 Task: Find connections with filter location Schwedt (Oder) with filter topic #Successwith filter profile language French with filter current company Shapoorji Pallonji - Engineering & Construction (SP E&C)  with filter school Sri Chaitanya Degree College with filter industry Animal Feed Manufacturing with filter service category User Experience Design with filter keywords title Manufacturing Assembler
Action: Mouse moved to (183, 241)
Screenshot: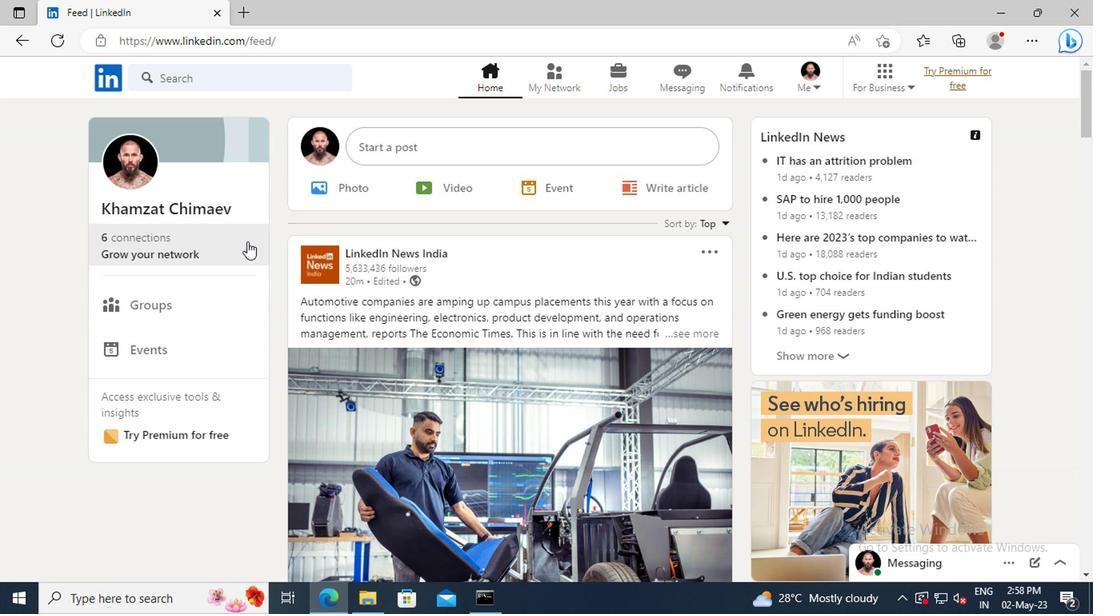 
Action: Mouse pressed left at (183, 241)
Screenshot: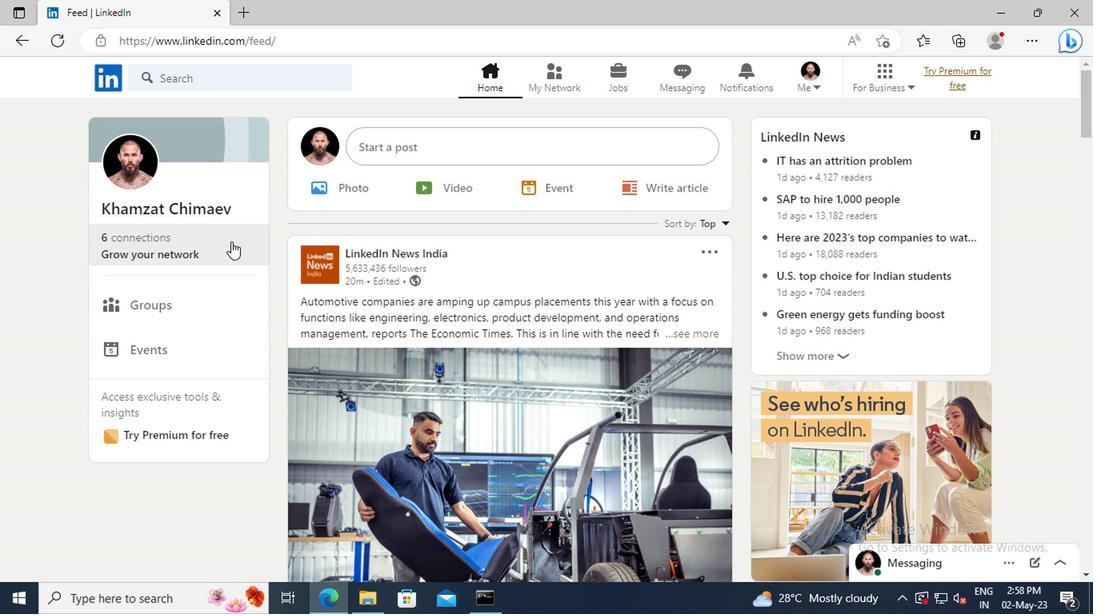 
Action: Mouse moved to (173, 170)
Screenshot: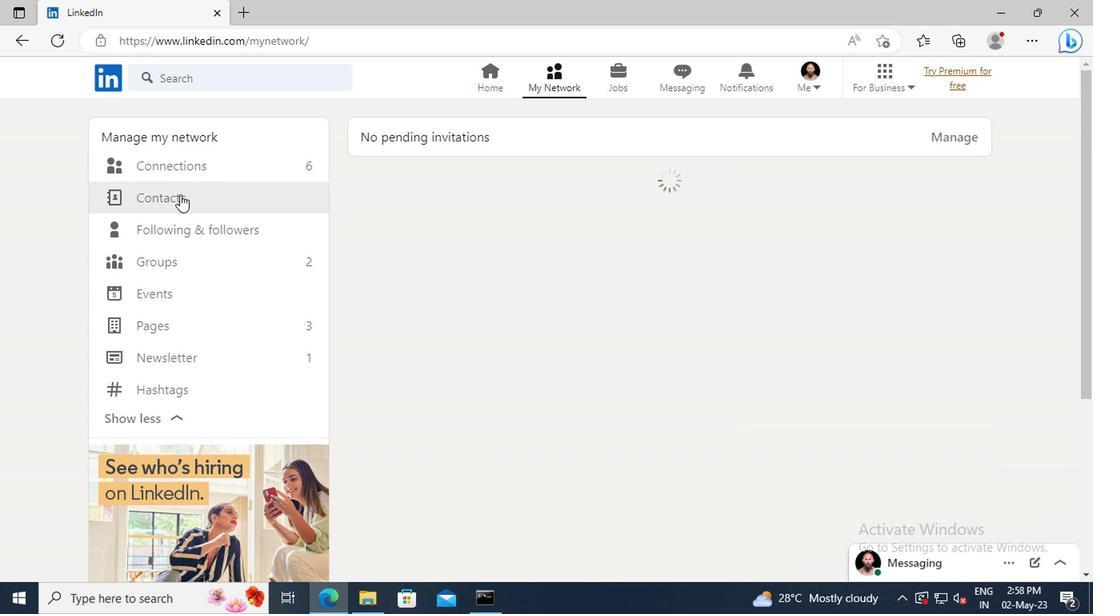 
Action: Mouse pressed left at (173, 170)
Screenshot: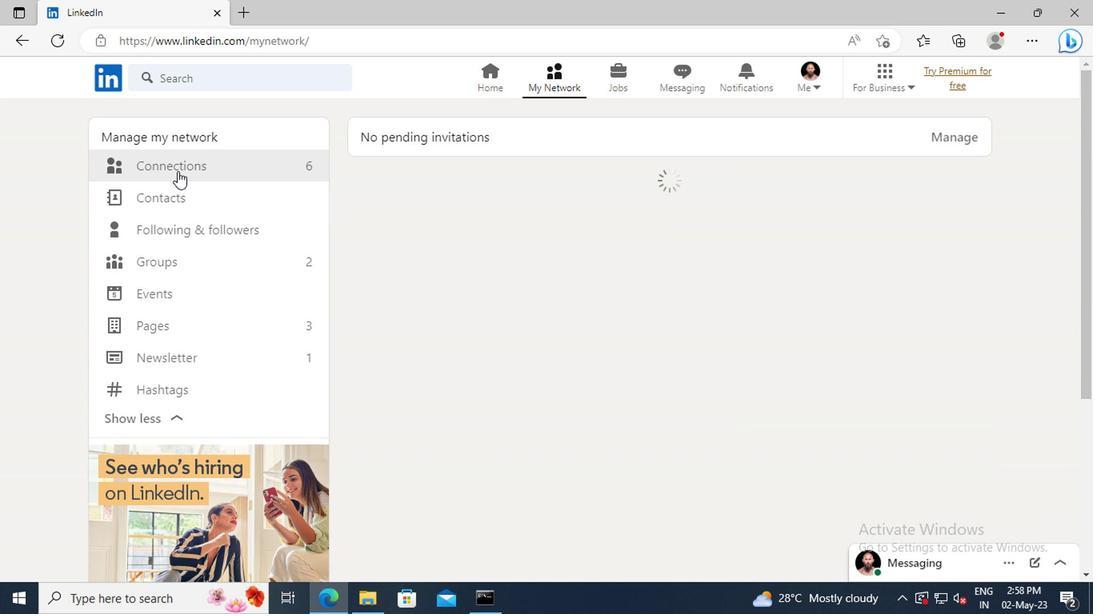 
Action: Mouse moved to (668, 173)
Screenshot: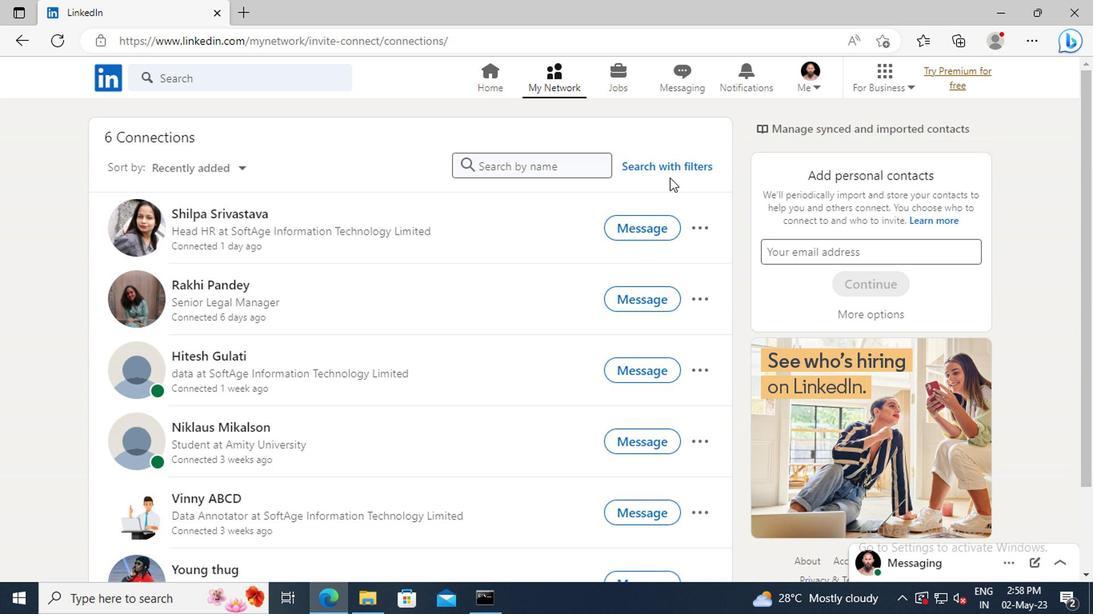 
Action: Mouse pressed left at (668, 173)
Screenshot: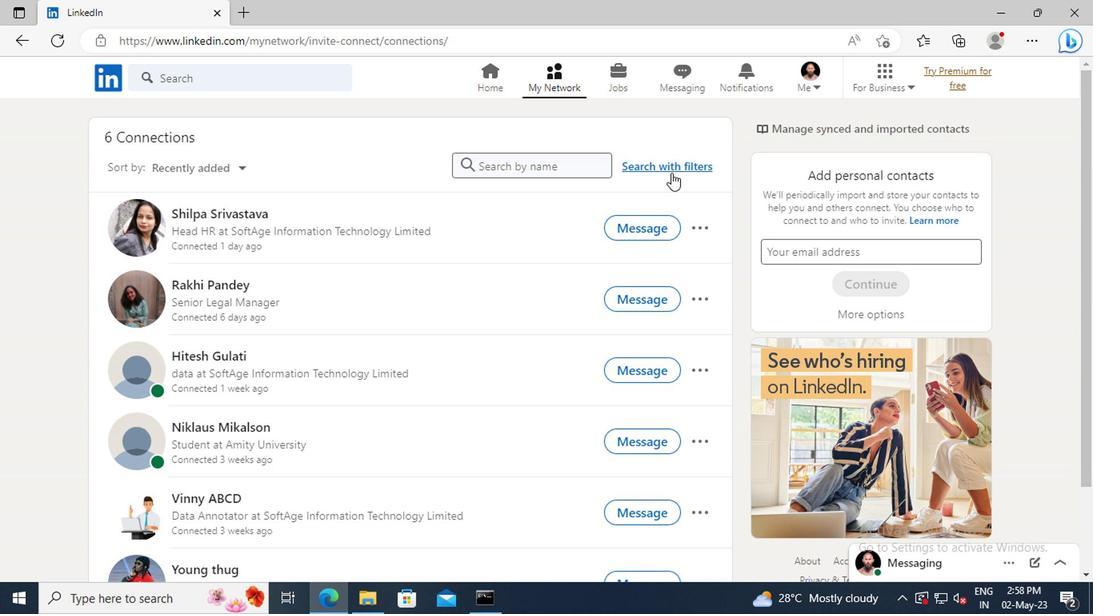 
Action: Mouse moved to (602, 129)
Screenshot: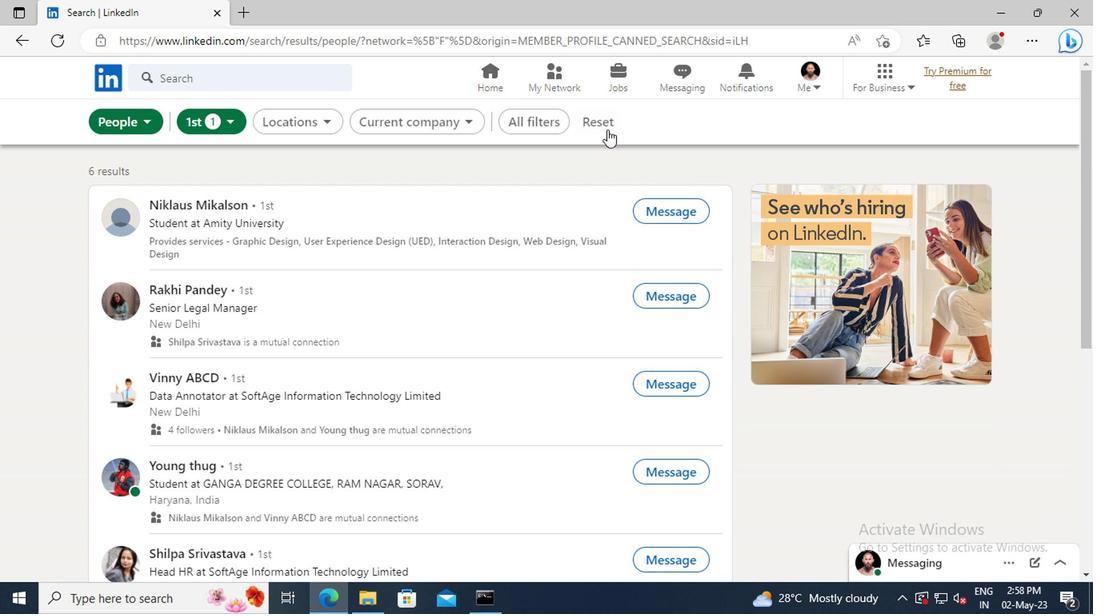 
Action: Mouse pressed left at (602, 129)
Screenshot: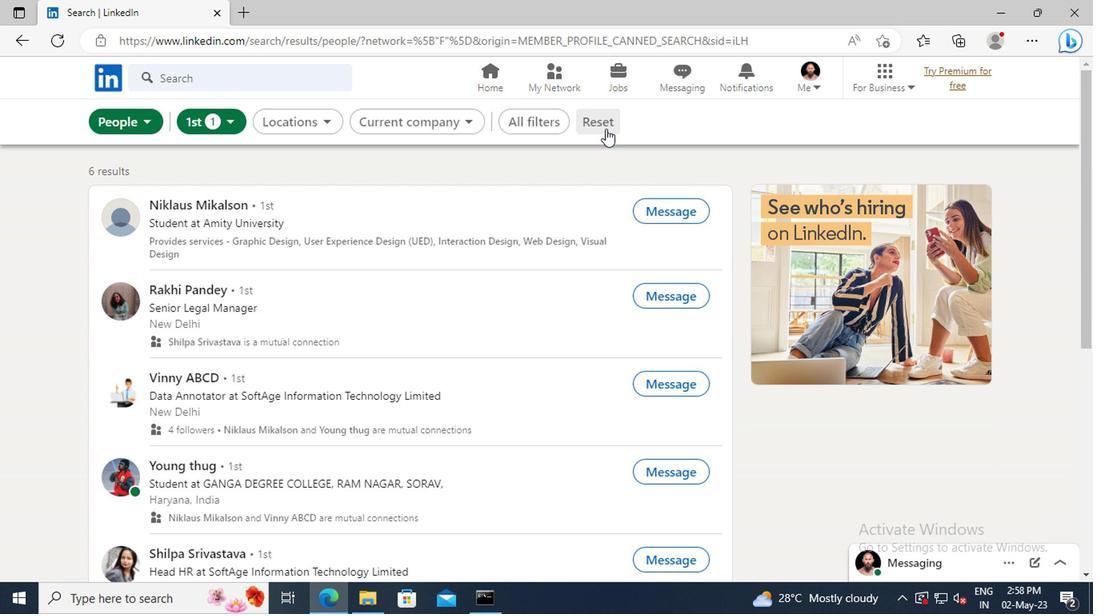 
Action: Mouse moved to (582, 126)
Screenshot: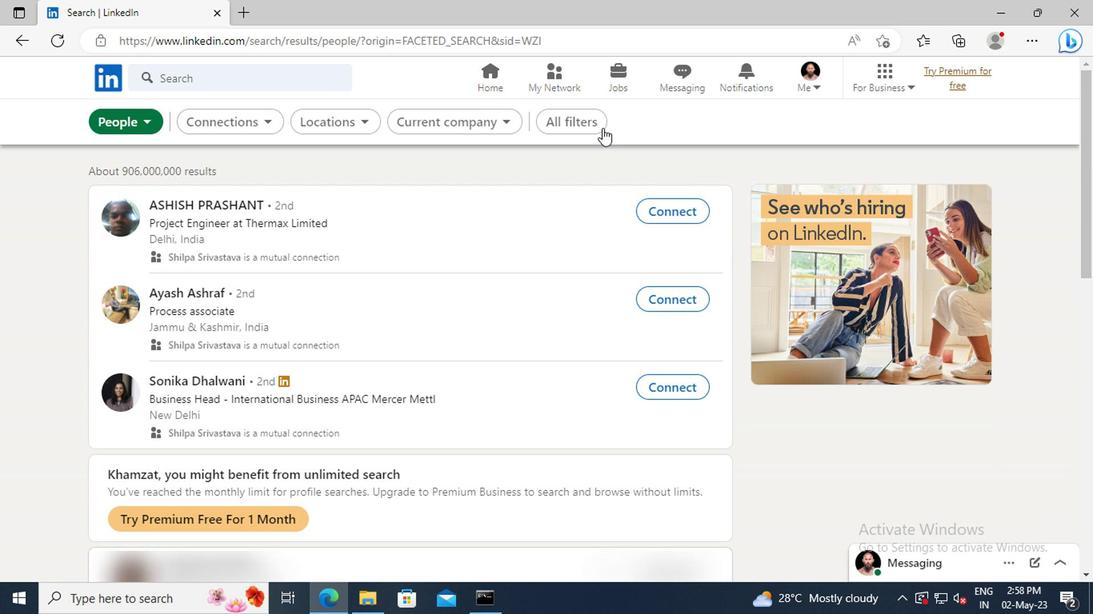 
Action: Mouse pressed left at (582, 126)
Screenshot: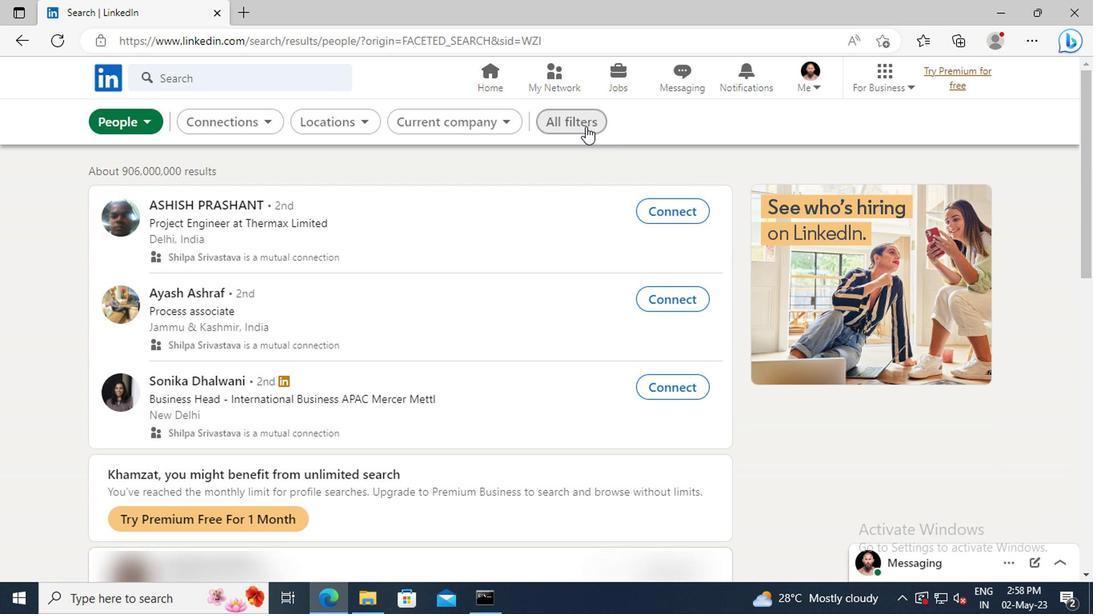 
Action: Mouse moved to (877, 251)
Screenshot: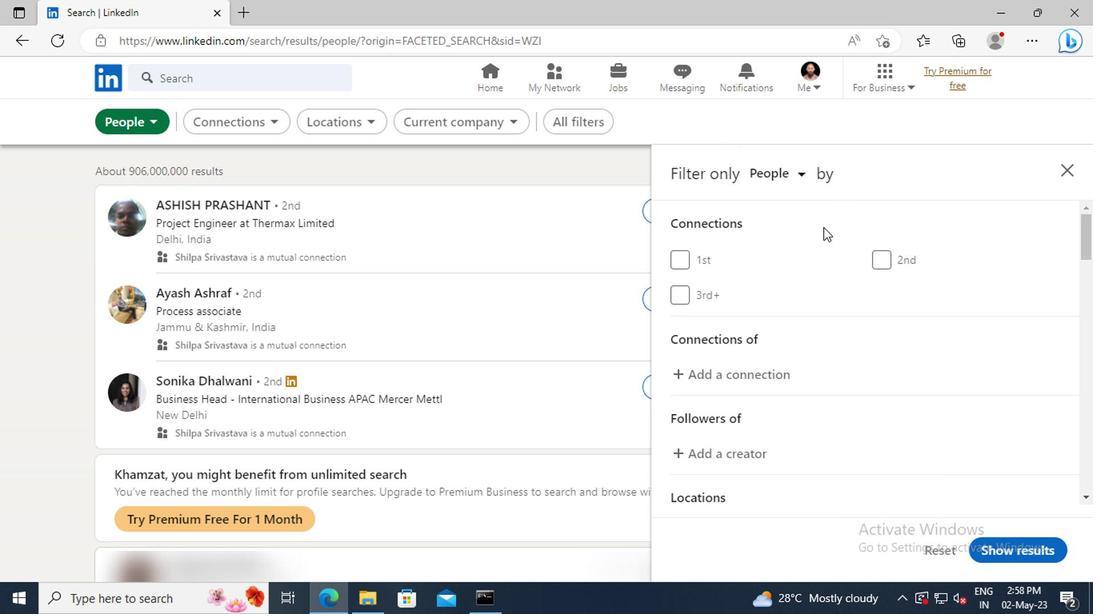 
Action: Mouse scrolled (877, 251) with delta (0, 0)
Screenshot: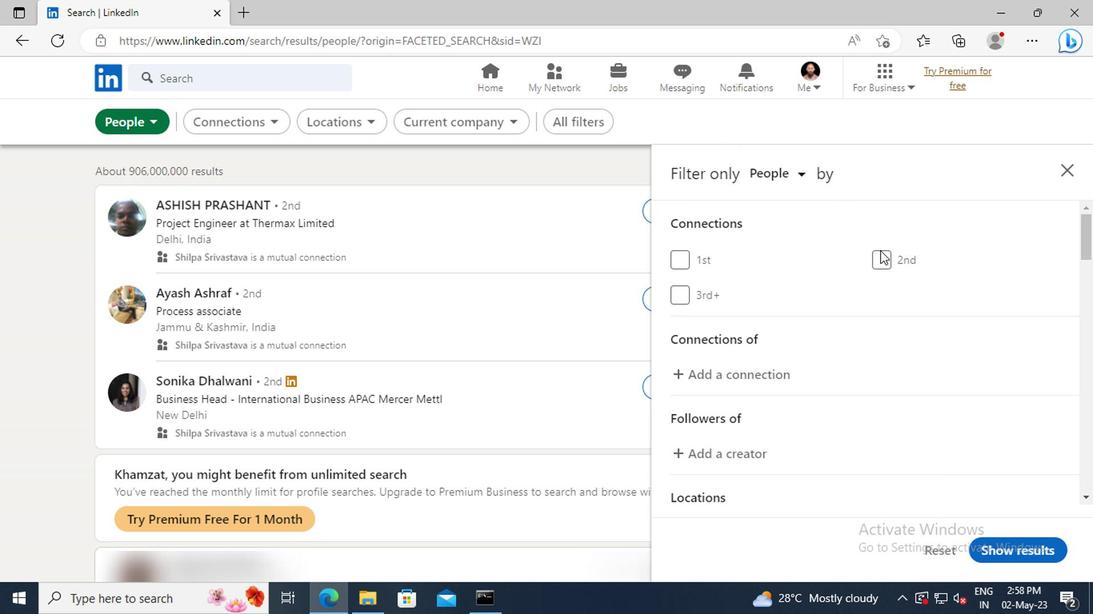 
Action: Mouse scrolled (877, 251) with delta (0, 0)
Screenshot: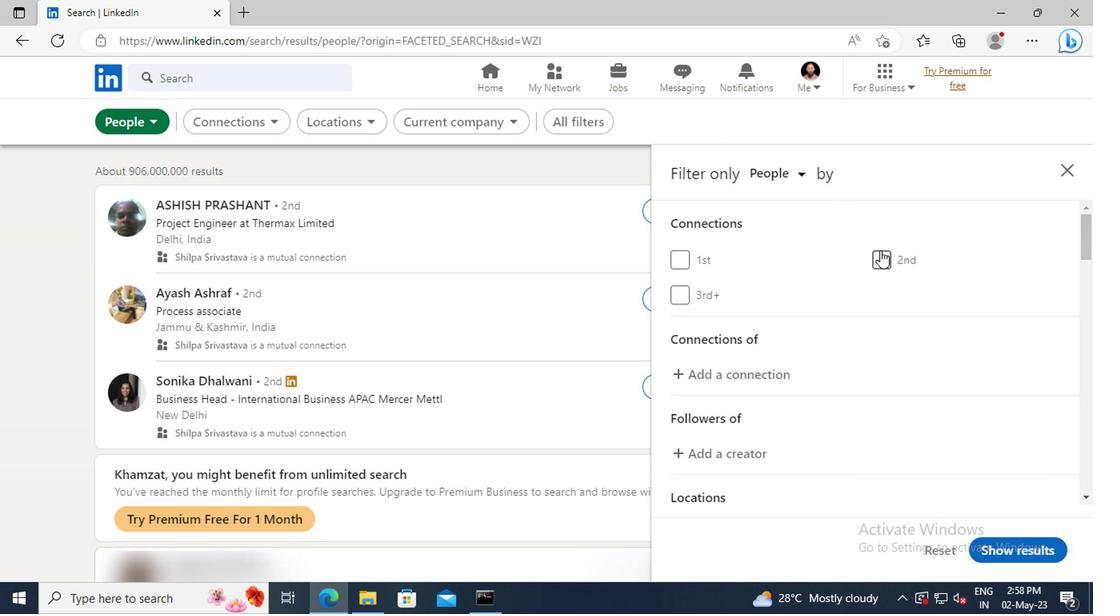 
Action: Mouse scrolled (877, 251) with delta (0, 0)
Screenshot: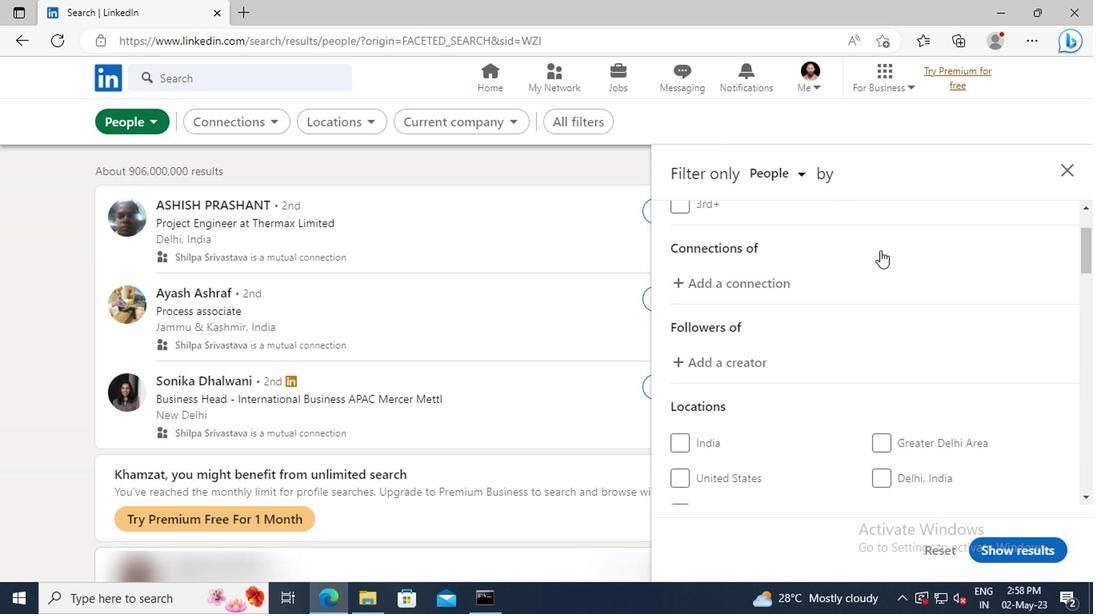 
Action: Mouse scrolled (877, 251) with delta (0, 0)
Screenshot: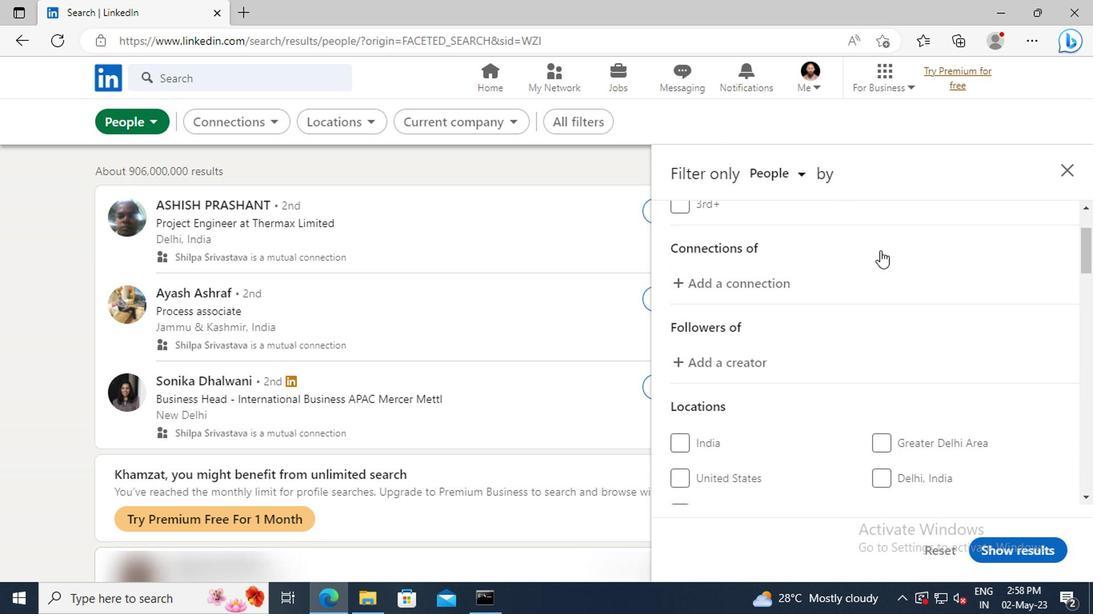
Action: Mouse scrolled (877, 251) with delta (0, 0)
Screenshot: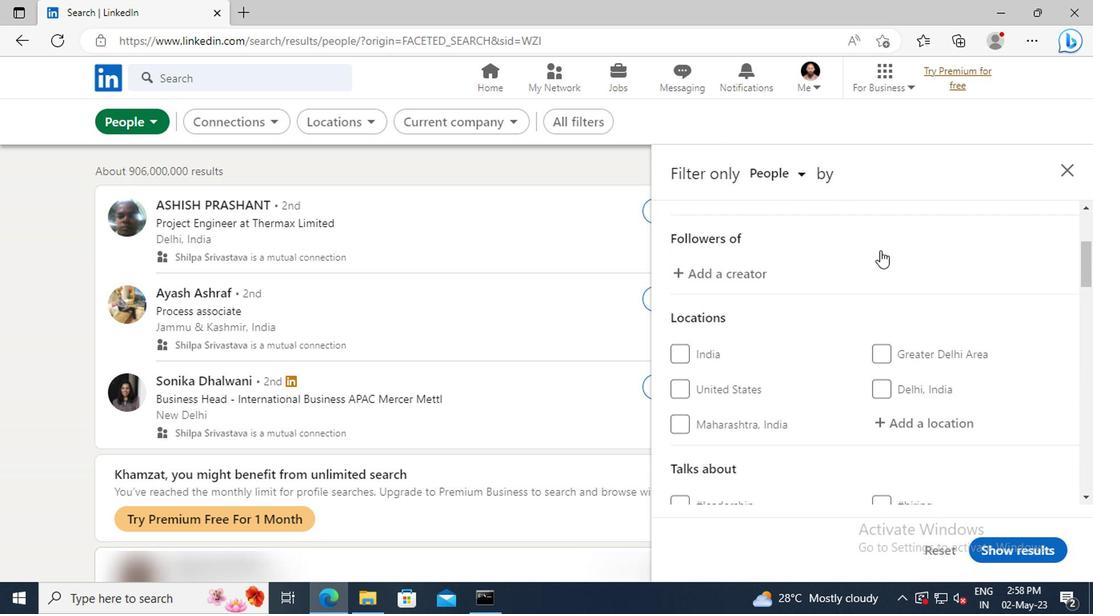 
Action: Mouse scrolled (877, 251) with delta (0, 0)
Screenshot: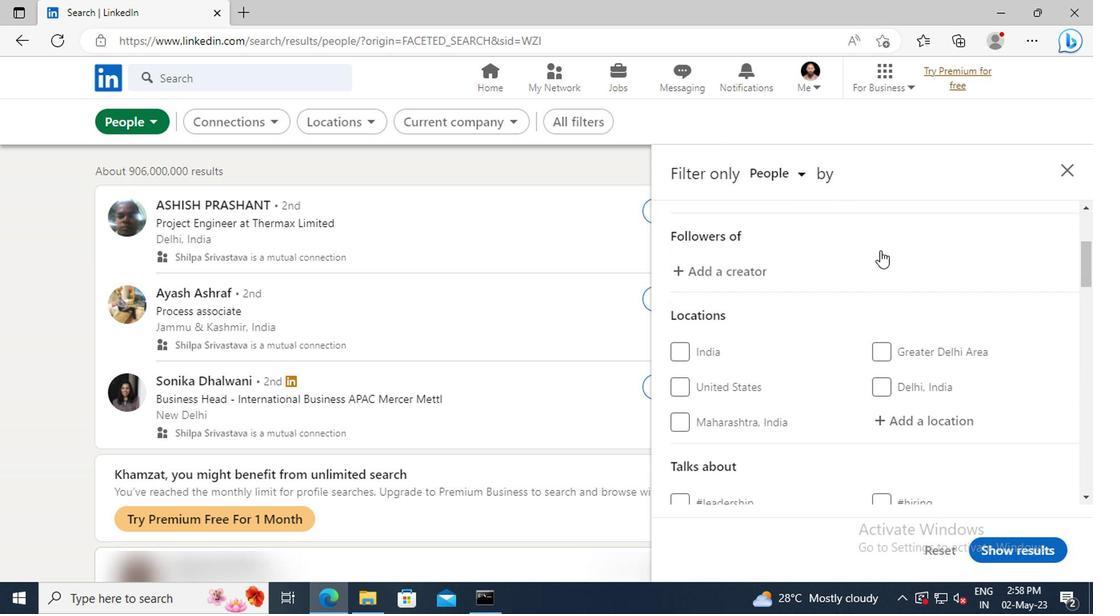 
Action: Mouse moved to (888, 326)
Screenshot: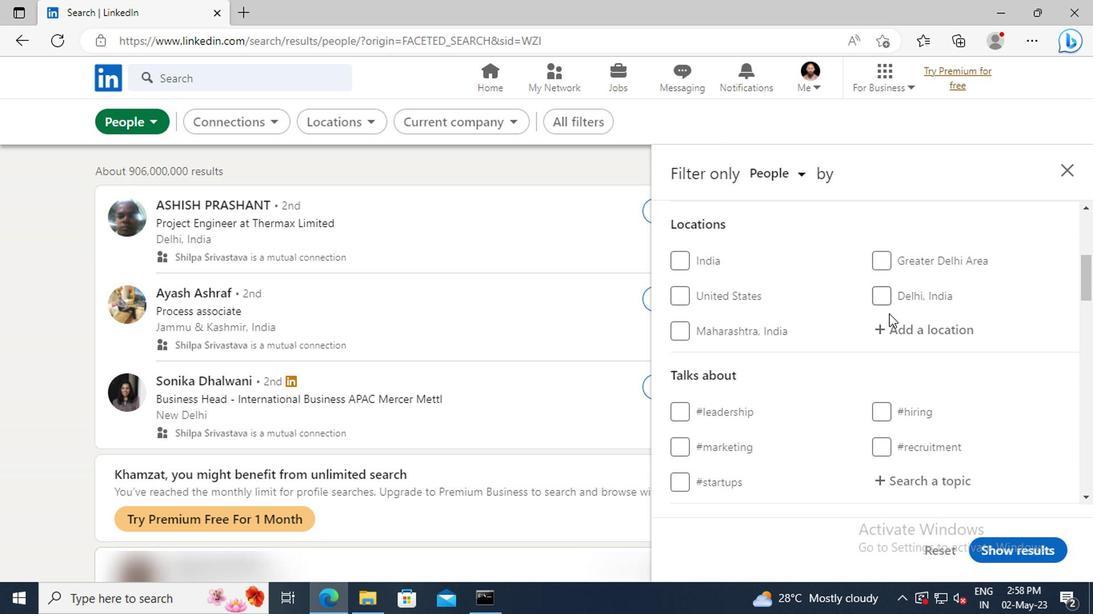 
Action: Mouse pressed left at (888, 326)
Screenshot: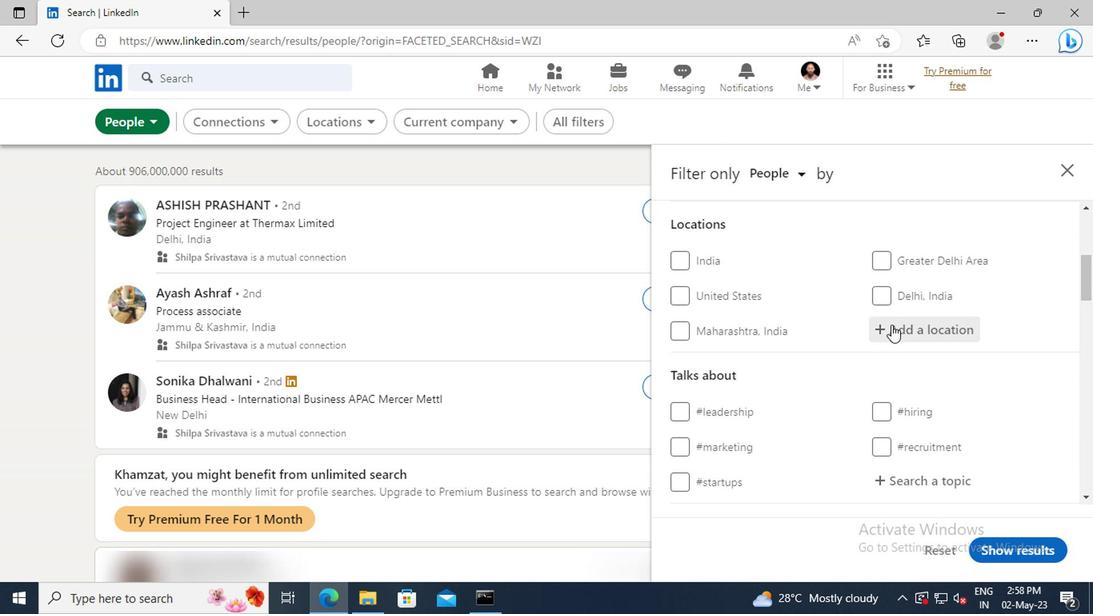 
Action: Key pressed <Key.shift>SCHWEDT<Key.space><Key.shift>(<Key.shift>ODER<Key.shift>)
Screenshot: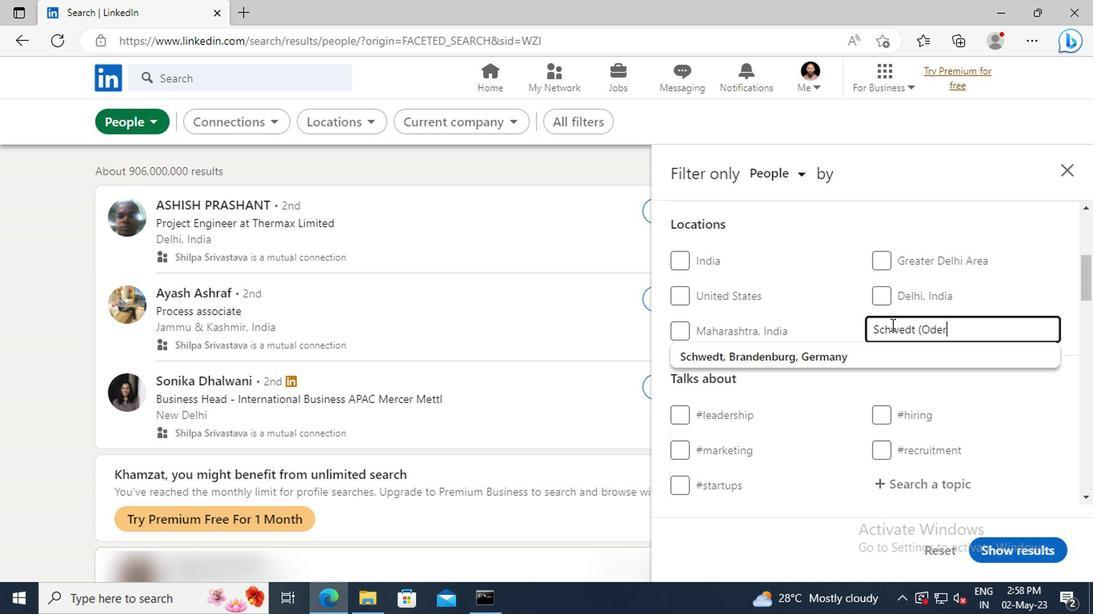 
Action: Mouse moved to (894, 357)
Screenshot: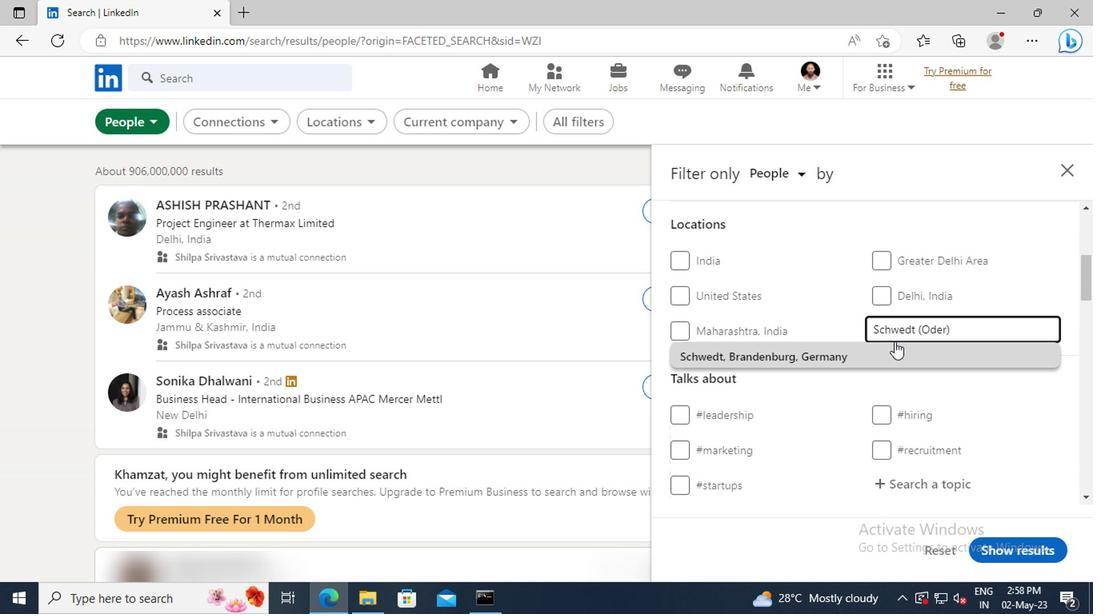 
Action: Mouse pressed left at (894, 357)
Screenshot: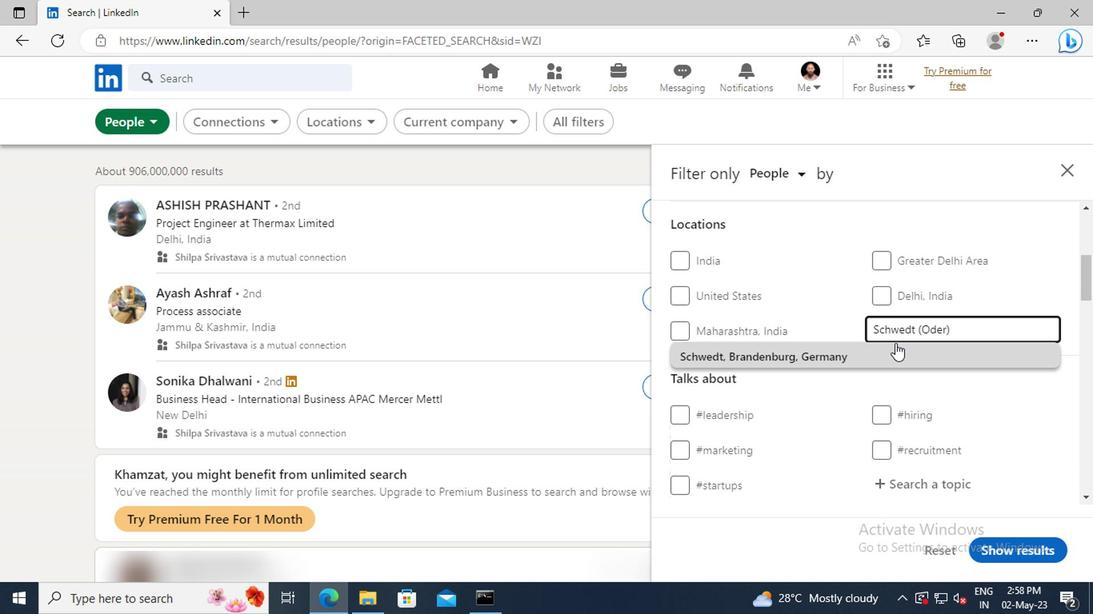 
Action: Mouse moved to (894, 359)
Screenshot: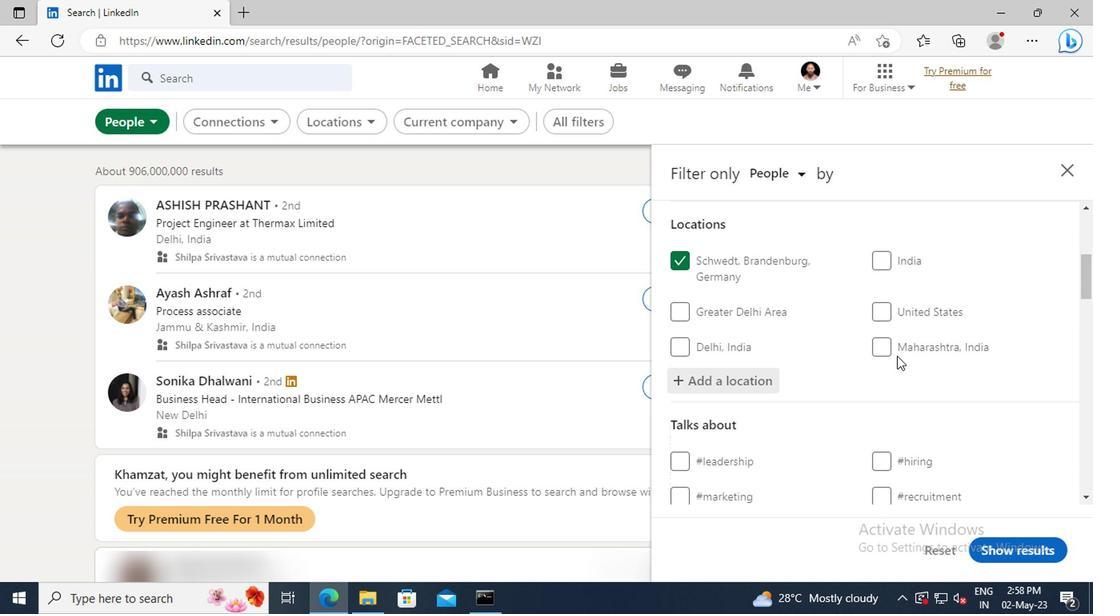 
Action: Mouse scrolled (894, 358) with delta (0, 0)
Screenshot: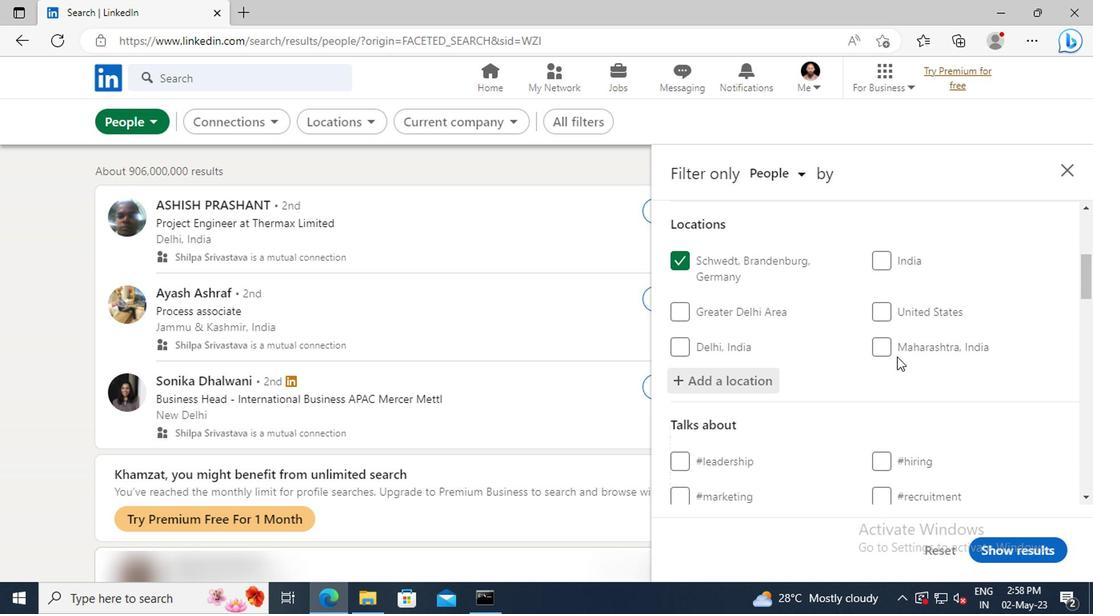 
Action: Mouse scrolled (894, 358) with delta (0, 0)
Screenshot: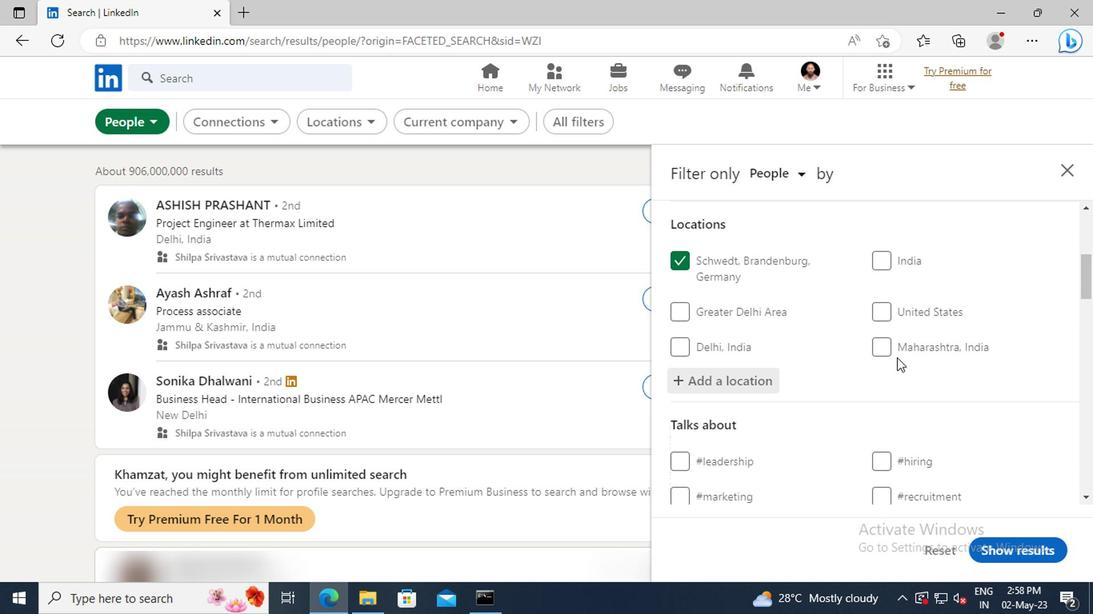 
Action: Mouse moved to (894, 358)
Screenshot: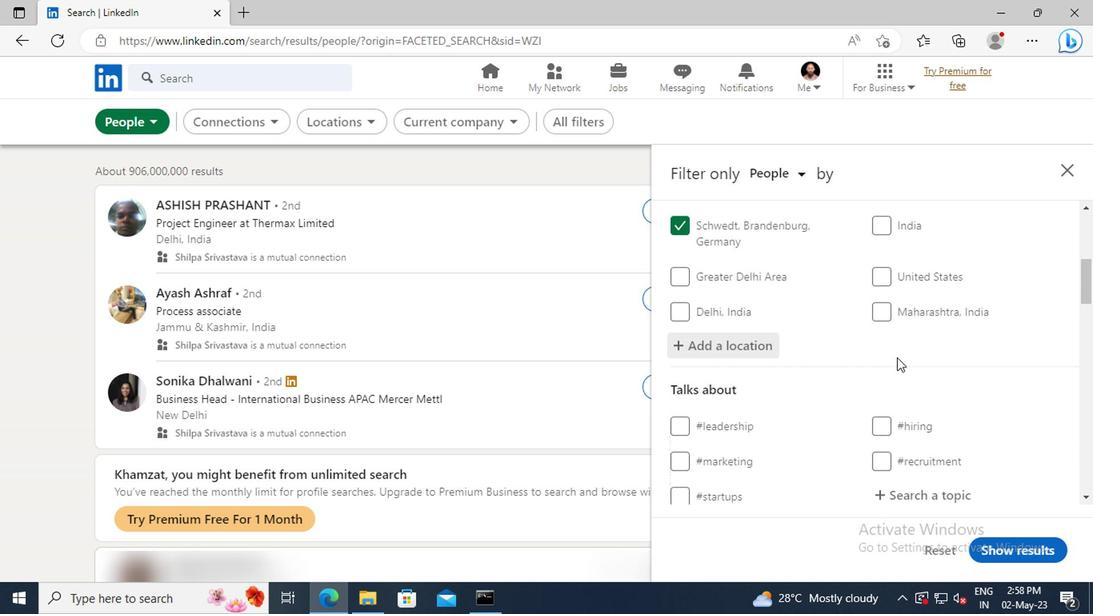 
Action: Mouse scrolled (894, 357) with delta (0, -1)
Screenshot: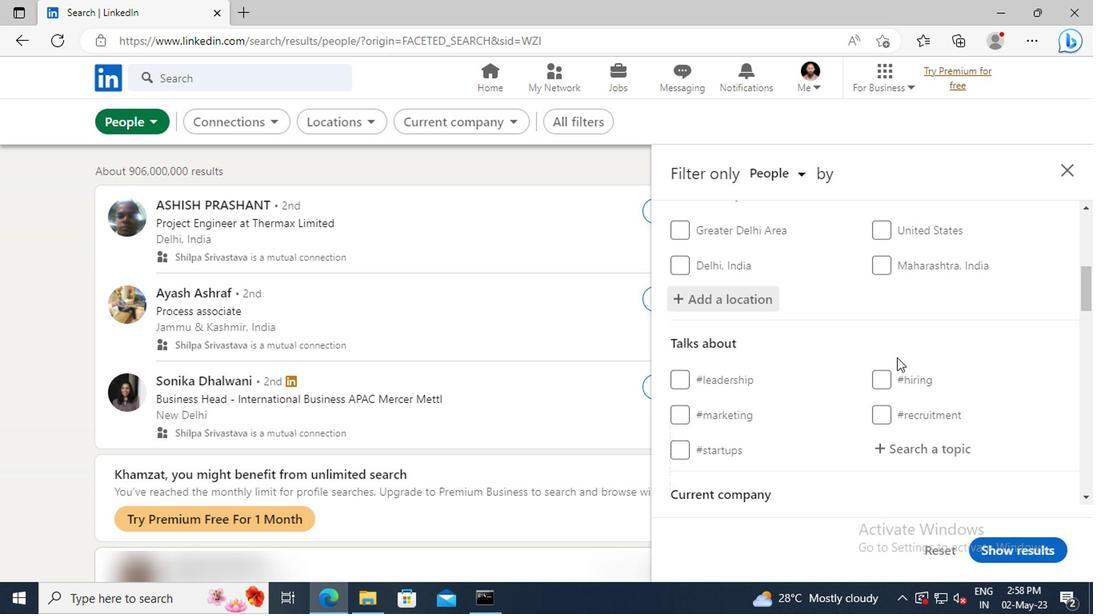 
Action: Mouse scrolled (894, 357) with delta (0, -1)
Screenshot: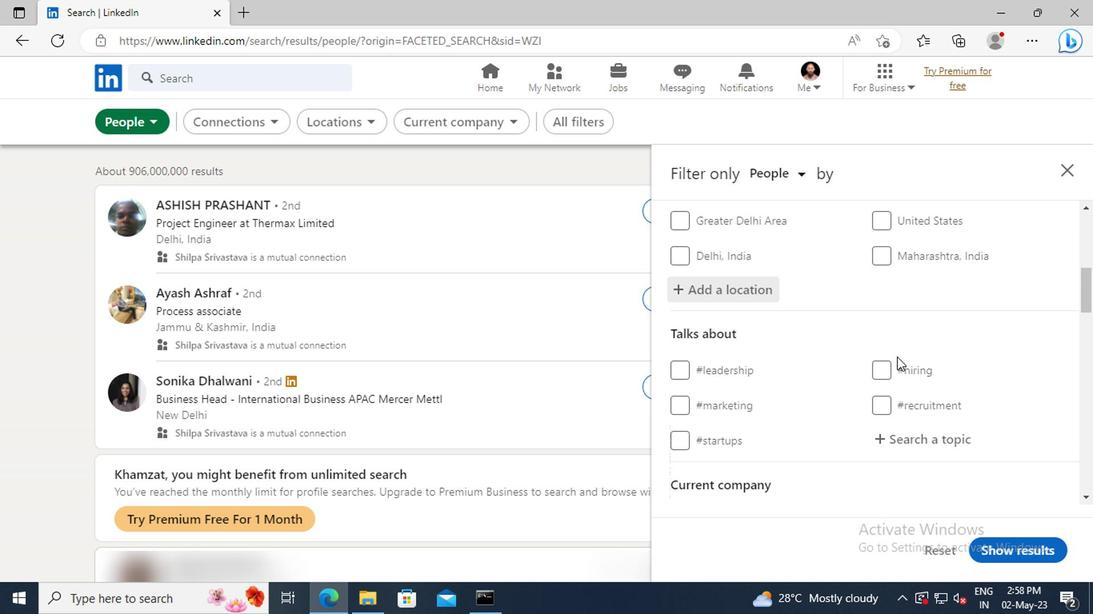 
Action: Mouse moved to (893, 356)
Screenshot: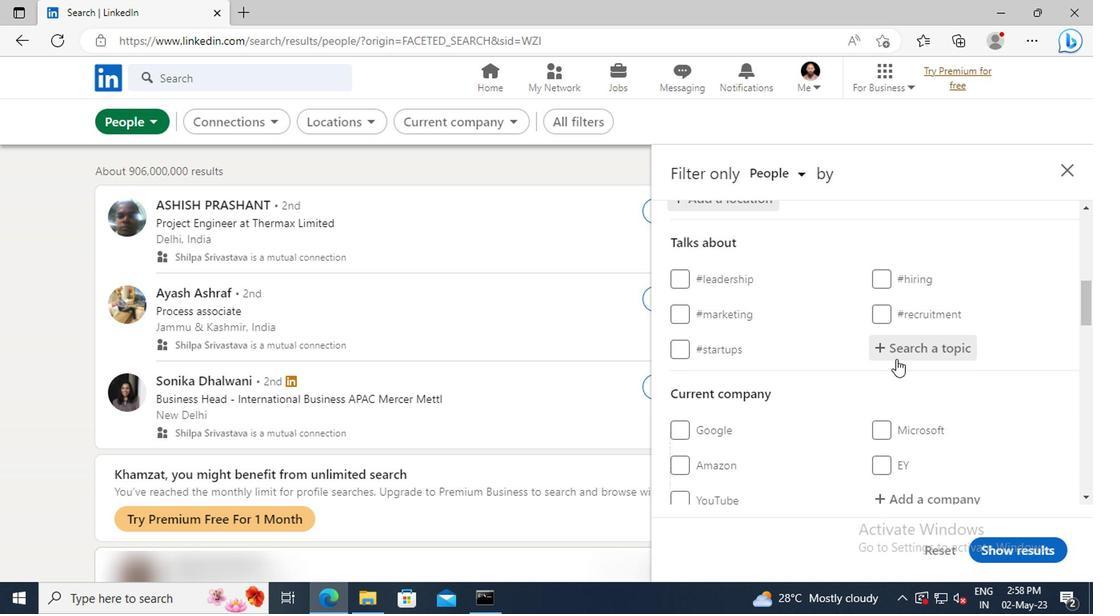 
Action: Mouse pressed left at (893, 356)
Screenshot: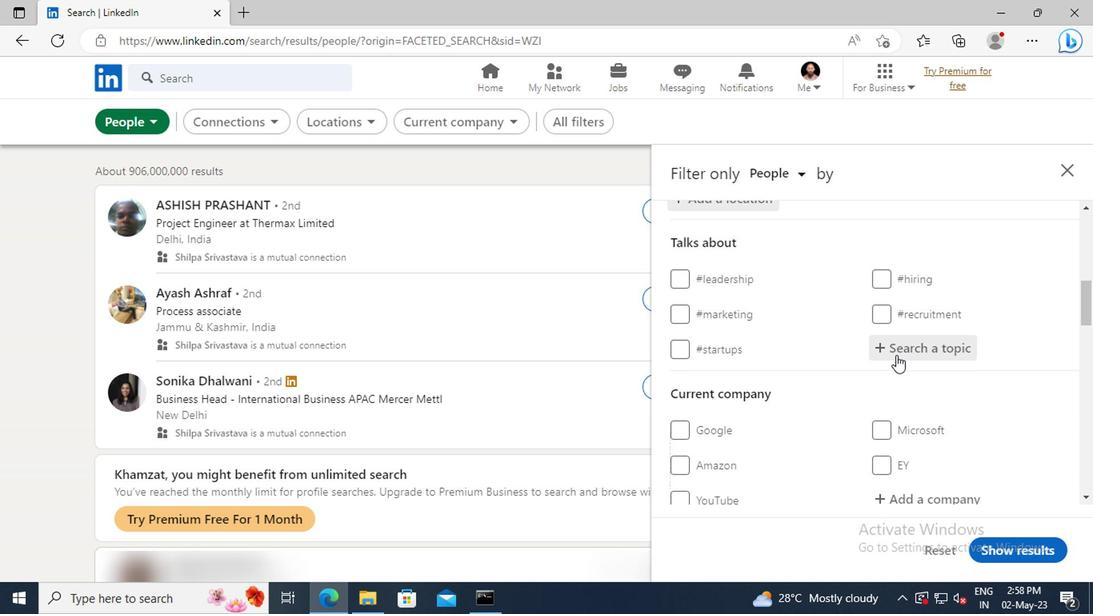 
Action: Key pressed <Key.shift>SUCCESS
Screenshot: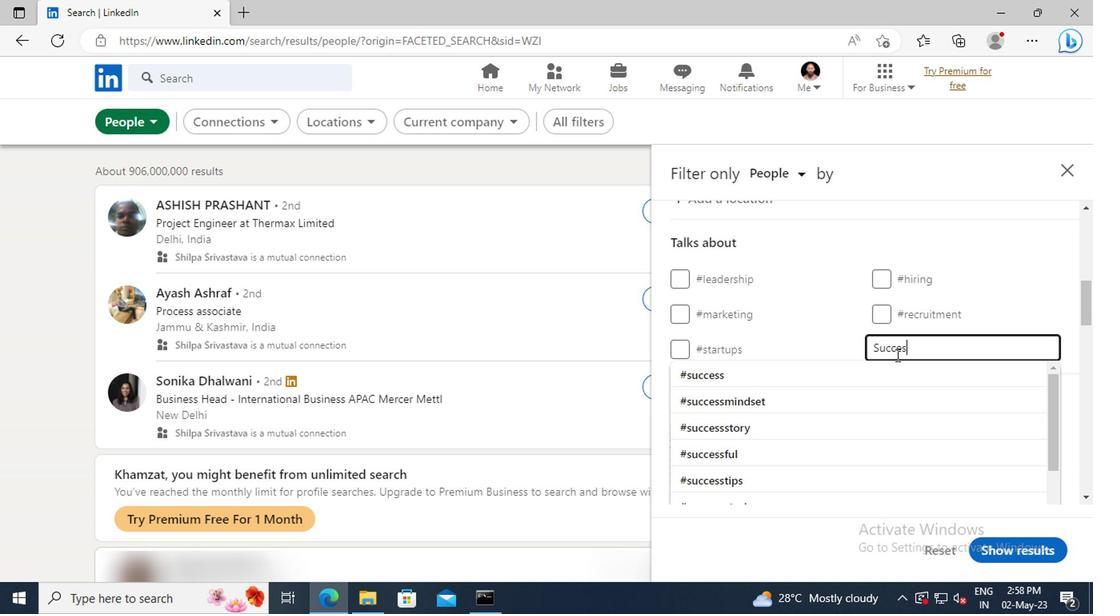 
Action: Mouse moved to (894, 371)
Screenshot: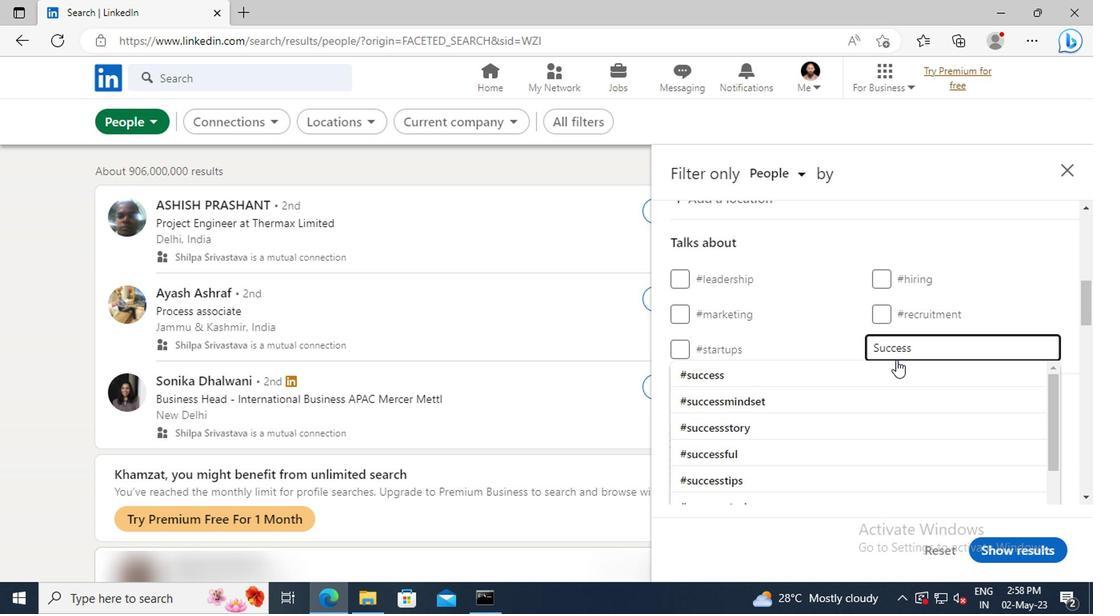 
Action: Mouse pressed left at (894, 371)
Screenshot: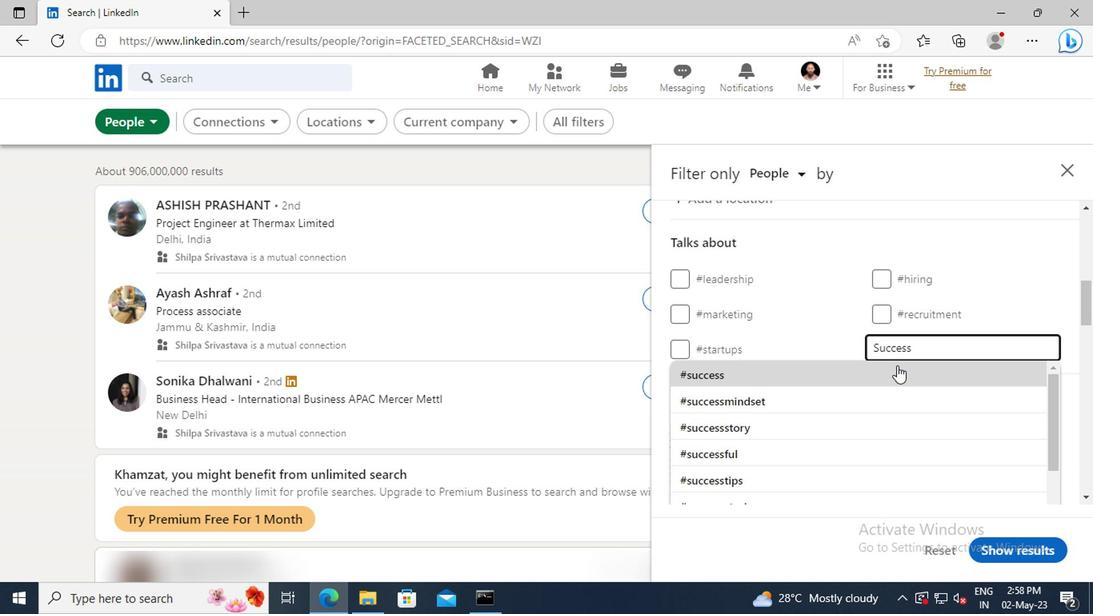 
Action: Mouse moved to (895, 372)
Screenshot: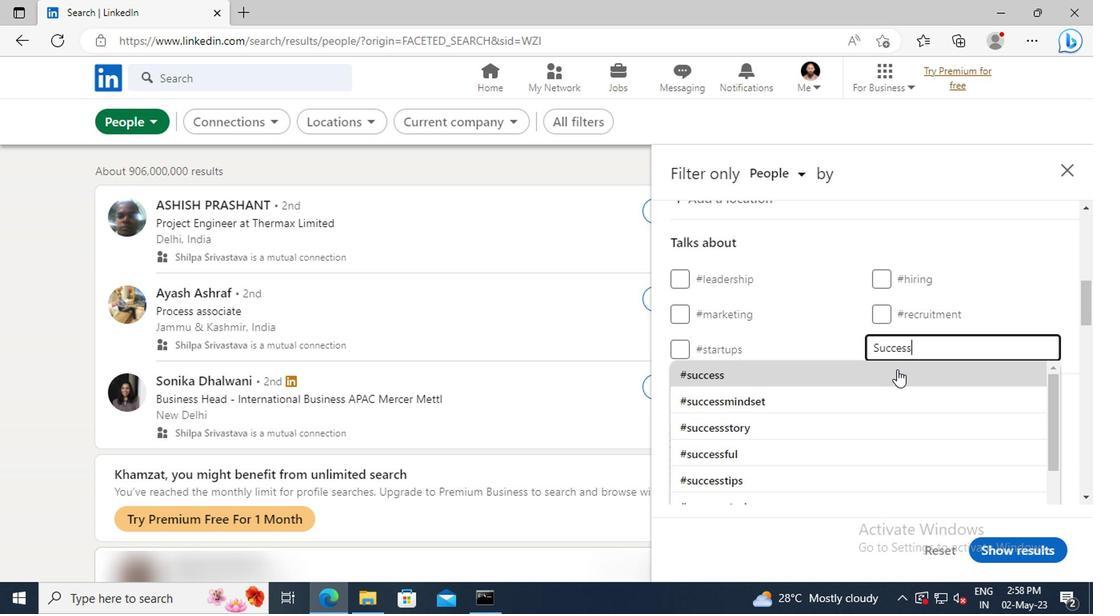 
Action: Mouse scrolled (895, 371) with delta (0, -1)
Screenshot: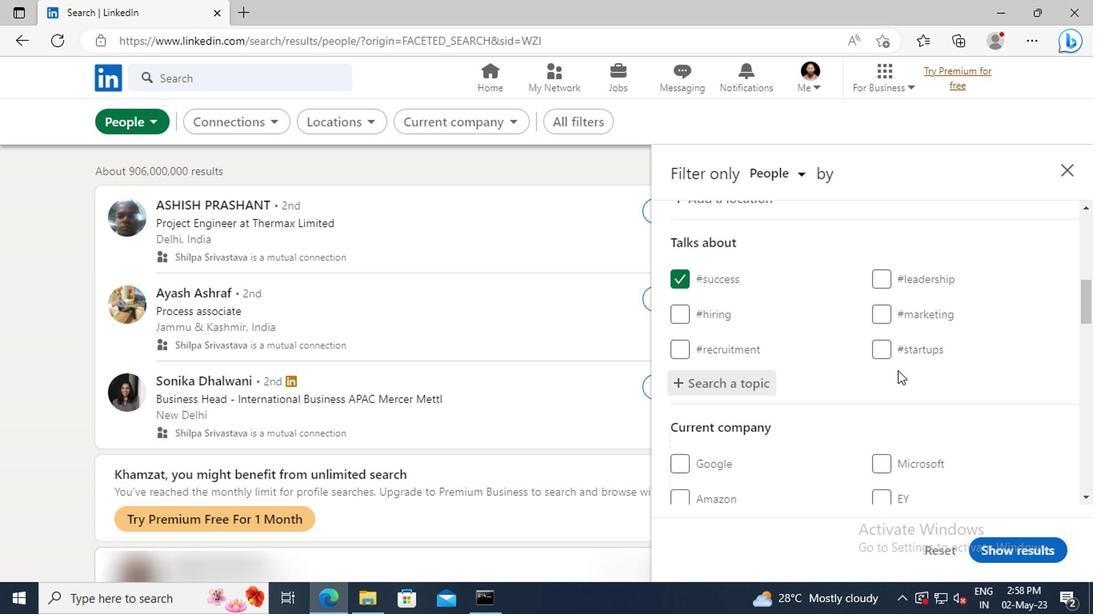 
Action: Mouse scrolled (895, 371) with delta (0, -1)
Screenshot: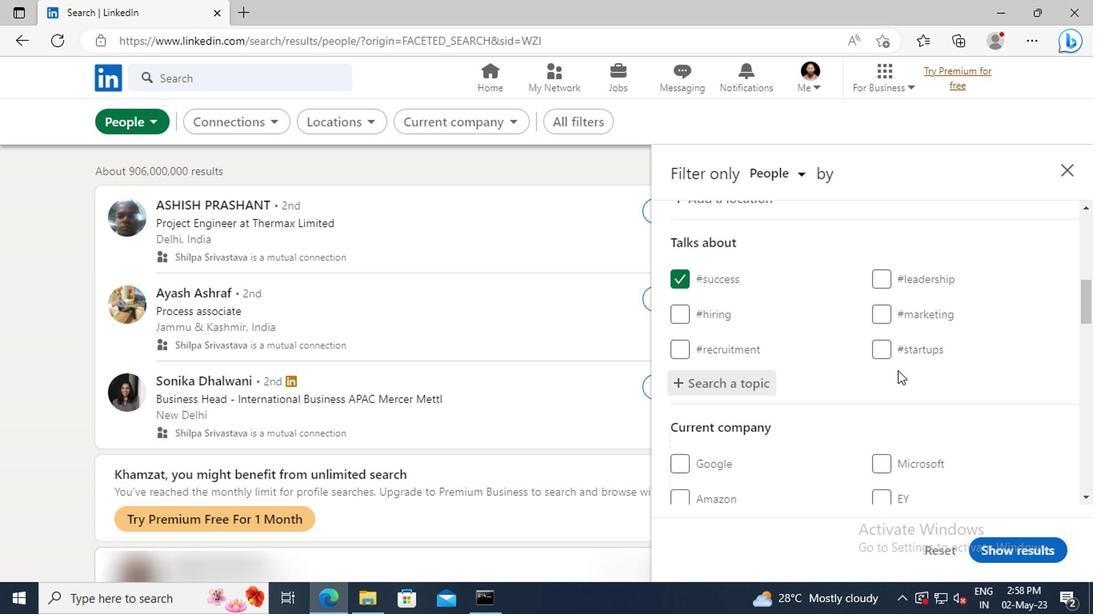 
Action: Mouse scrolled (895, 371) with delta (0, -1)
Screenshot: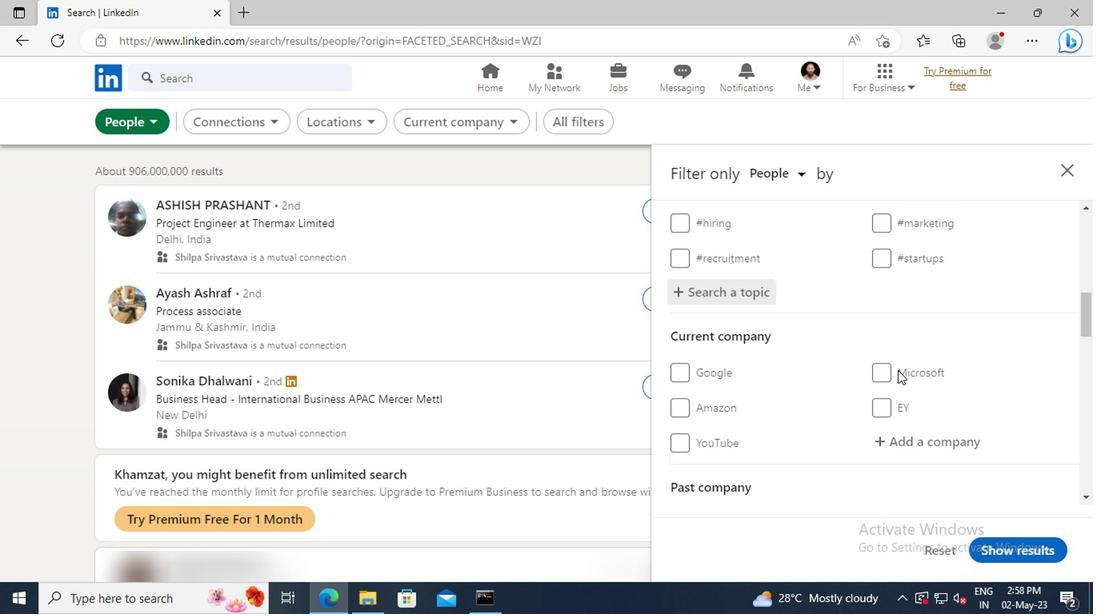 
Action: Mouse scrolled (895, 371) with delta (0, -1)
Screenshot: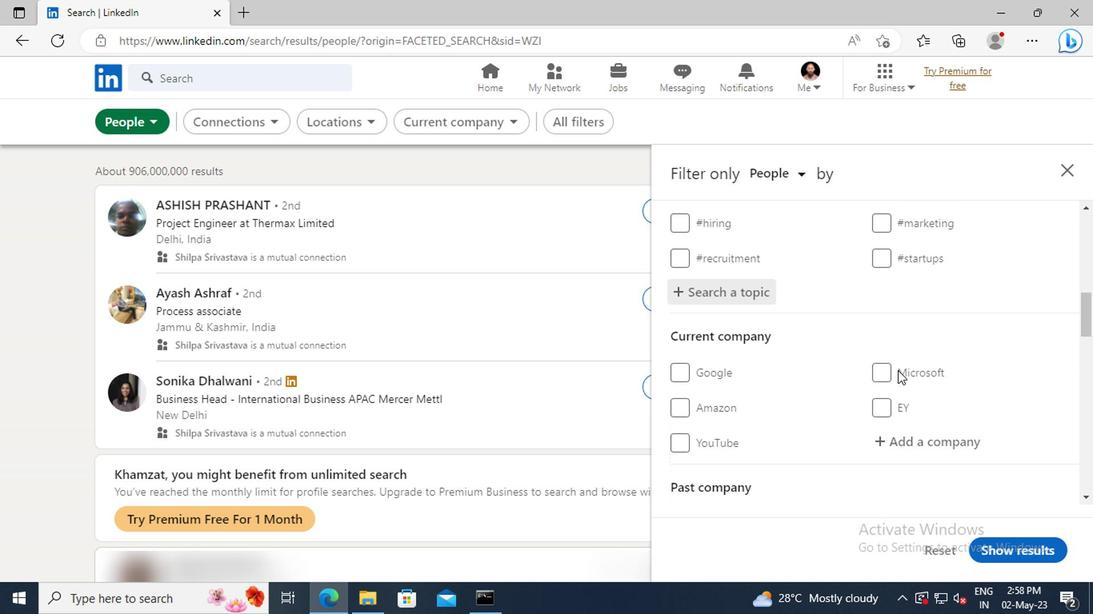 
Action: Mouse scrolled (895, 371) with delta (0, -1)
Screenshot: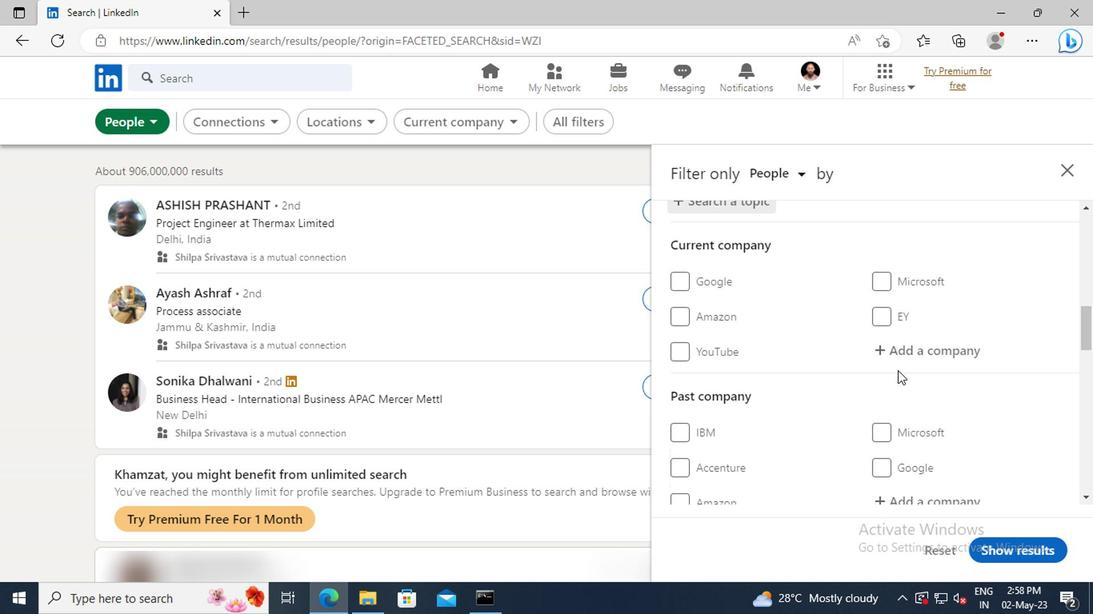 
Action: Mouse scrolled (895, 371) with delta (0, -1)
Screenshot: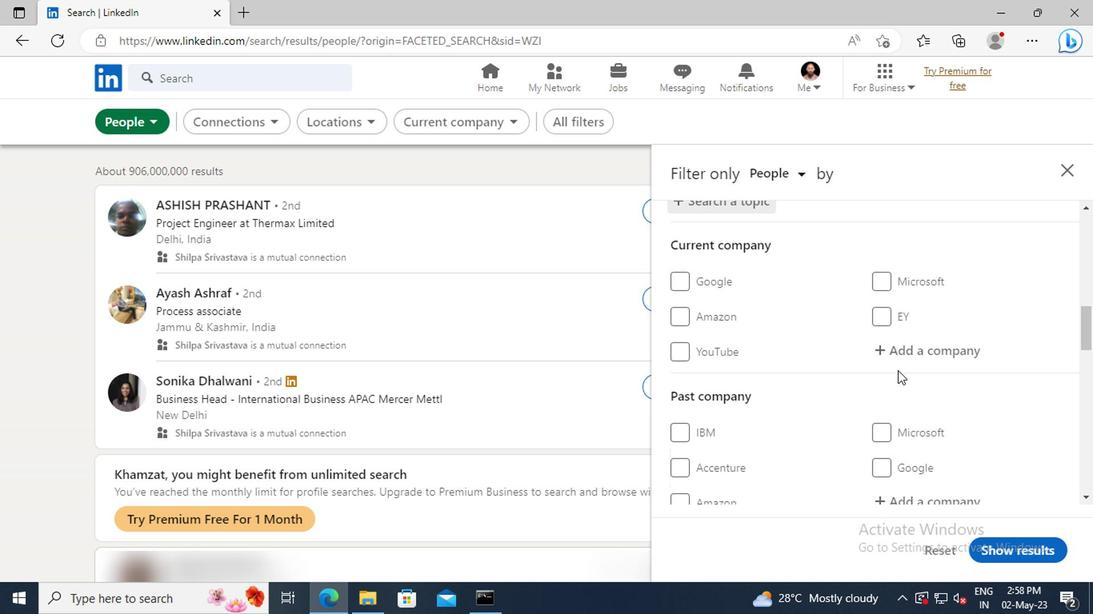 
Action: Mouse scrolled (895, 371) with delta (0, -1)
Screenshot: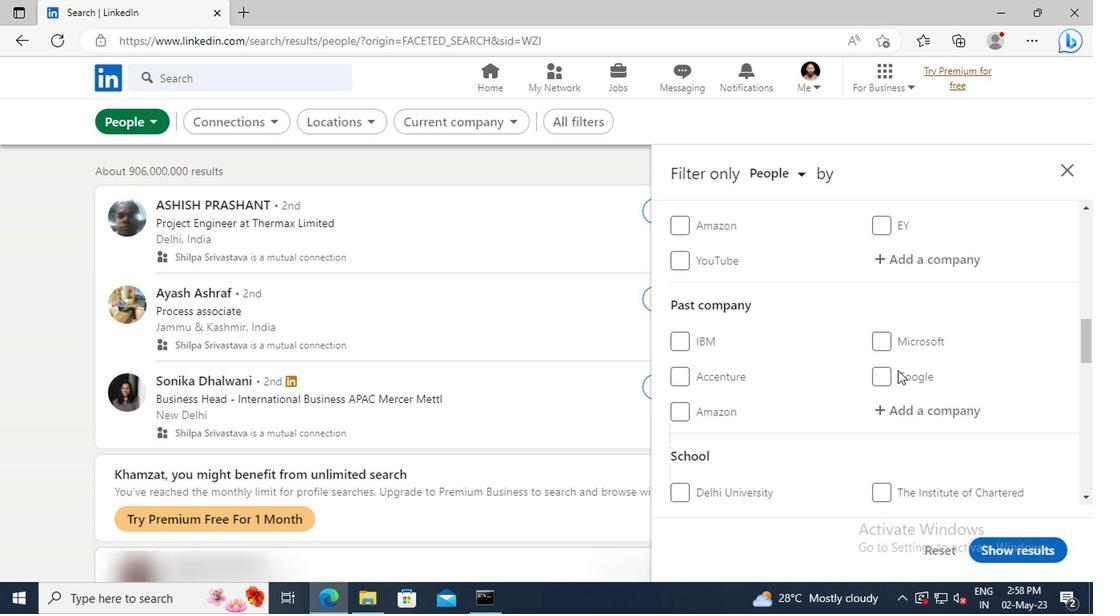 
Action: Mouse scrolled (895, 371) with delta (0, -1)
Screenshot: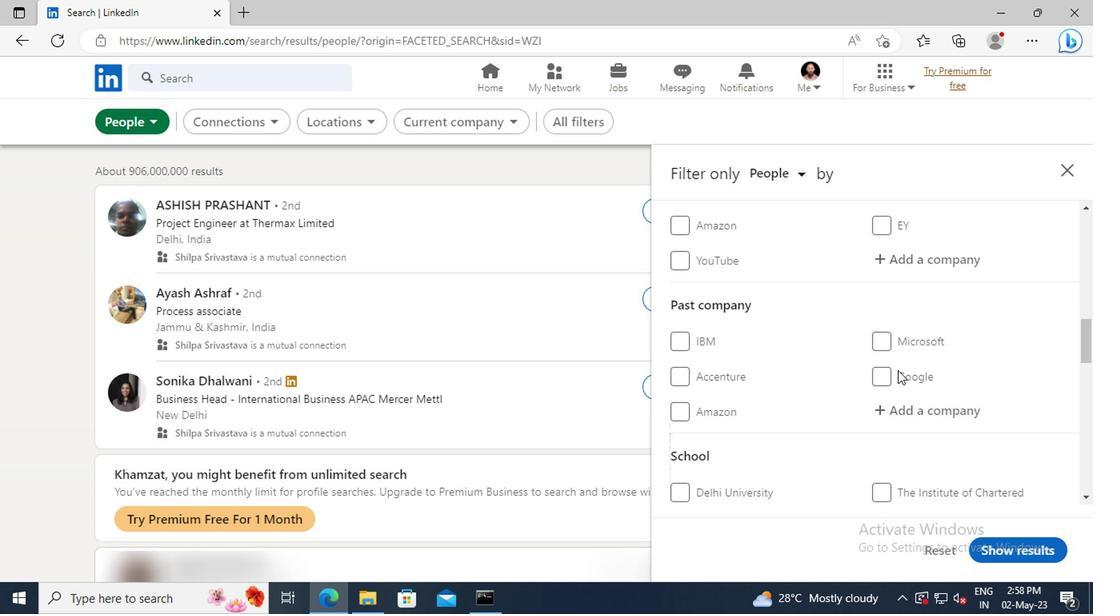 
Action: Mouse scrolled (895, 371) with delta (0, -1)
Screenshot: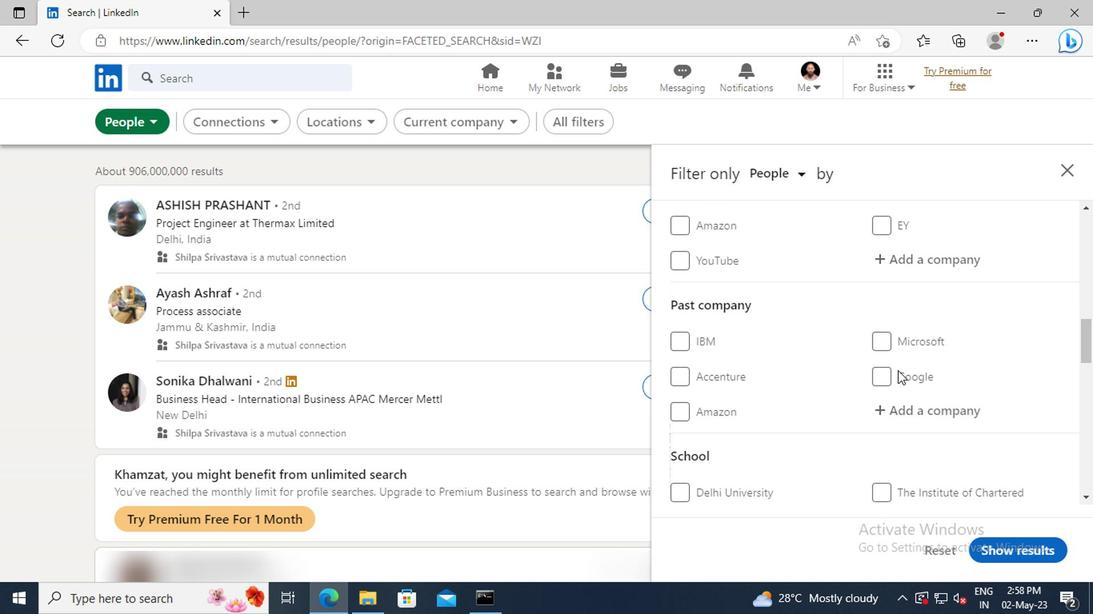 
Action: Mouse scrolled (895, 371) with delta (0, -1)
Screenshot: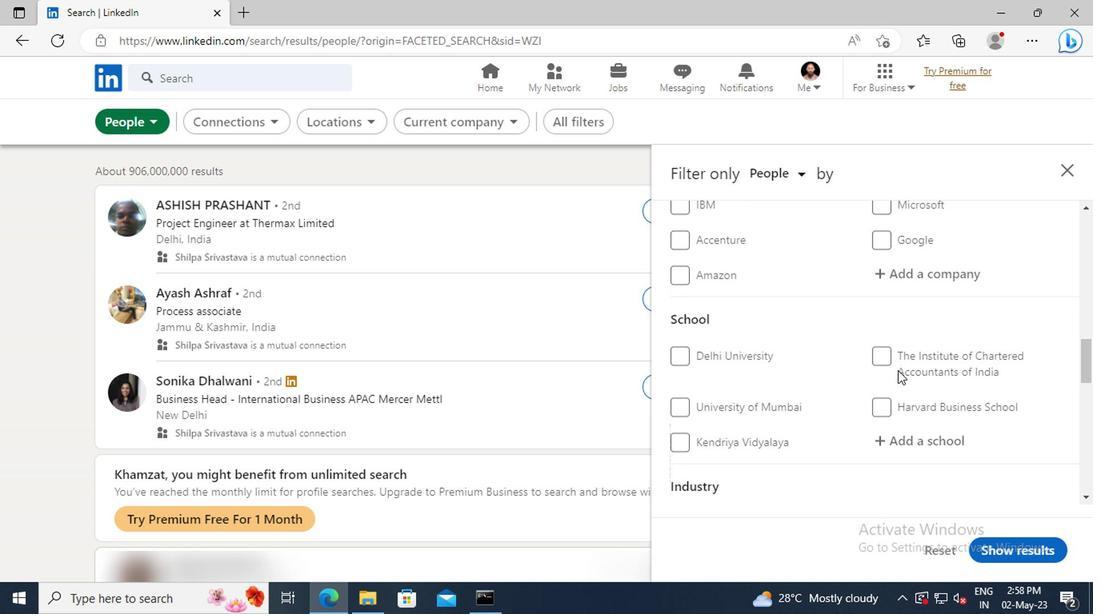 
Action: Mouse scrolled (895, 371) with delta (0, -1)
Screenshot: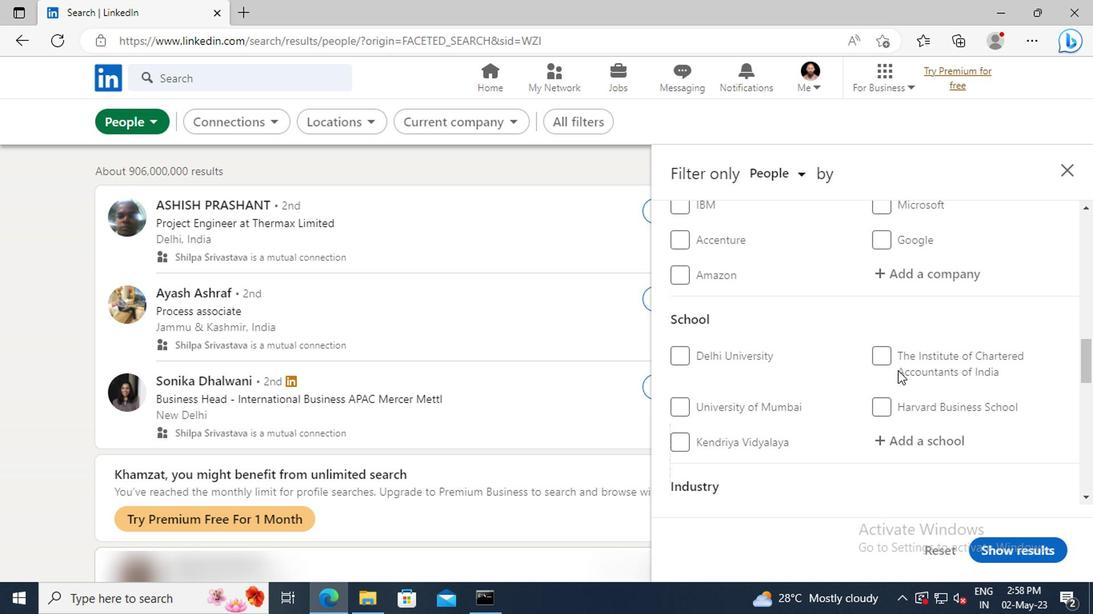 
Action: Mouse scrolled (895, 371) with delta (0, -1)
Screenshot: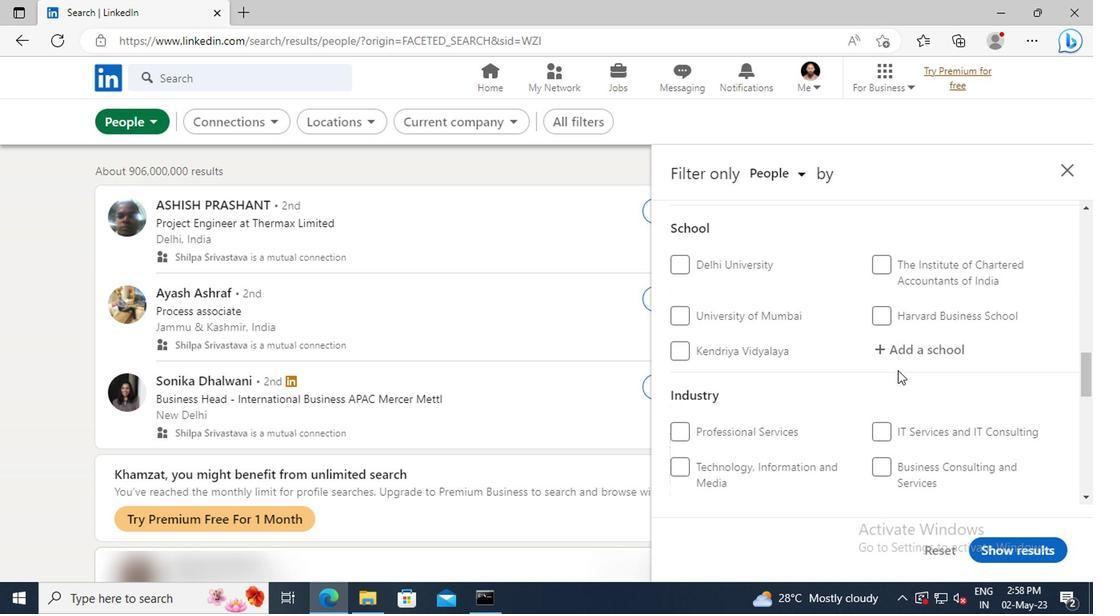 
Action: Mouse scrolled (895, 371) with delta (0, -1)
Screenshot: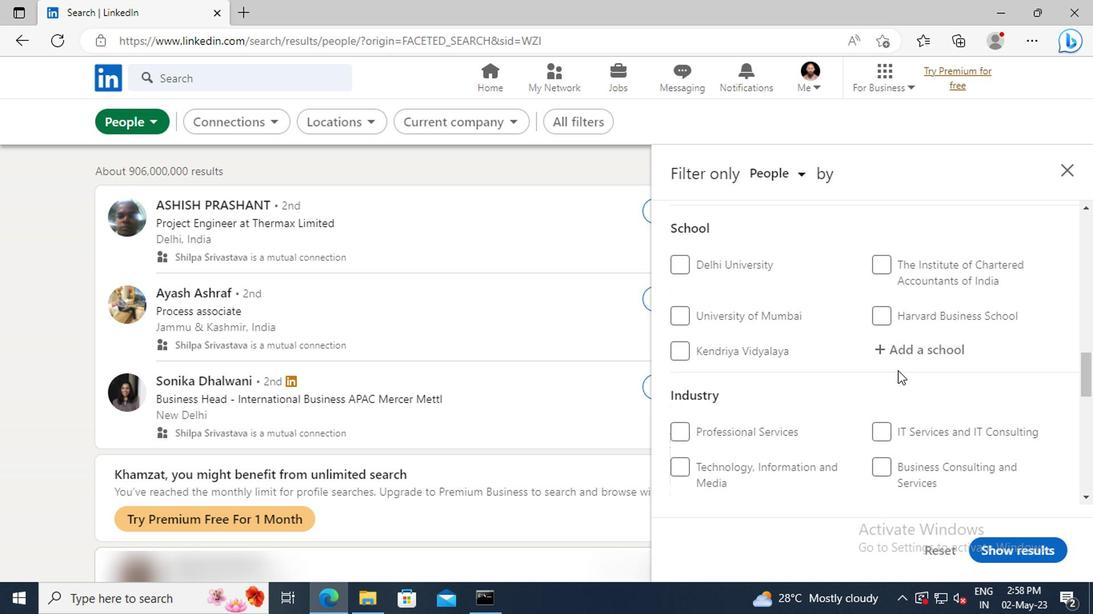 
Action: Mouse scrolled (895, 371) with delta (0, -1)
Screenshot: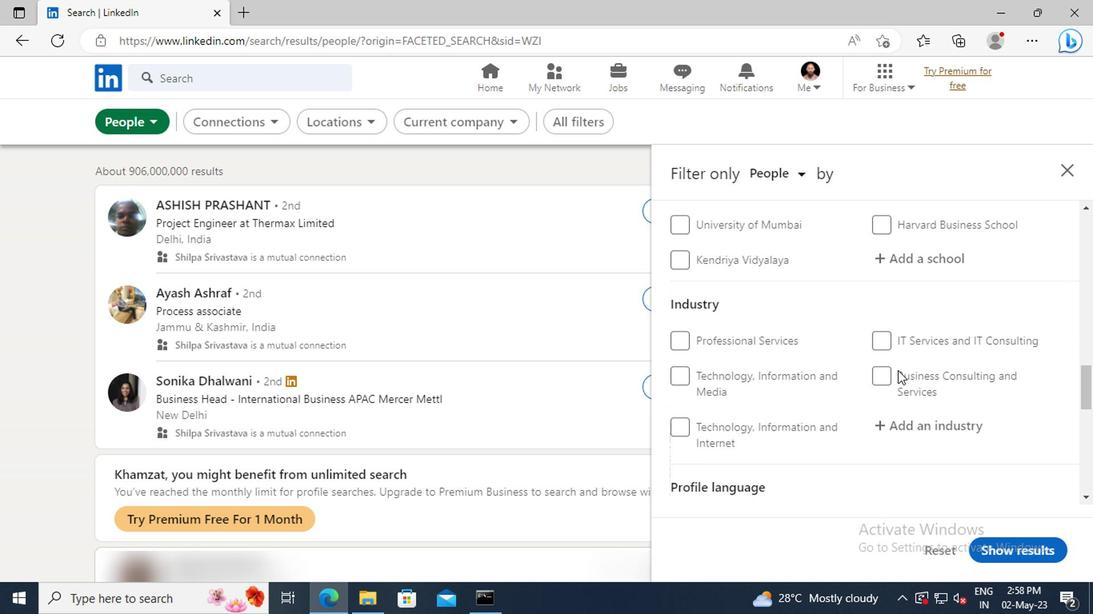 
Action: Mouse scrolled (895, 371) with delta (0, -1)
Screenshot: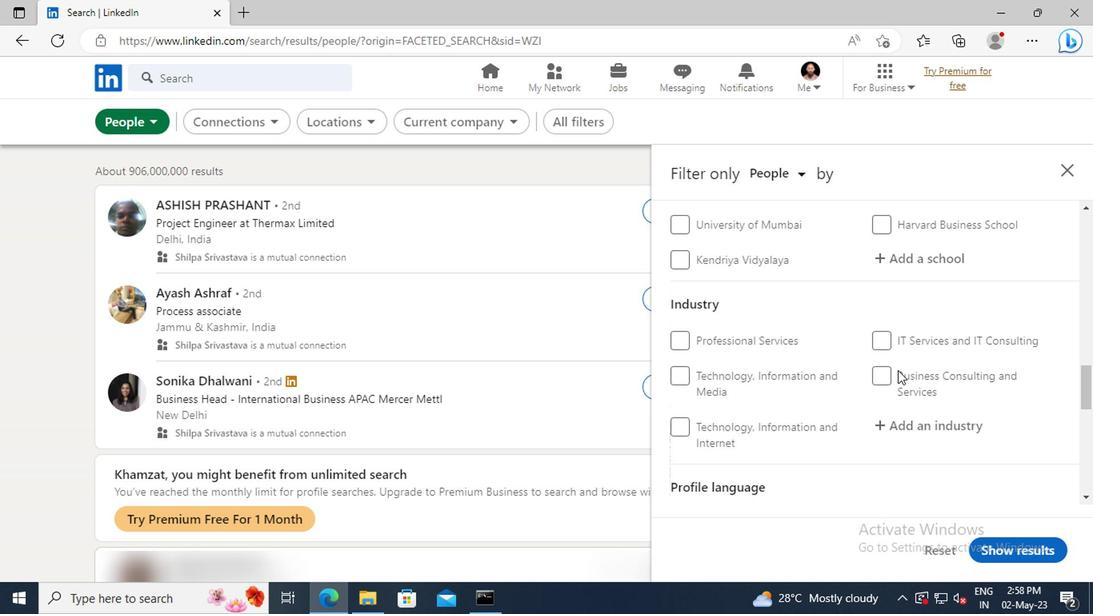 
Action: Mouse moved to (880, 436)
Screenshot: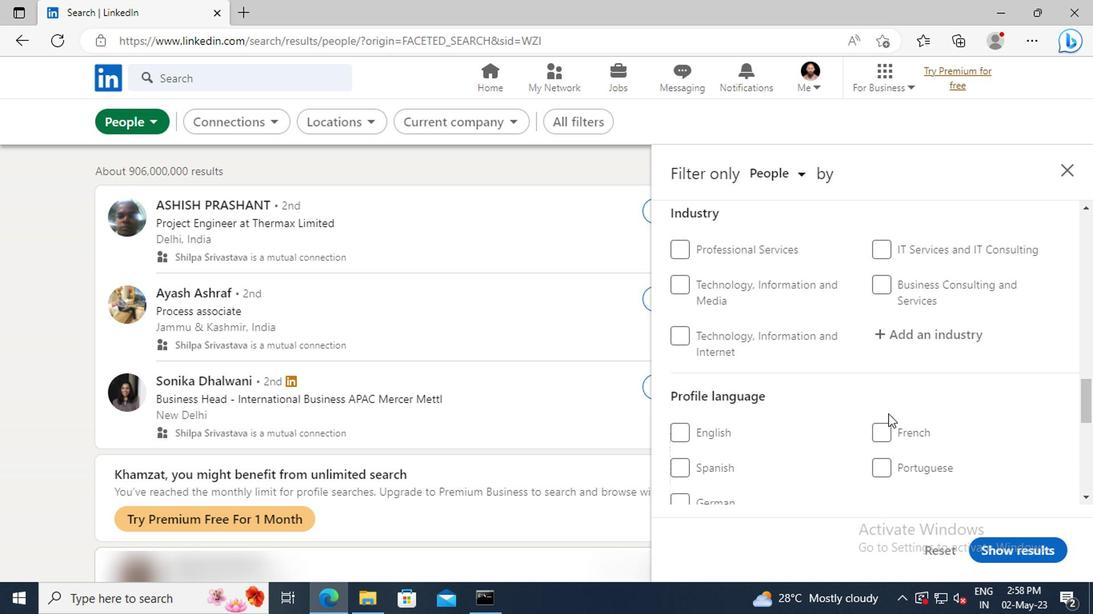 
Action: Mouse pressed left at (880, 436)
Screenshot: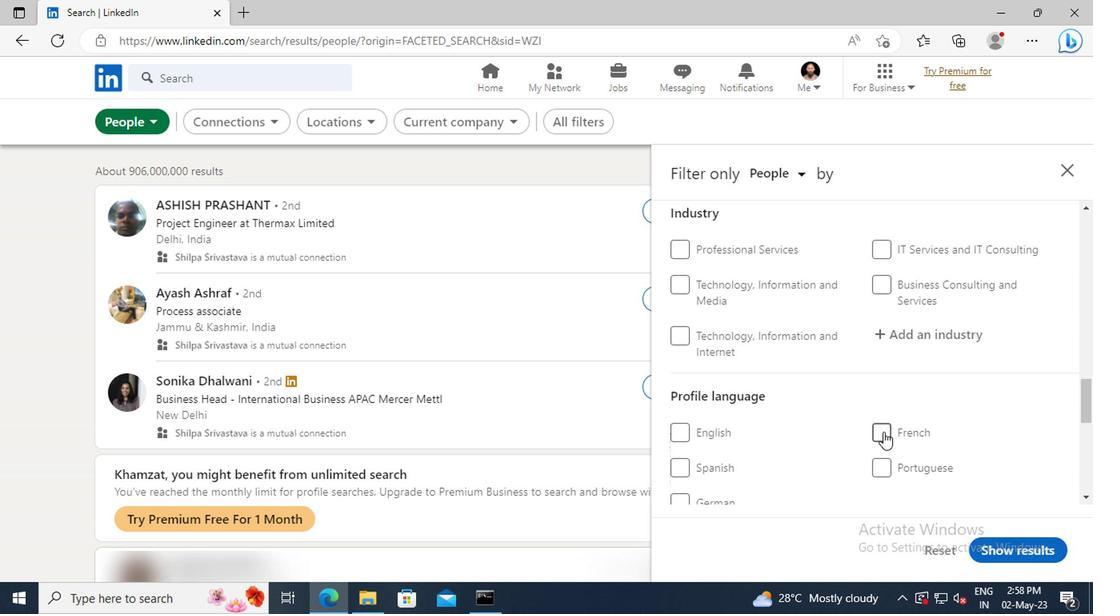 
Action: Mouse moved to (924, 360)
Screenshot: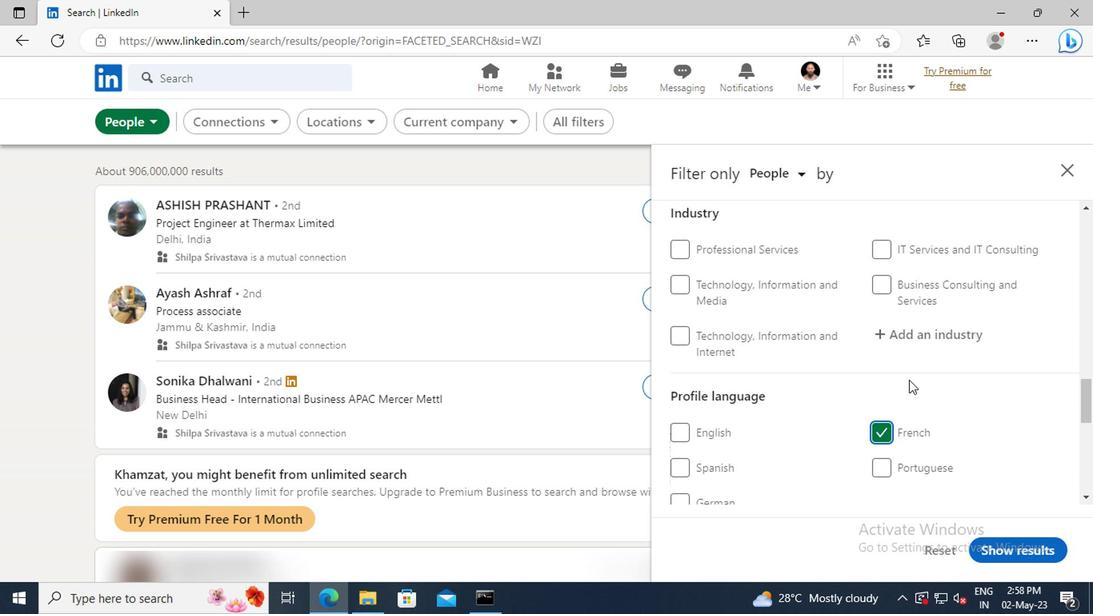 
Action: Mouse scrolled (924, 360) with delta (0, 0)
Screenshot: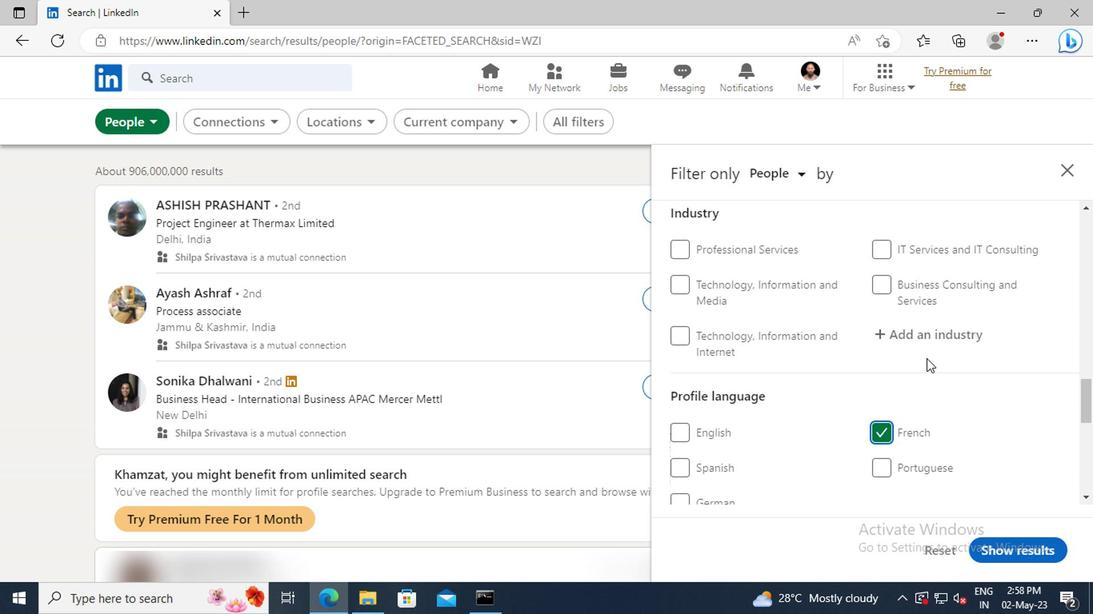
Action: Mouse scrolled (924, 360) with delta (0, 0)
Screenshot: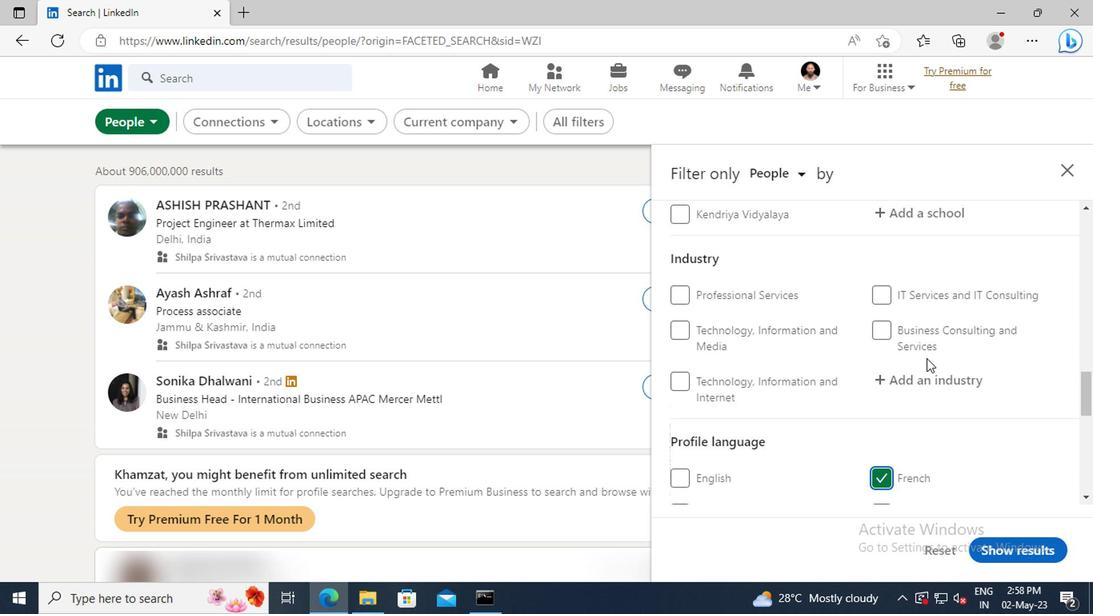 
Action: Mouse scrolled (924, 360) with delta (0, 0)
Screenshot: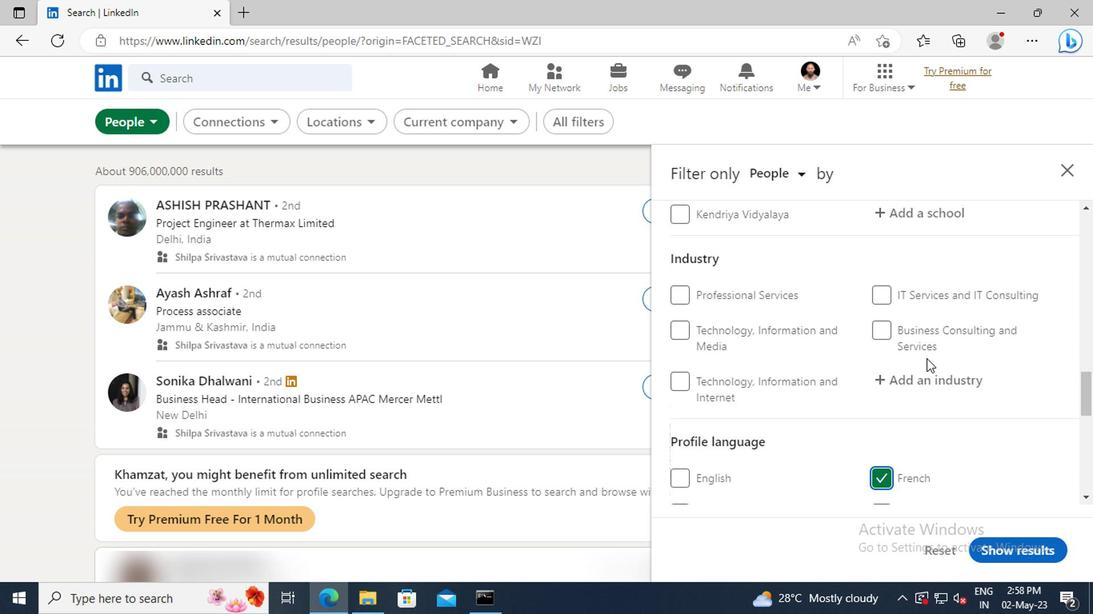 
Action: Mouse moved to (924, 355)
Screenshot: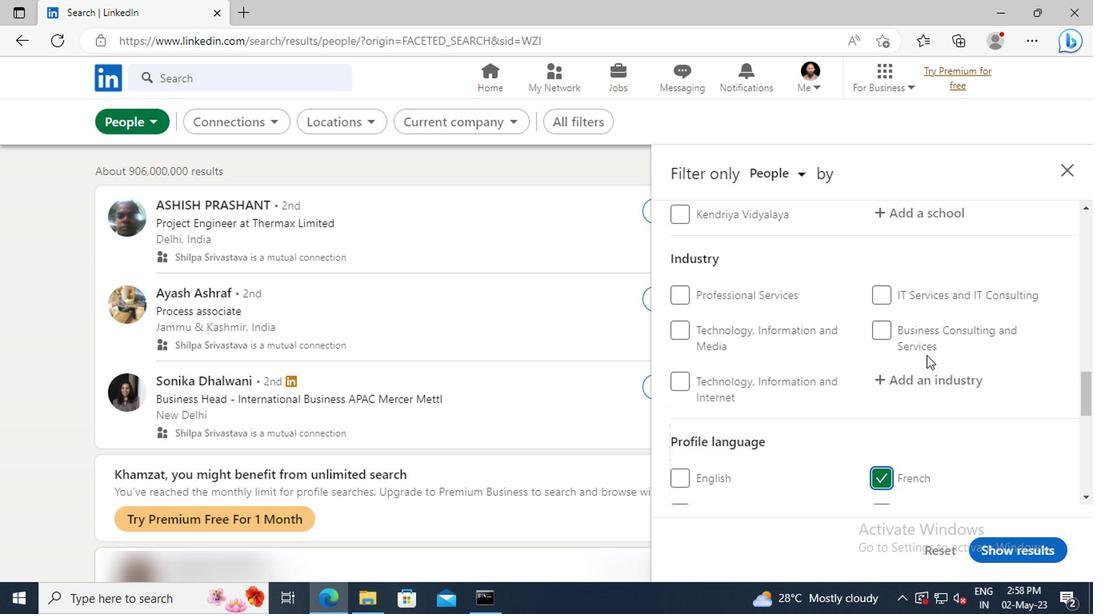 
Action: Mouse scrolled (924, 356) with delta (0, 1)
Screenshot: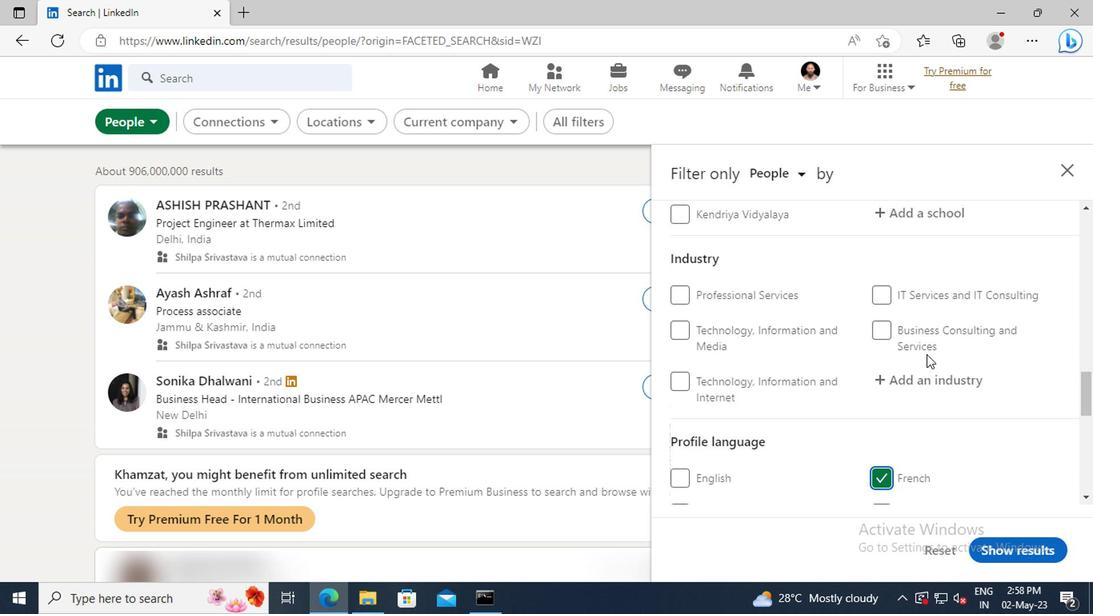 
Action: Mouse moved to (925, 347)
Screenshot: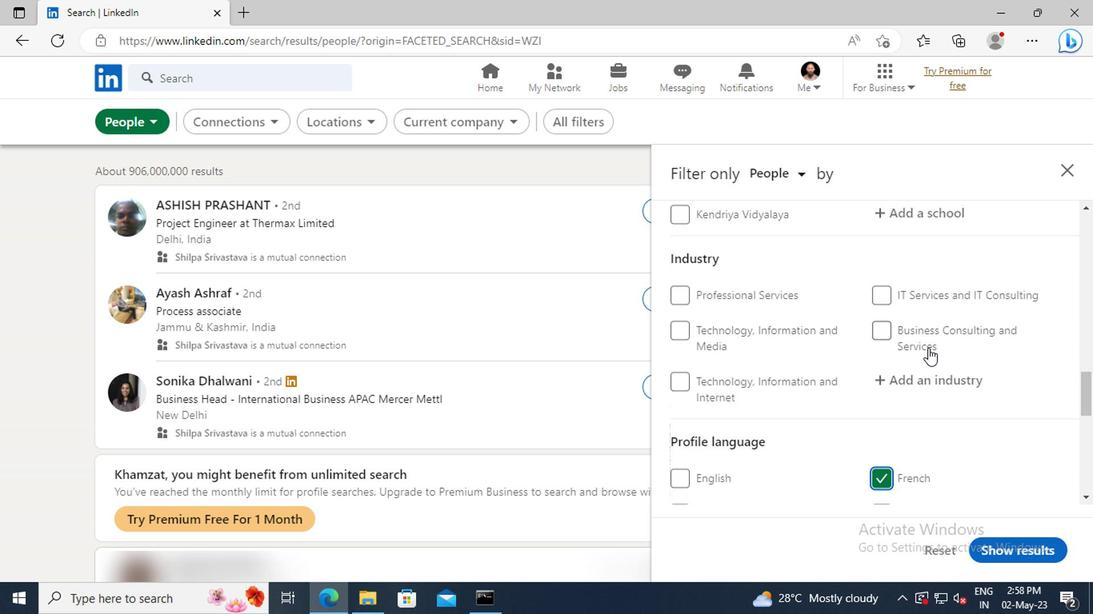
Action: Mouse scrolled (925, 347) with delta (0, 0)
Screenshot: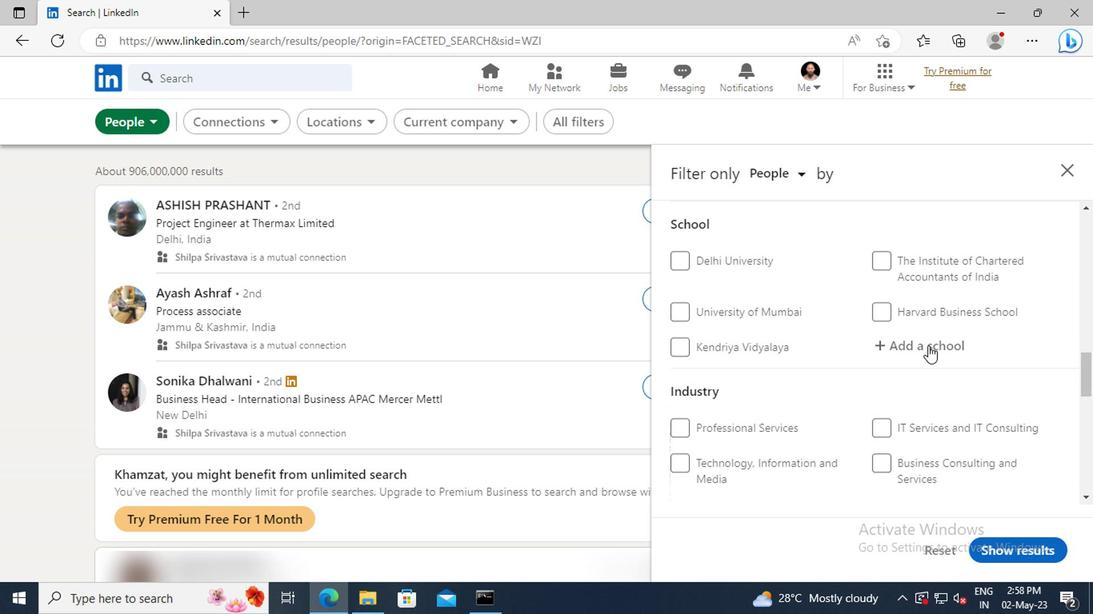 
Action: Mouse scrolled (925, 347) with delta (0, 0)
Screenshot: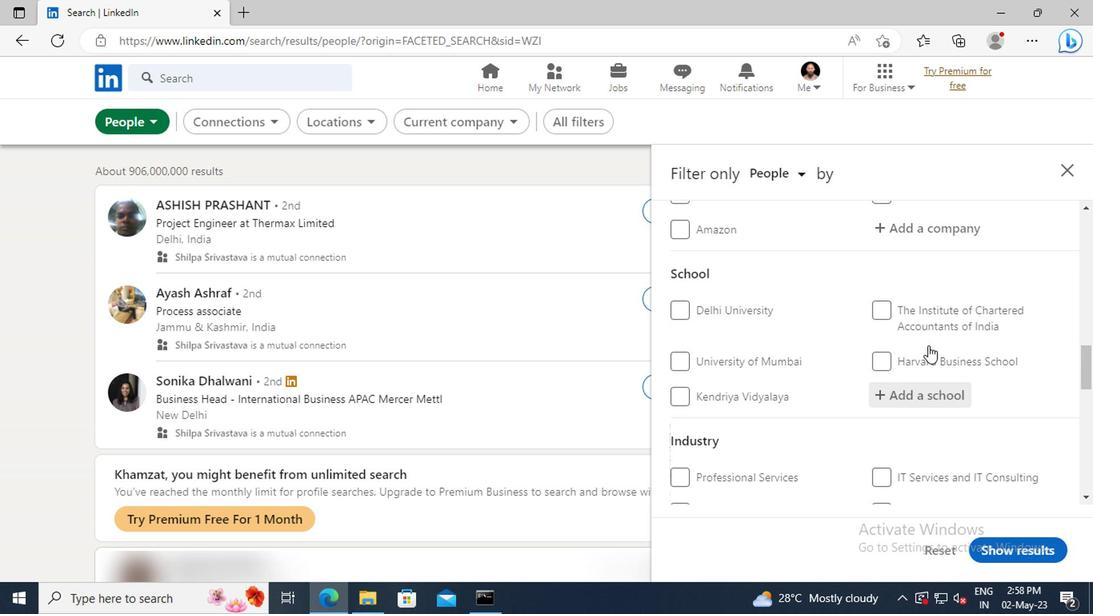 
Action: Mouse scrolled (925, 347) with delta (0, 0)
Screenshot: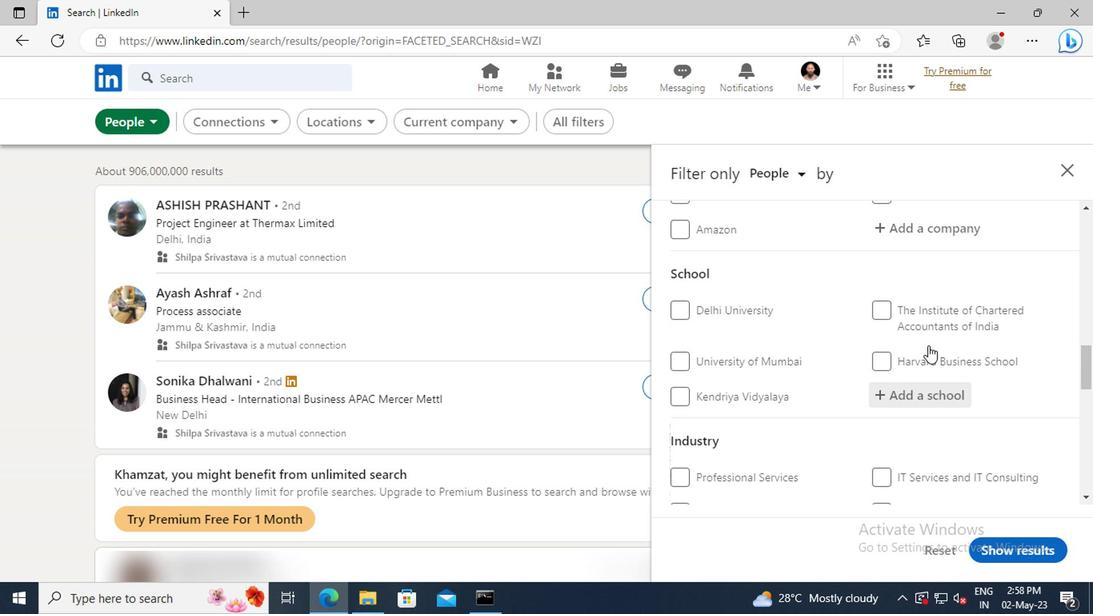 
Action: Mouse scrolled (925, 347) with delta (0, 0)
Screenshot: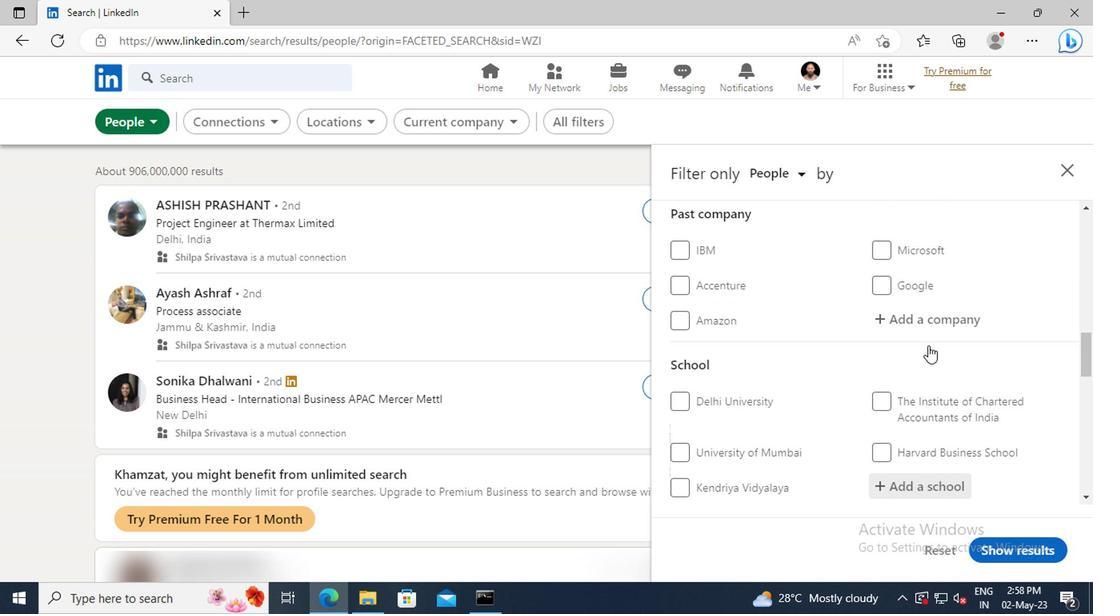 
Action: Mouse moved to (925, 335)
Screenshot: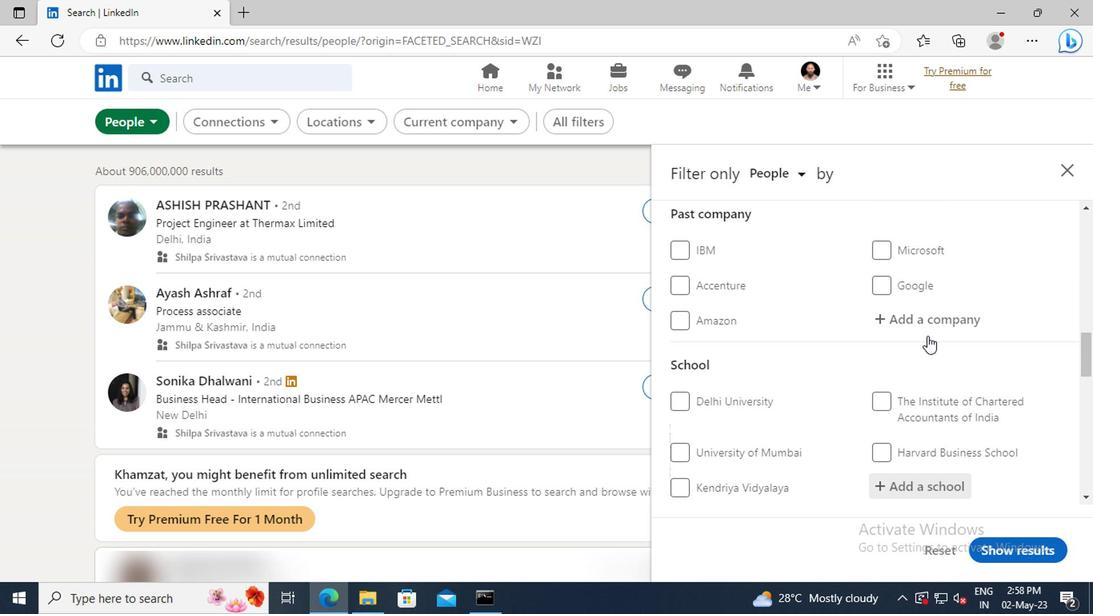 
Action: Mouse scrolled (925, 337) with delta (0, 1)
Screenshot: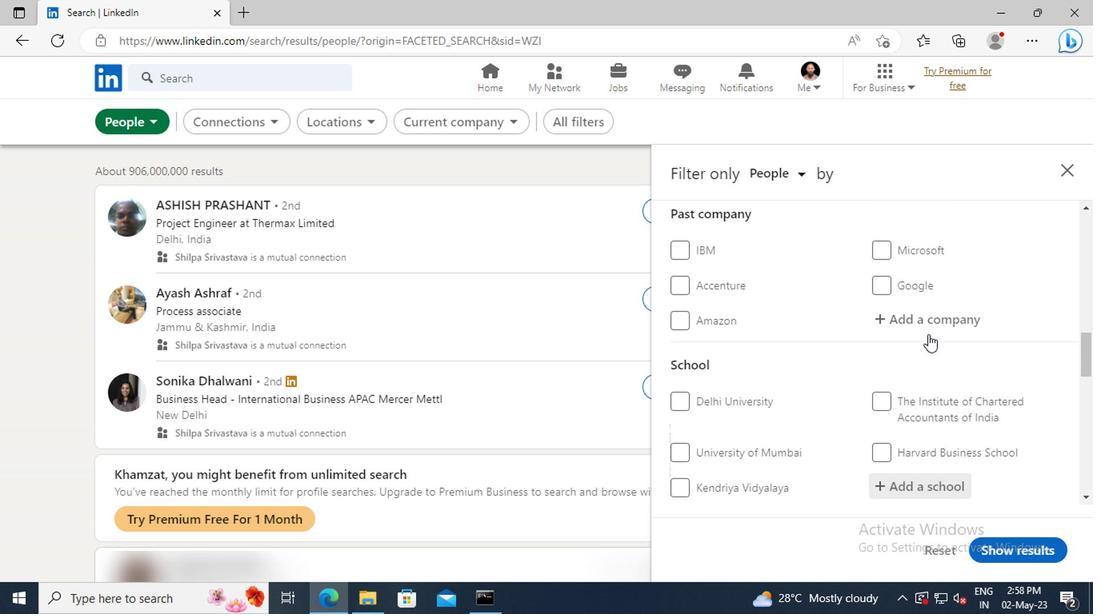 
Action: Mouse moved to (935, 330)
Screenshot: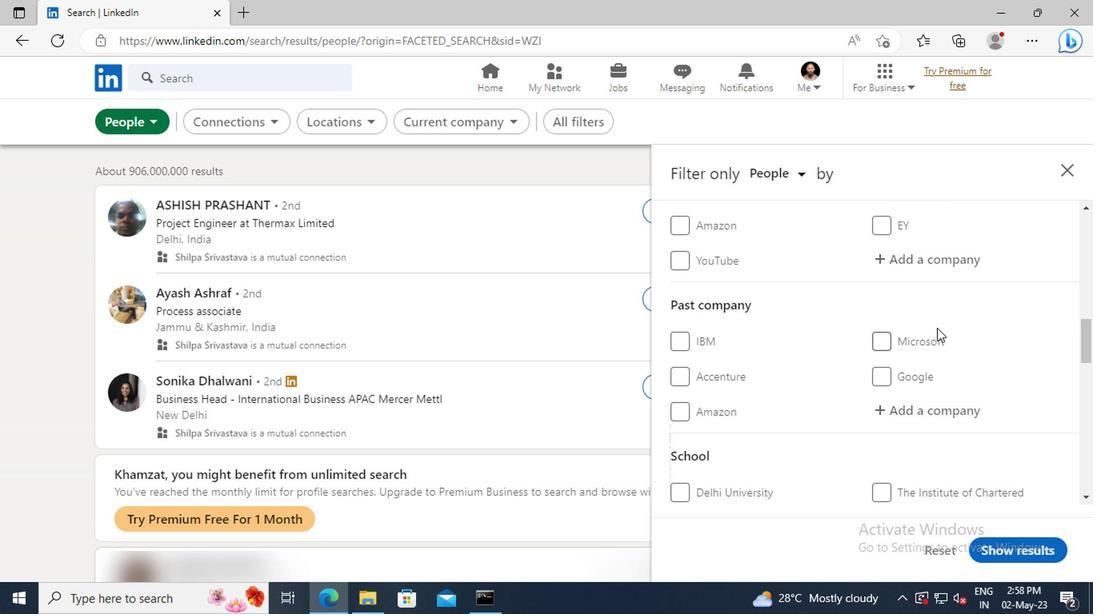 
Action: Mouse scrolled (935, 331) with delta (0, 1)
Screenshot: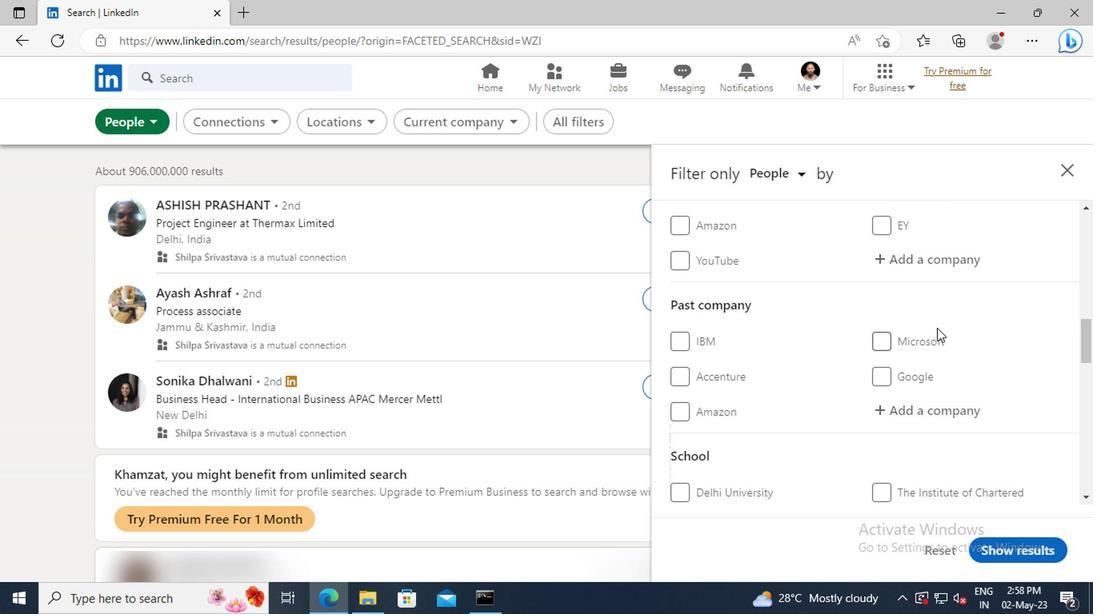 
Action: Mouse scrolled (935, 331) with delta (0, 1)
Screenshot: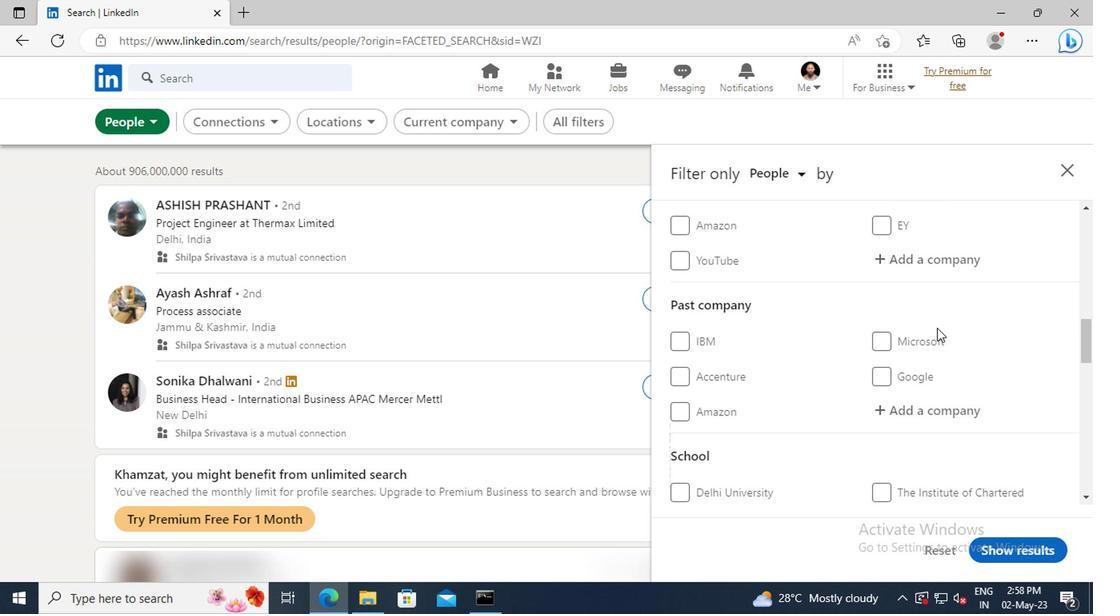
Action: Mouse moved to (904, 354)
Screenshot: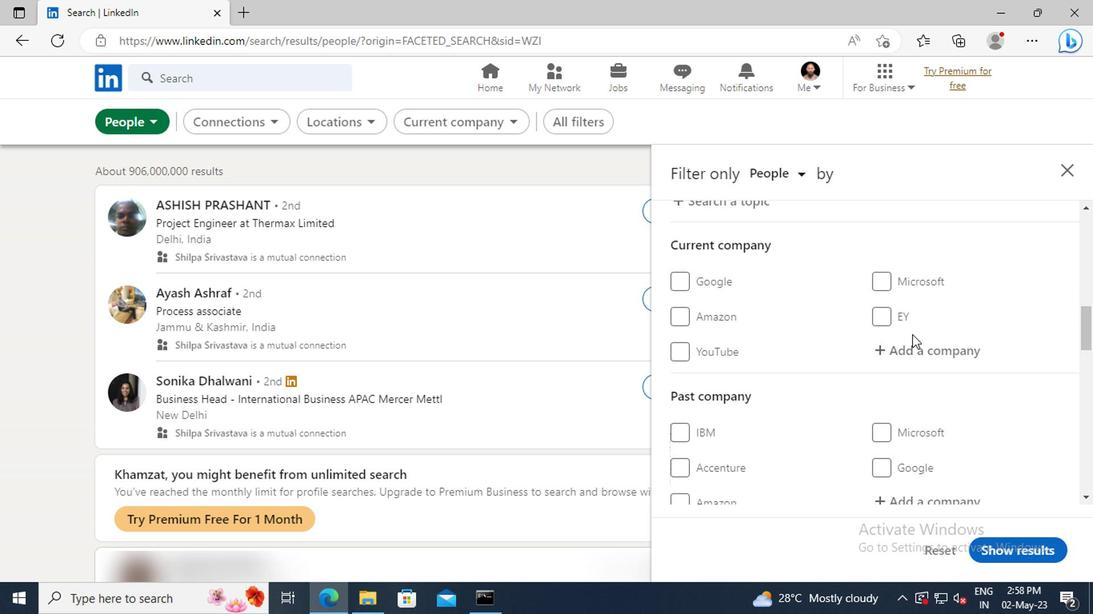 
Action: Mouse pressed left at (904, 354)
Screenshot: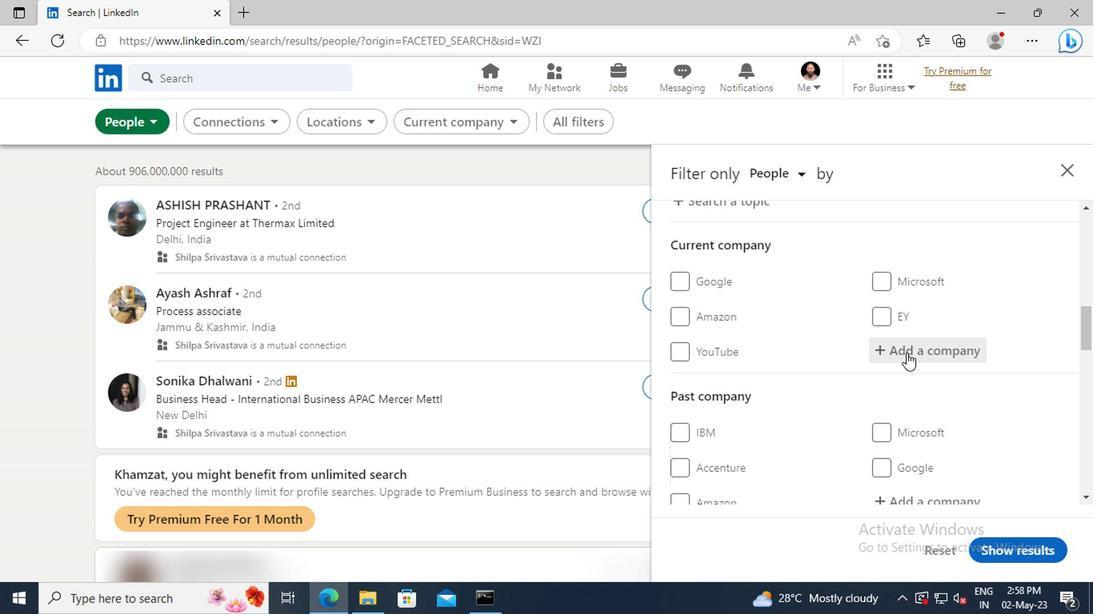 
Action: Mouse moved to (903, 355)
Screenshot: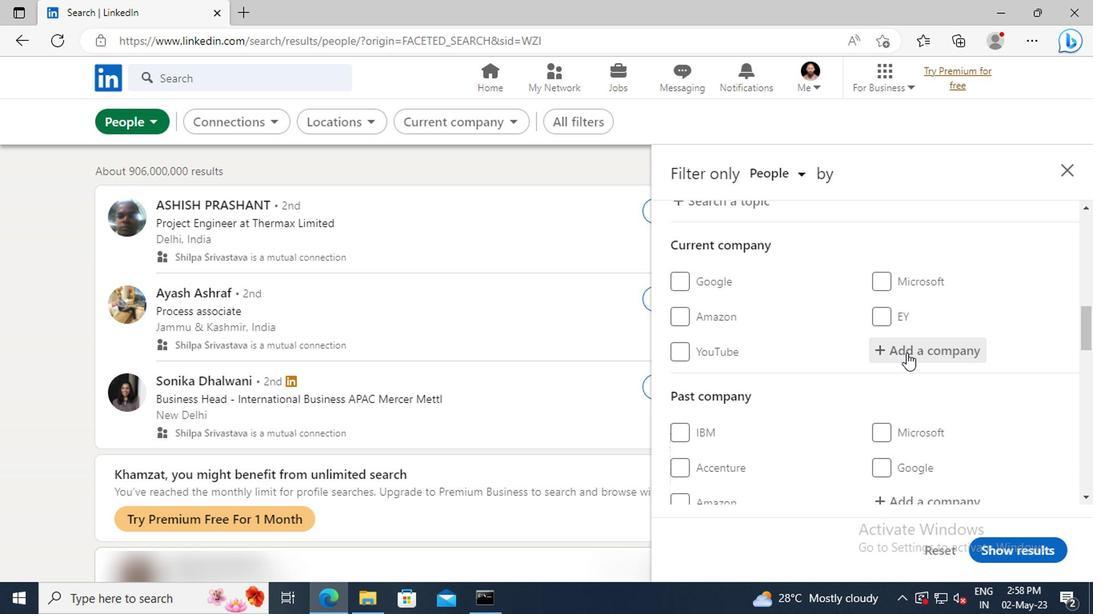 
Action: Key pressed <Key.shift>SHAPOORJI<Key.space><Key.shift>PA
Screenshot: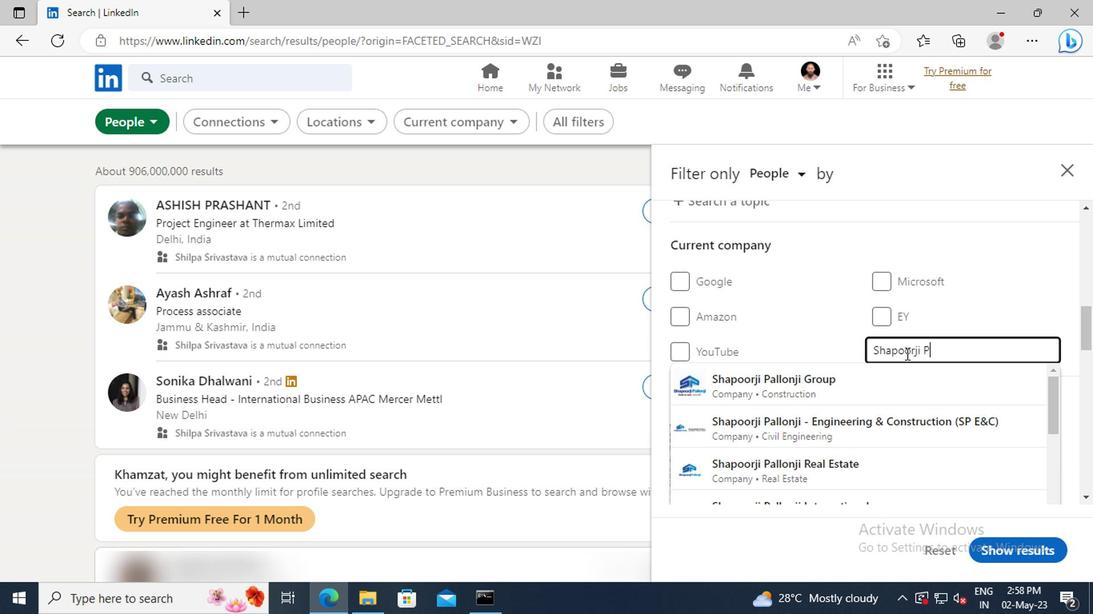 
Action: Mouse moved to (910, 419)
Screenshot: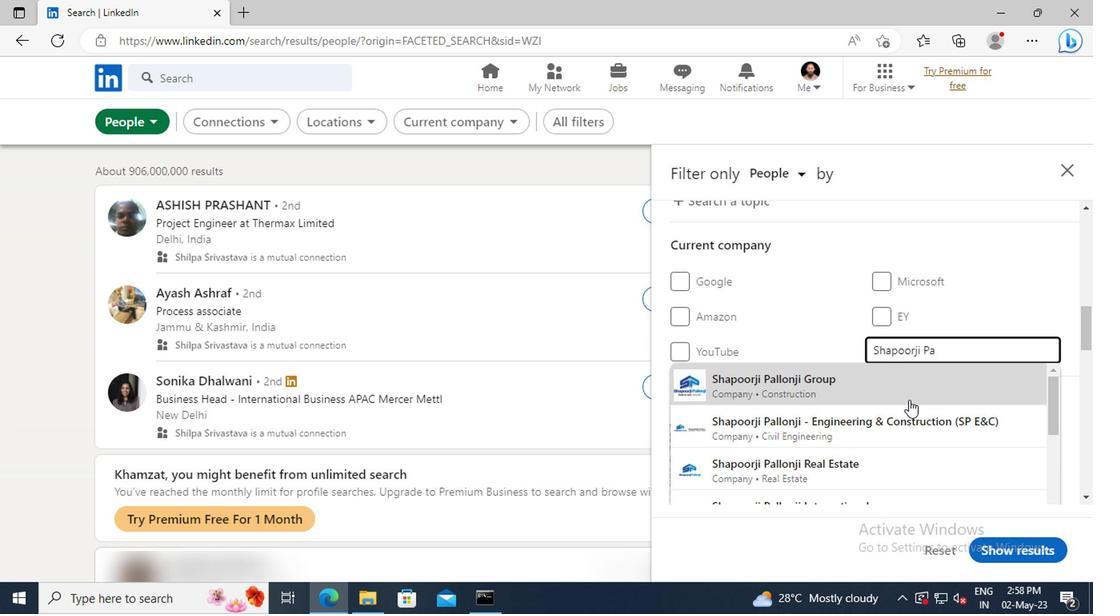 
Action: Mouse pressed left at (910, 419)
Screenshot: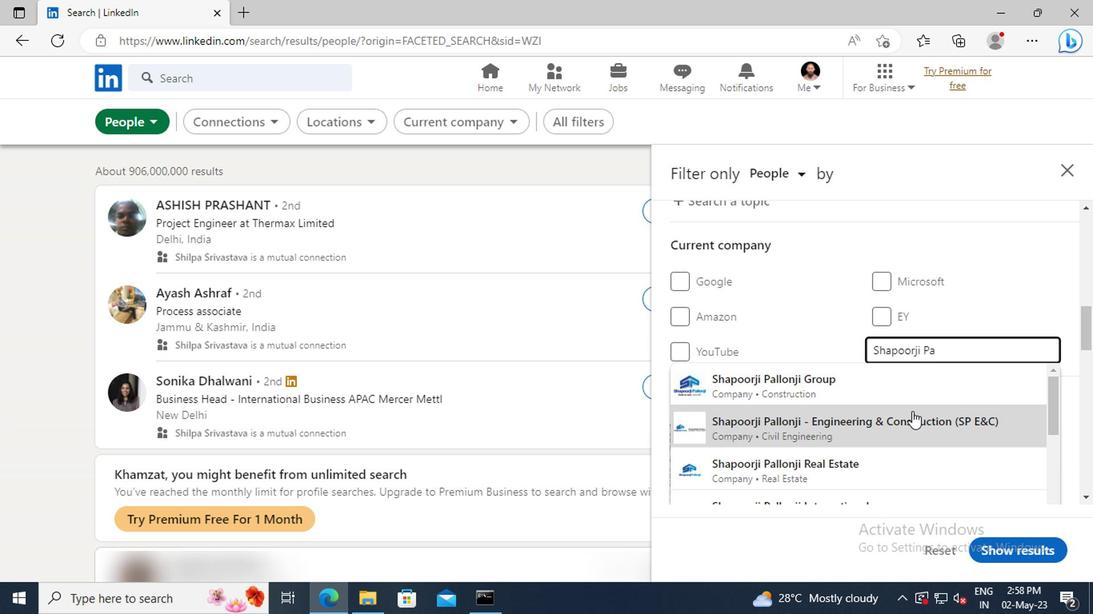 
Action: Mouse moved to (912, 419)
Screenshot: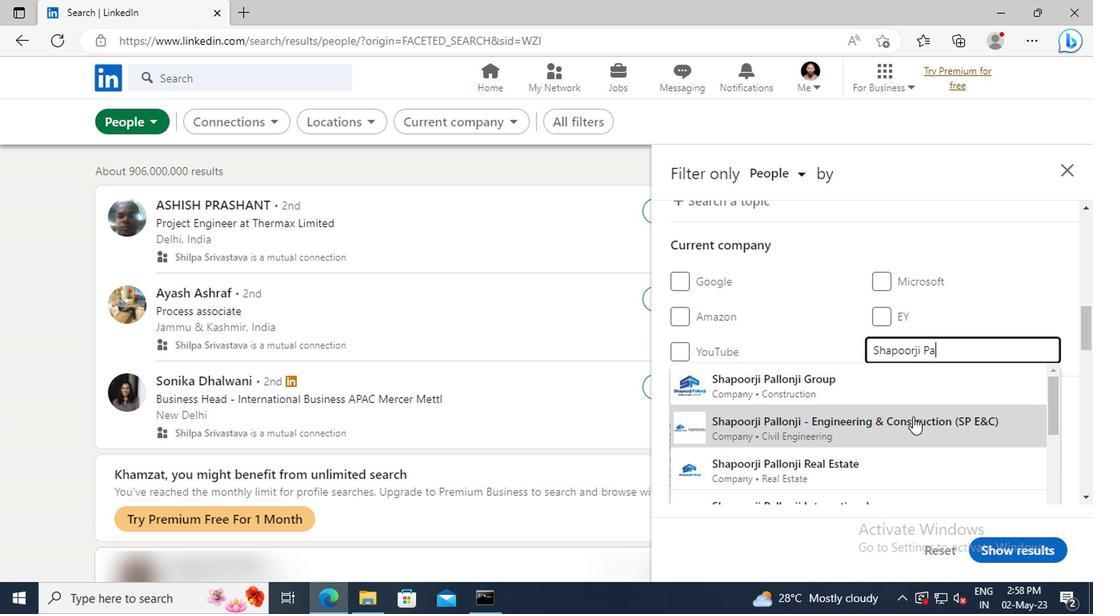 
Action: Mouse scrolled (912, 419) with delta (0, 0)
Screenshot: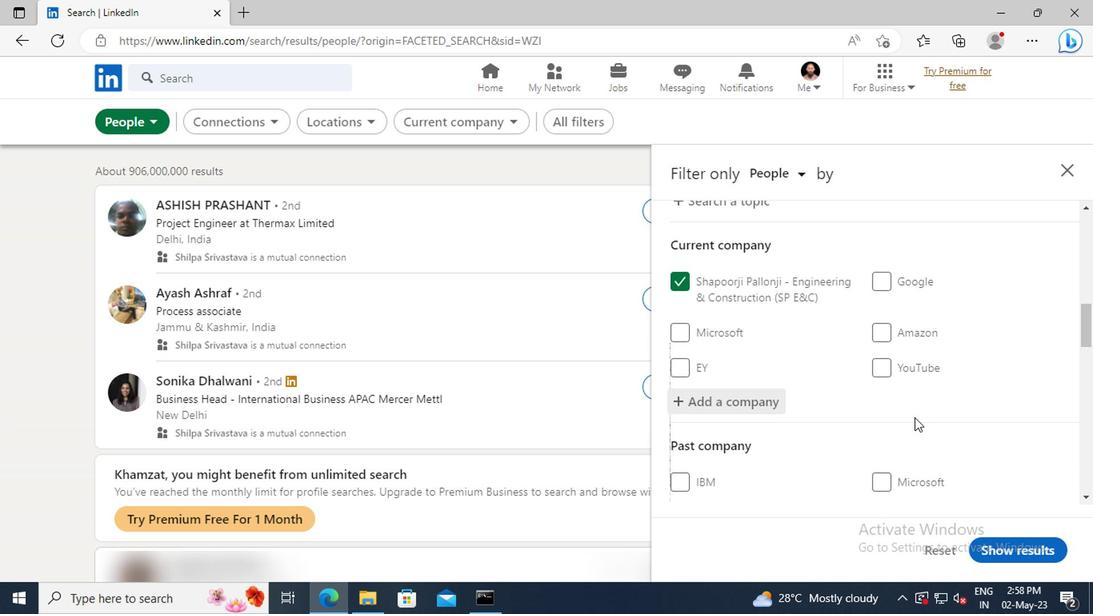
Action: Mouse scrolled (912, 419) with delta (0, 0)
Screenshot: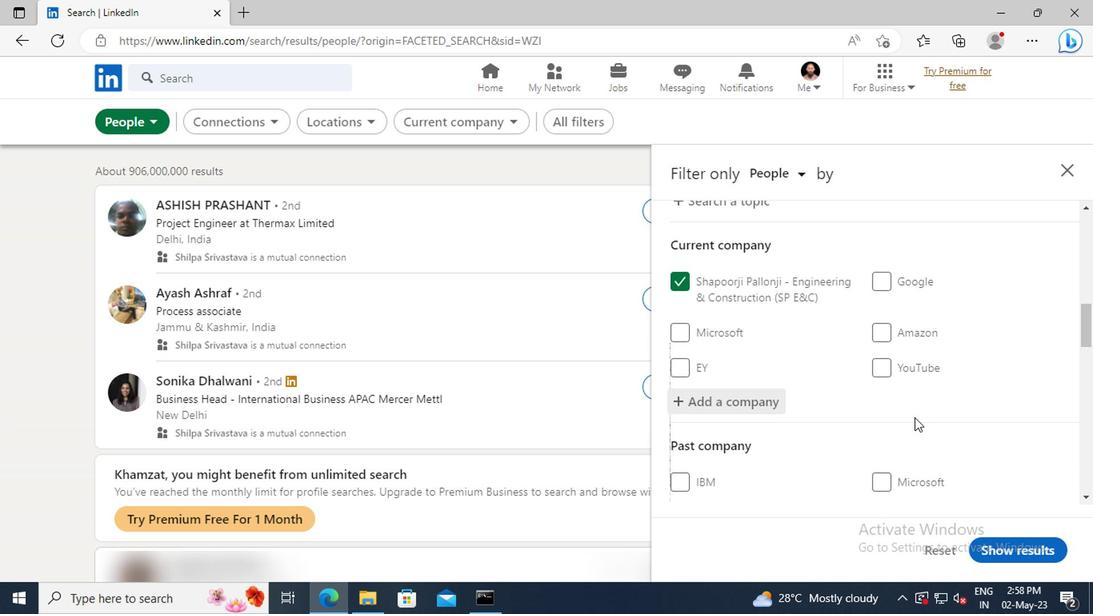 
Action: Mouse moved to (901, 382)
Screenshot: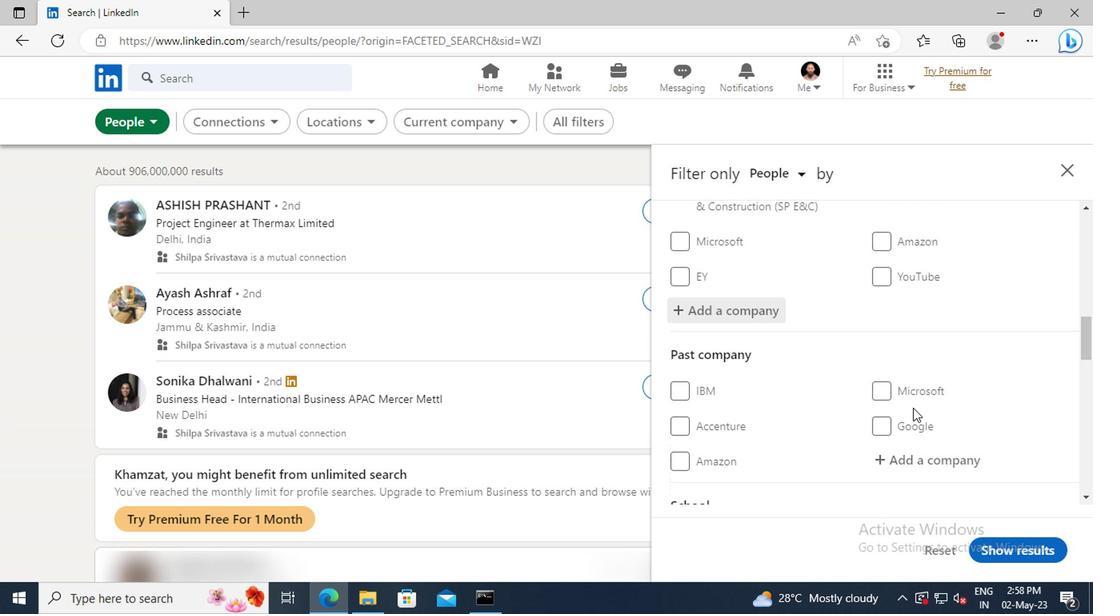 
Action: Mouse scrolled (901, 380) with delta (0, -1)
Screenshot: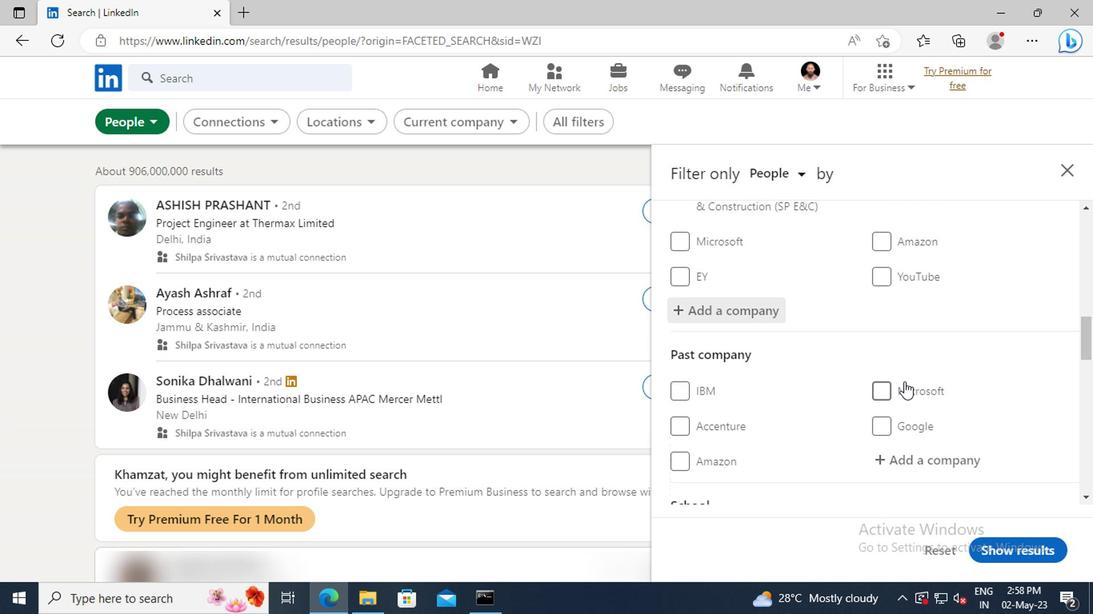 
Action: Mouse scrolled (901, 380) with delta (0, -1)
Screenshot: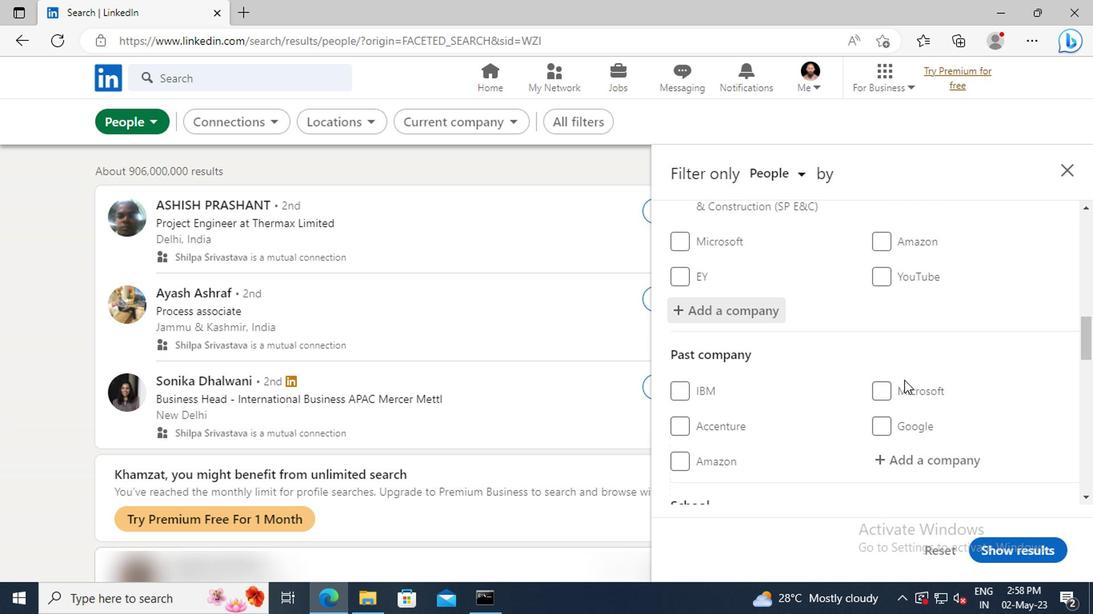 
Action: Mouse moved to (887, 347)
Screenshot: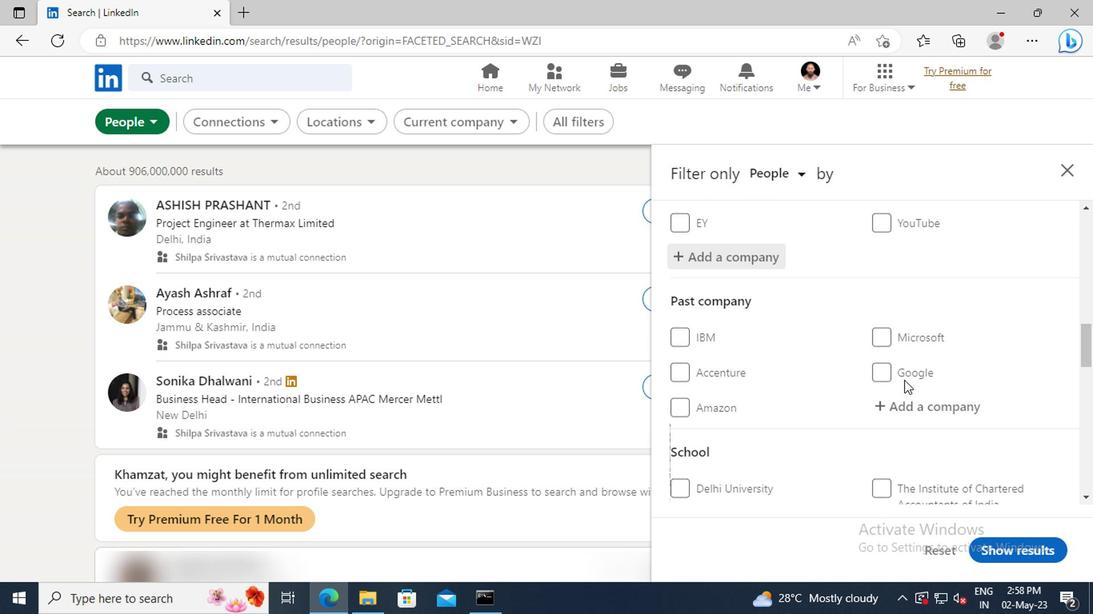 
Action: Mouse scrolled (887, 346) with delta (0, 0)
Screenshot: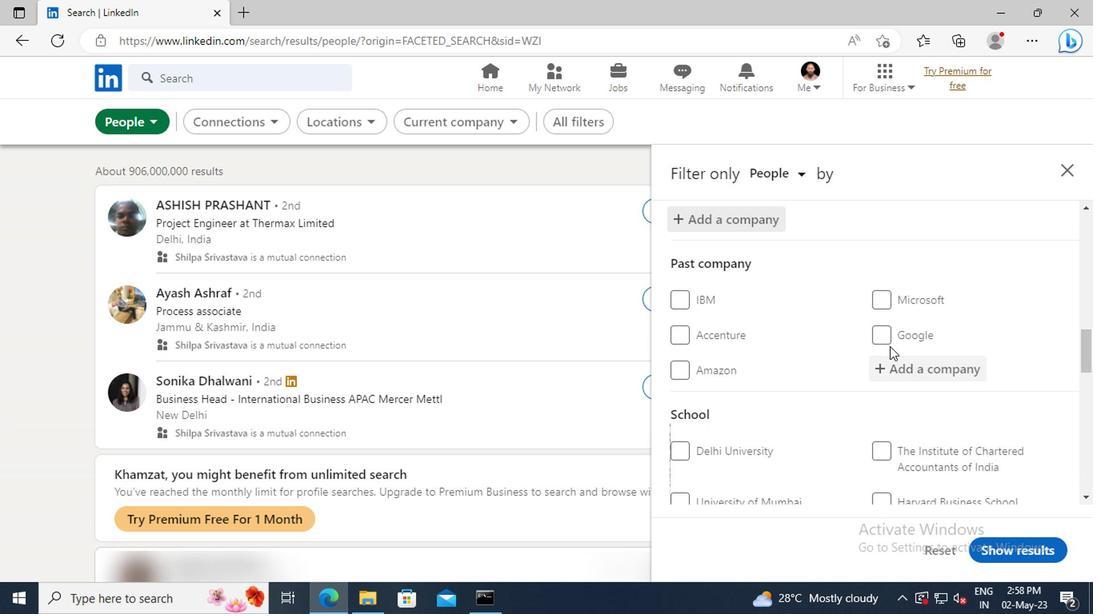 
Action: Mouse scrolled (887, 346) with delta (0, 0)
Screenshot: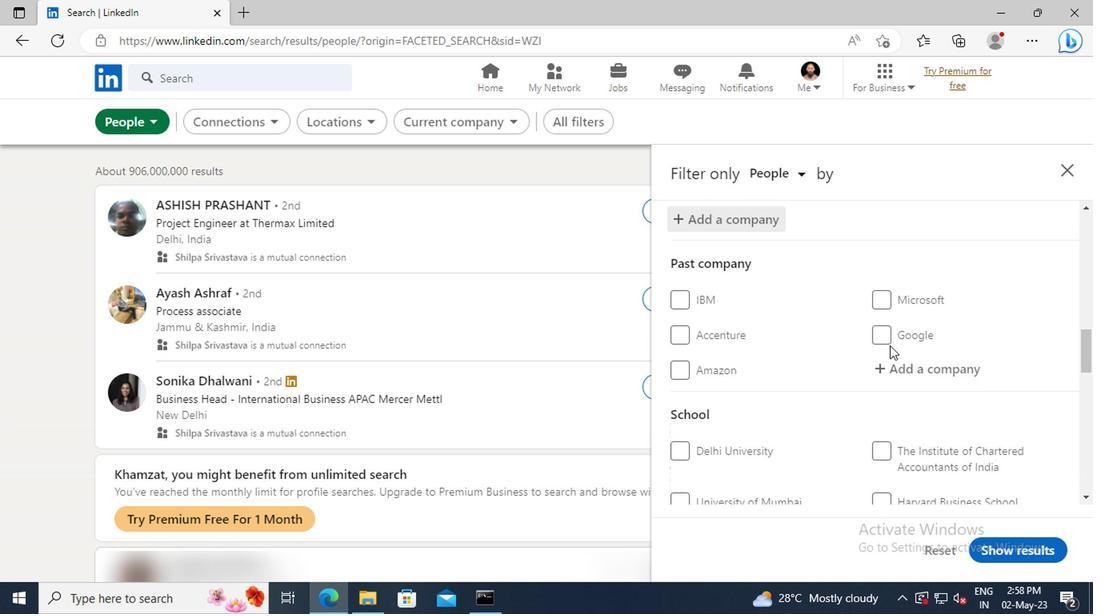 
Action: Mouse scrolled (887, 346) with delta (0, 0)
Screenshot: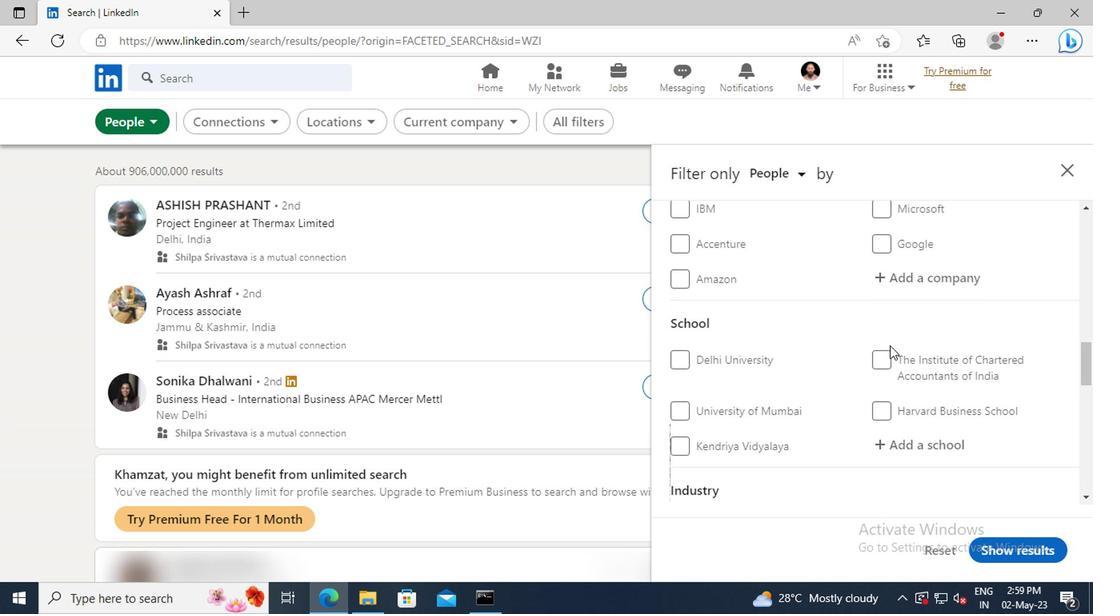 
Action: Mouse scrolled (887, 346) with delta (0, 0)
Screenshot: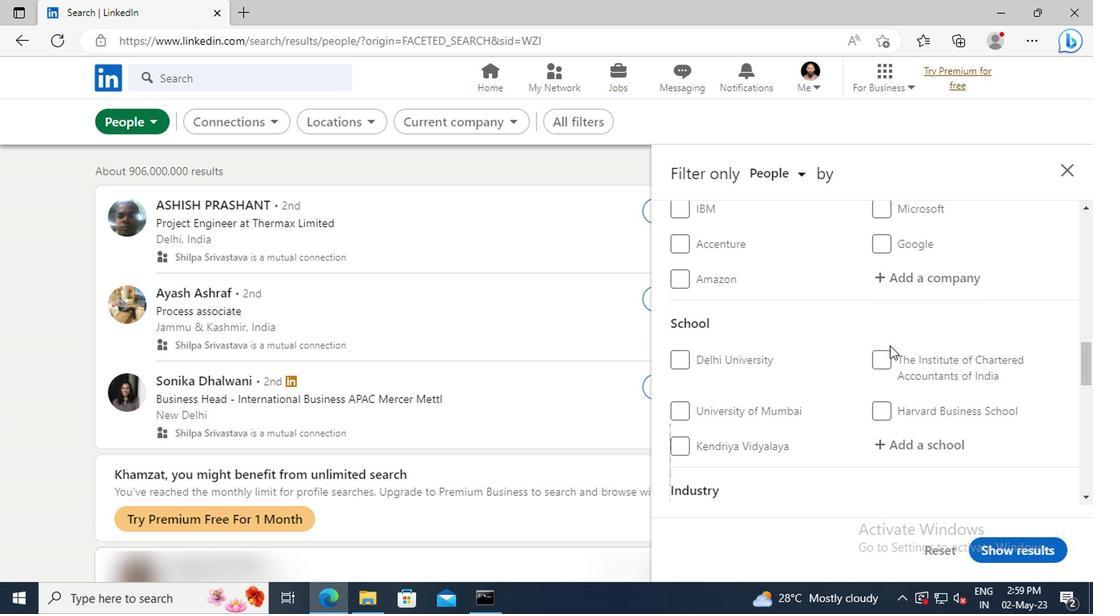 
Action: Mouse moved to (893, 356)
Screenshot: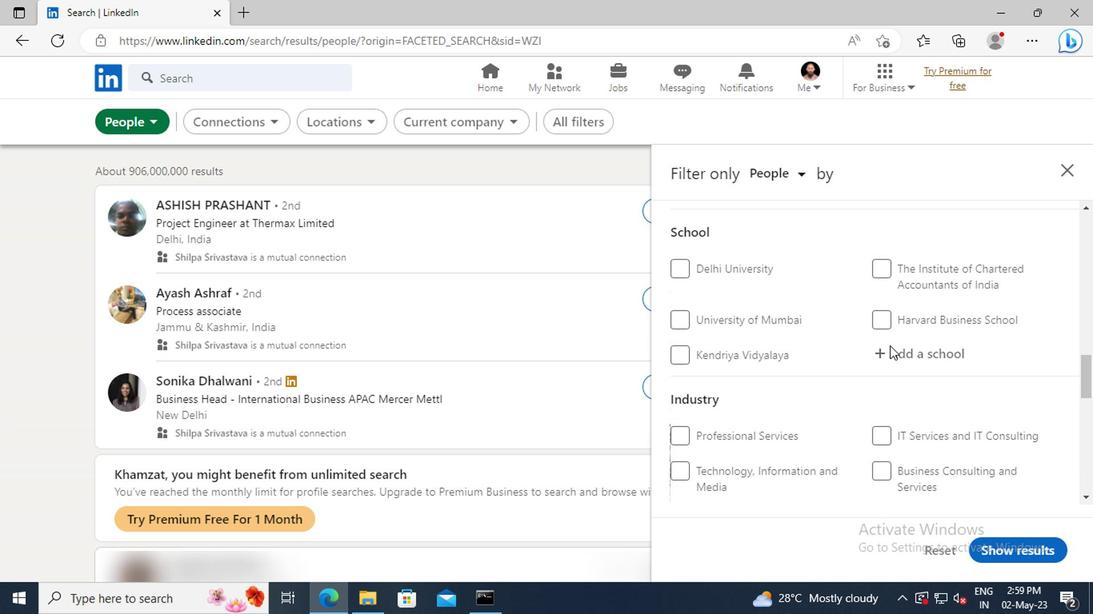 
Action: Mouse pressed left at (893, 356)
Screenshot: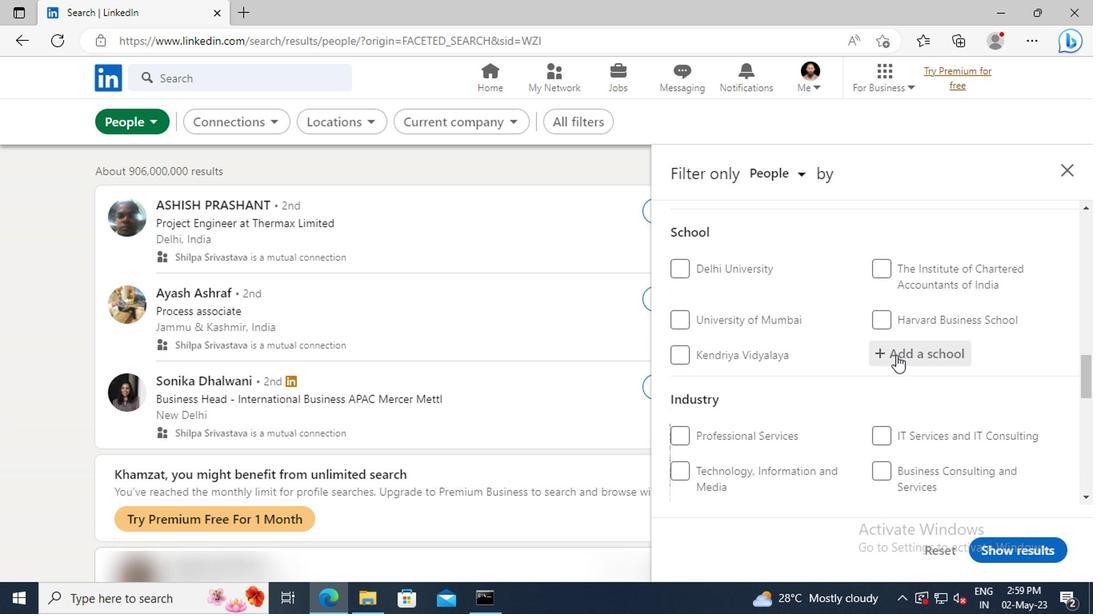
Action: Key pressed <Key.shift>SRI<Key.space><Key.shift>CHAITANYA<Key.space><Key.shift>DE
Screenshot: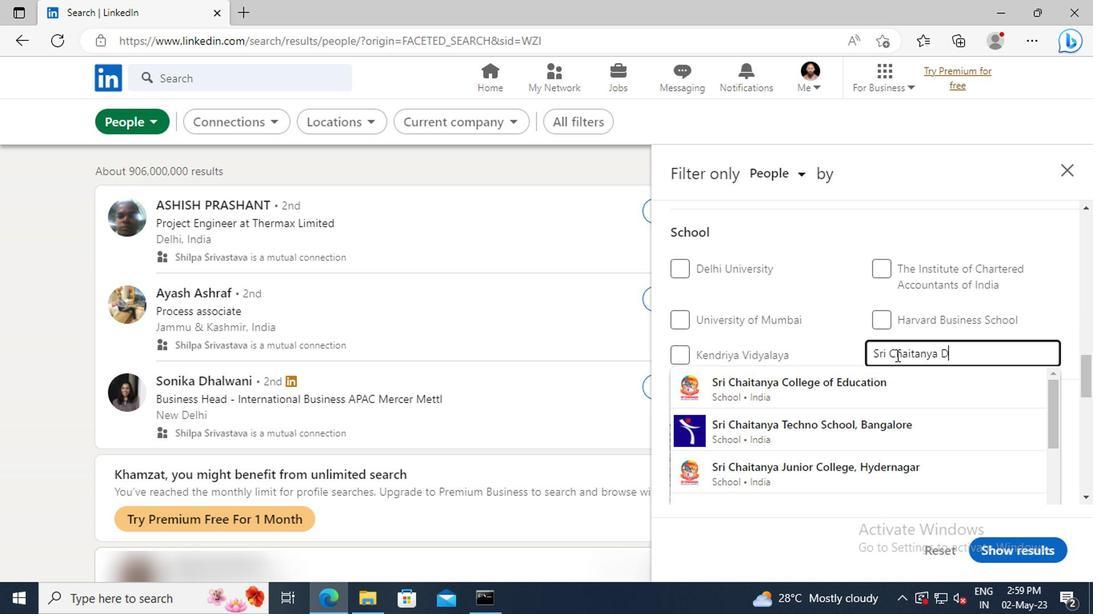 
Action: Mouse moved to (898, 382)
Screenshot: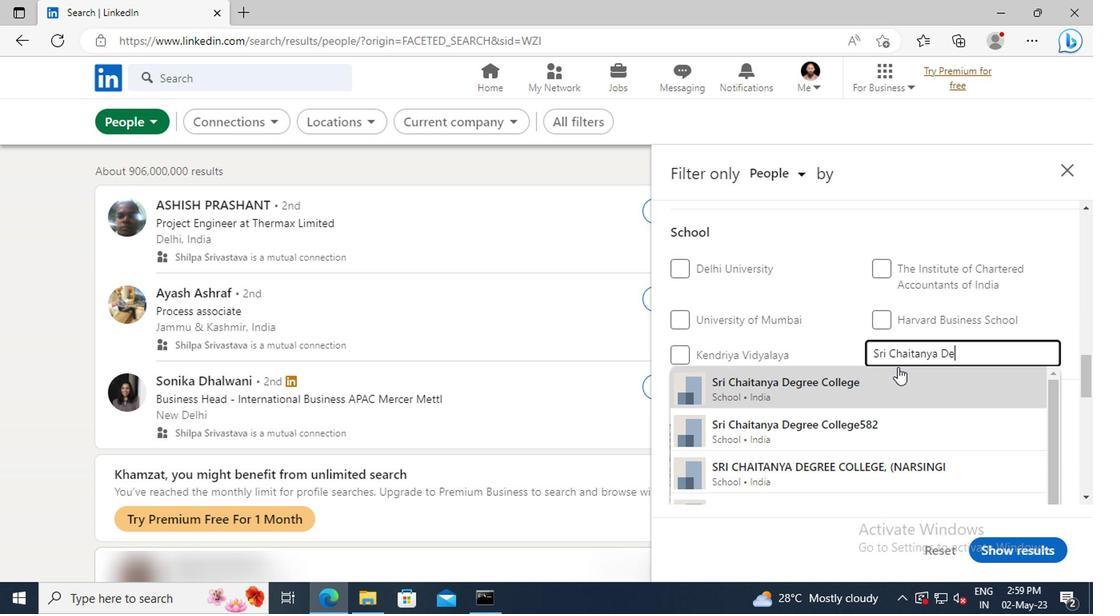 
Action: Mouse pressed left at (898, 382)
Screenshot: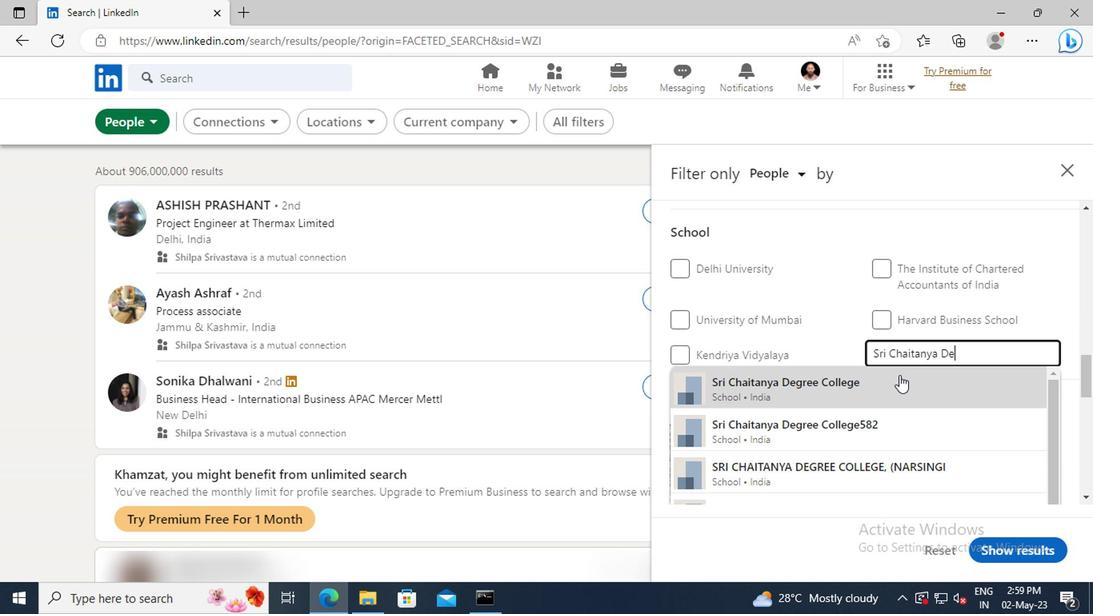 
Action: Mouse scrolled (898, 382) with delta (0, 0)
Screenshot: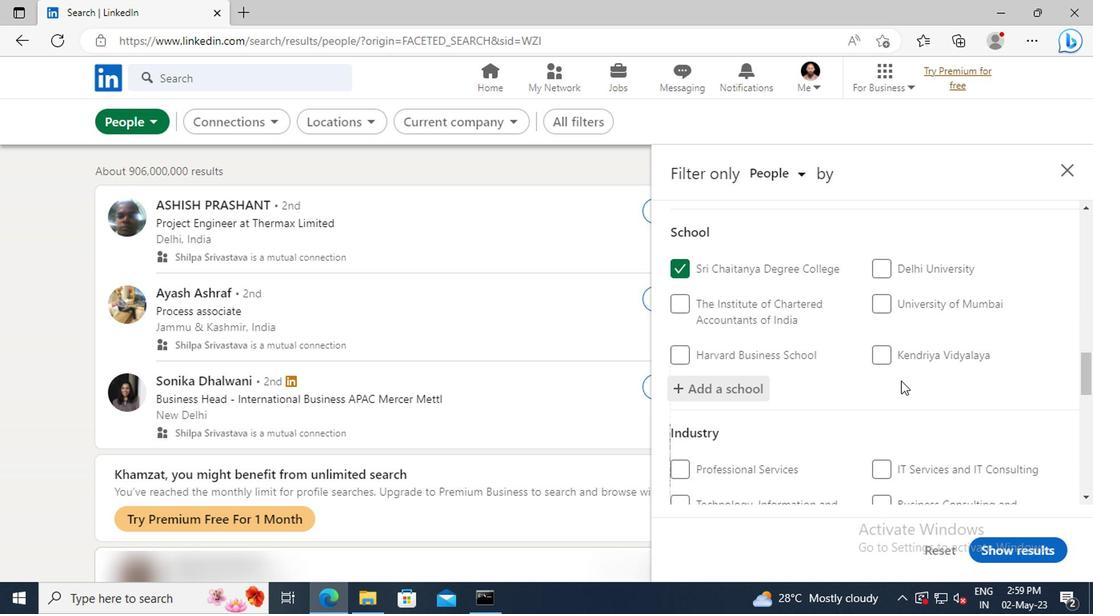 
Action: Mouse scrolled (898, 382) with delta (0, 0)
Screenshot: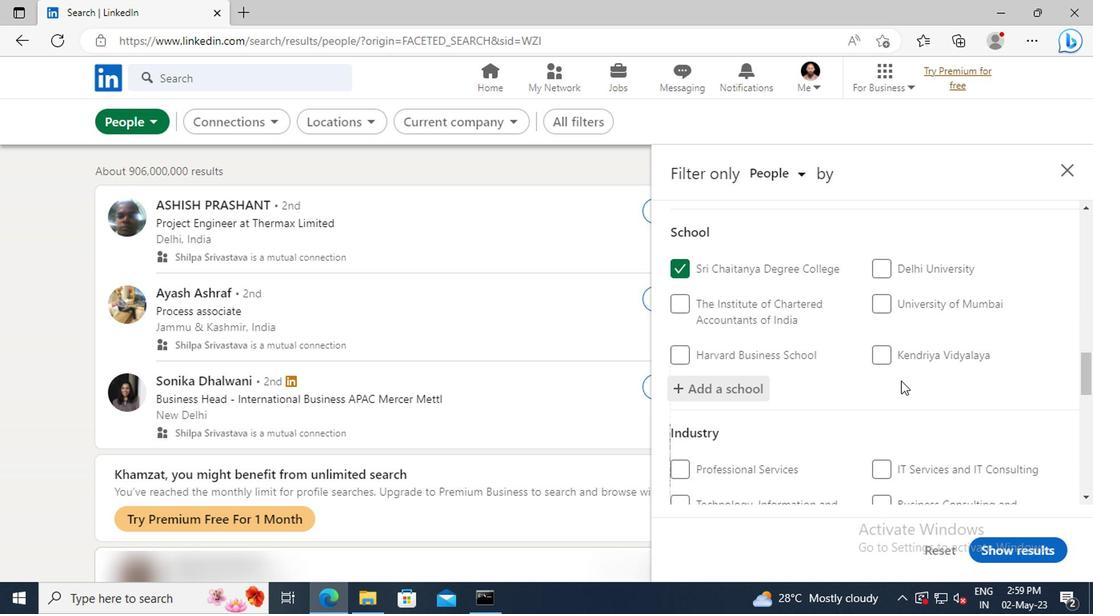 
Action: Mouse scrolled (898, 382) with delta (0, 0)
Screenshot: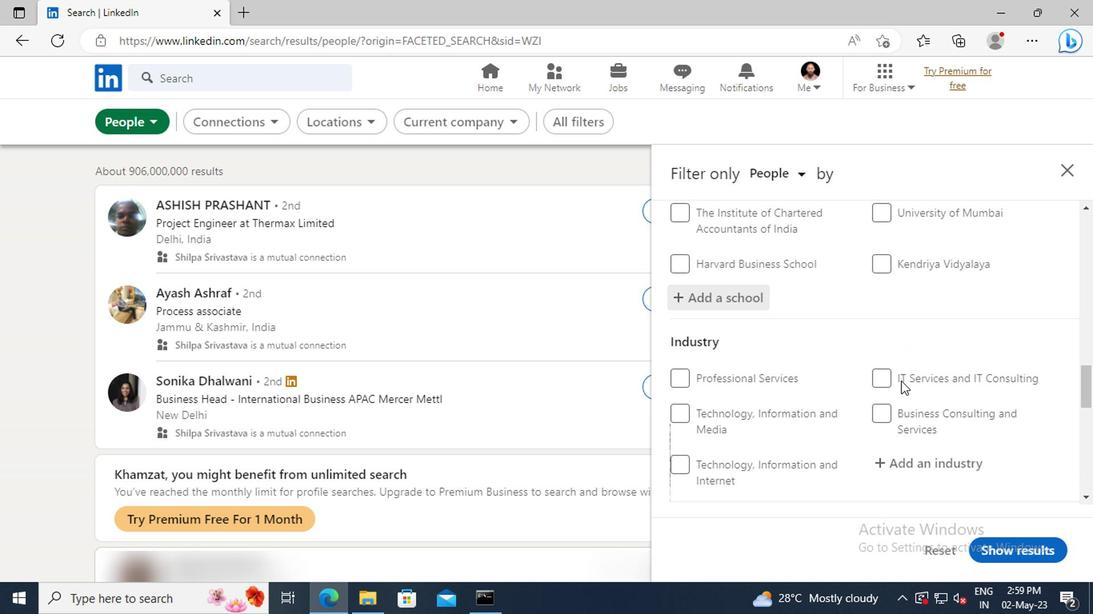 
Action: Mouse moved to (898, 401)
Screenshot: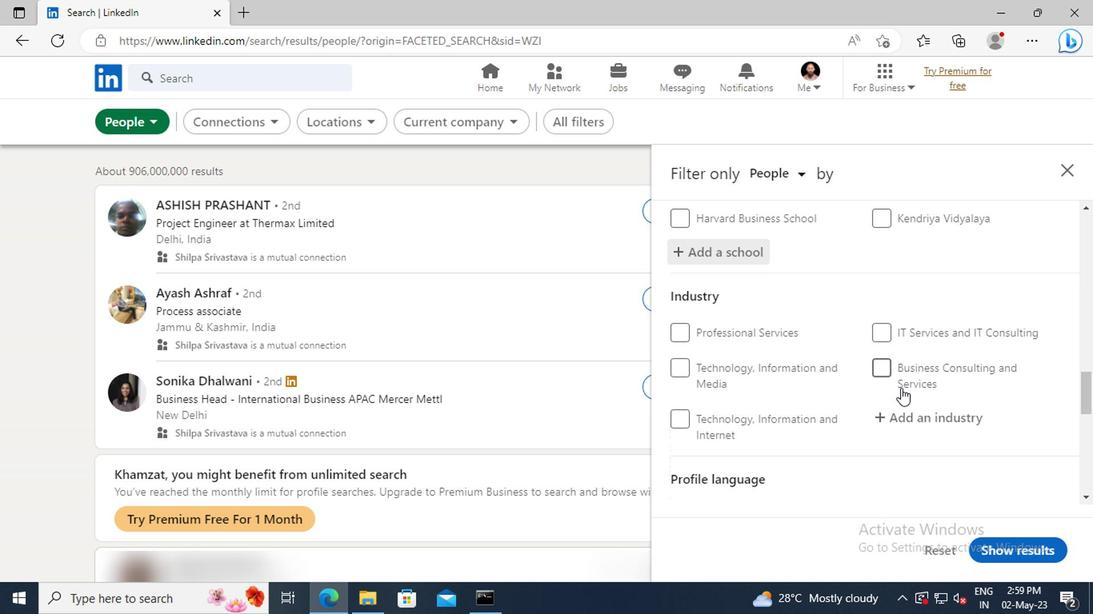 
Action: Mouse scrolled (898, 401) with delta (0, 0)
Screenshot: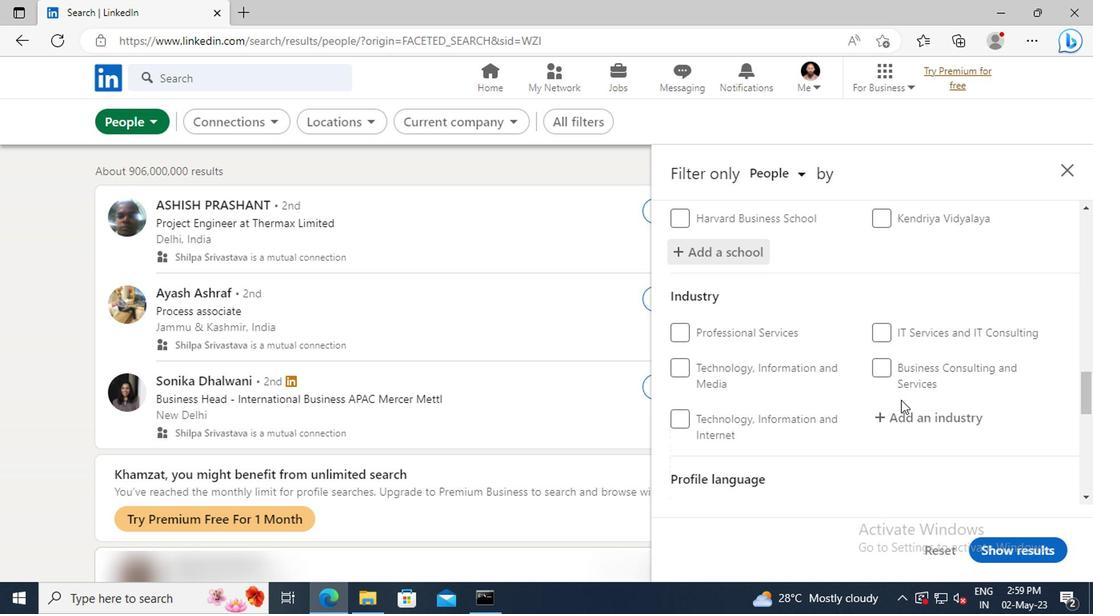 
Action: Mouse moved to (898, 382)
Screenshot: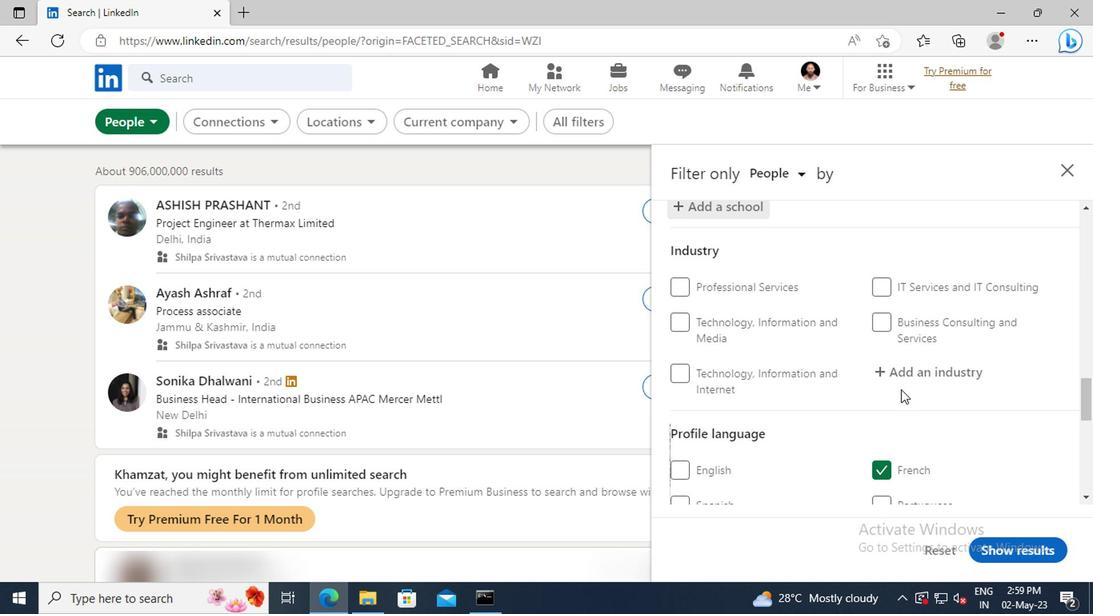 
Action: Mouse pressed left at (898, 382)
Screenshot: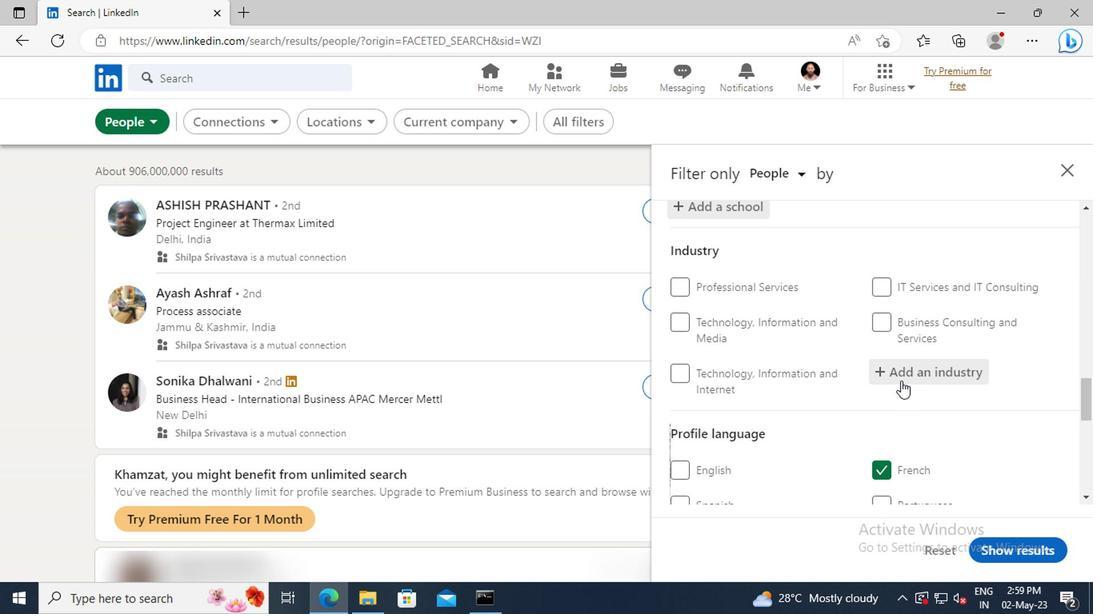 
Action: Key pressed <Key.shift>ANIMAL<Key.space>
Screenshot: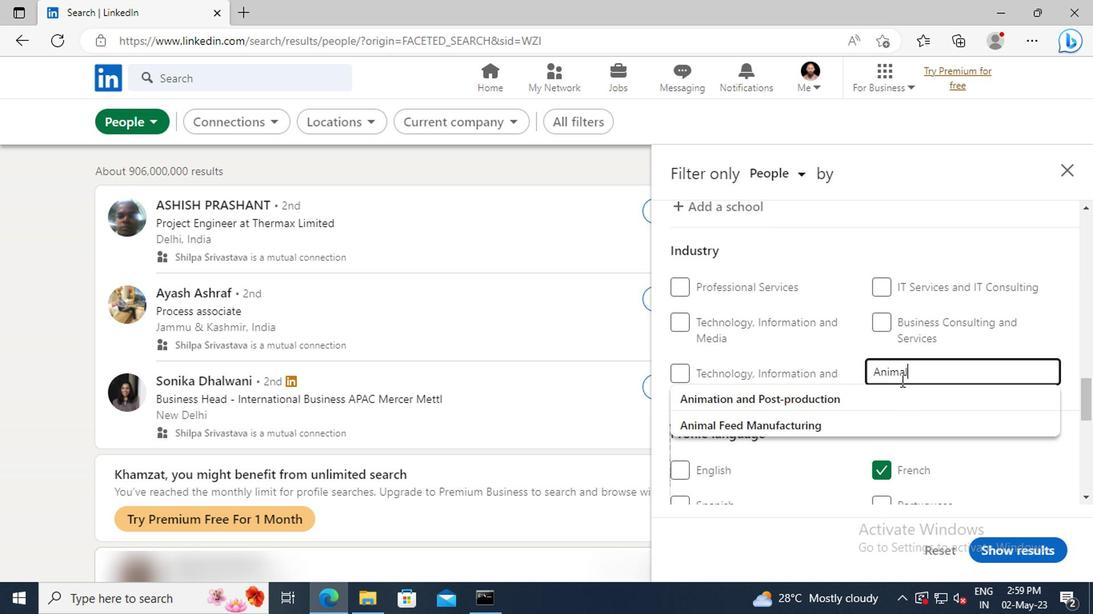 
Action: Mouse moved to (898, 382)
Screenshot: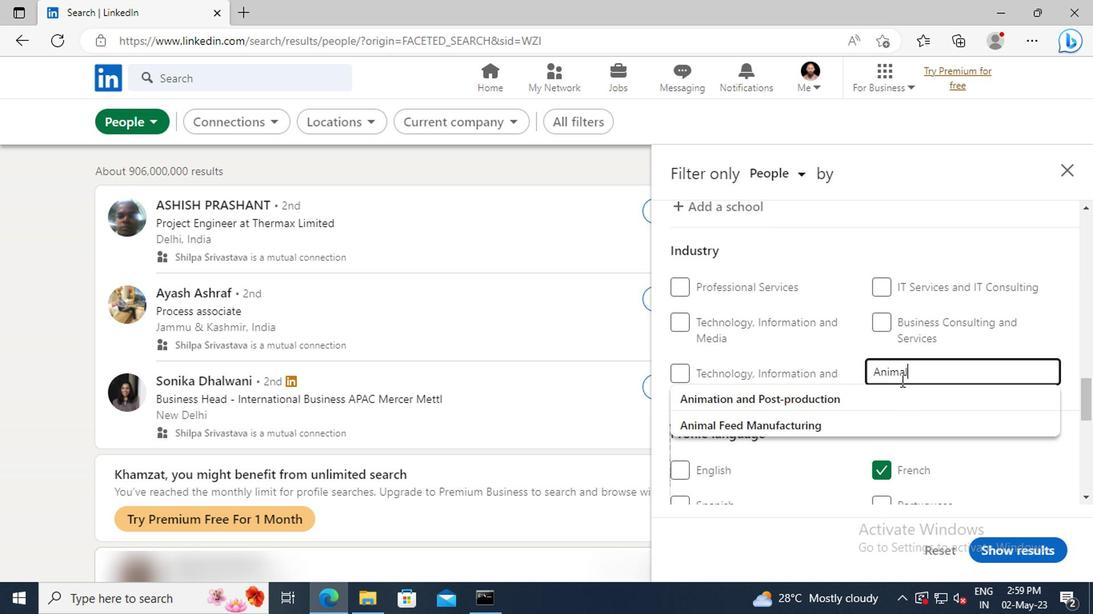 
Action: Key pressed <Key.shift>FE
Screenshot: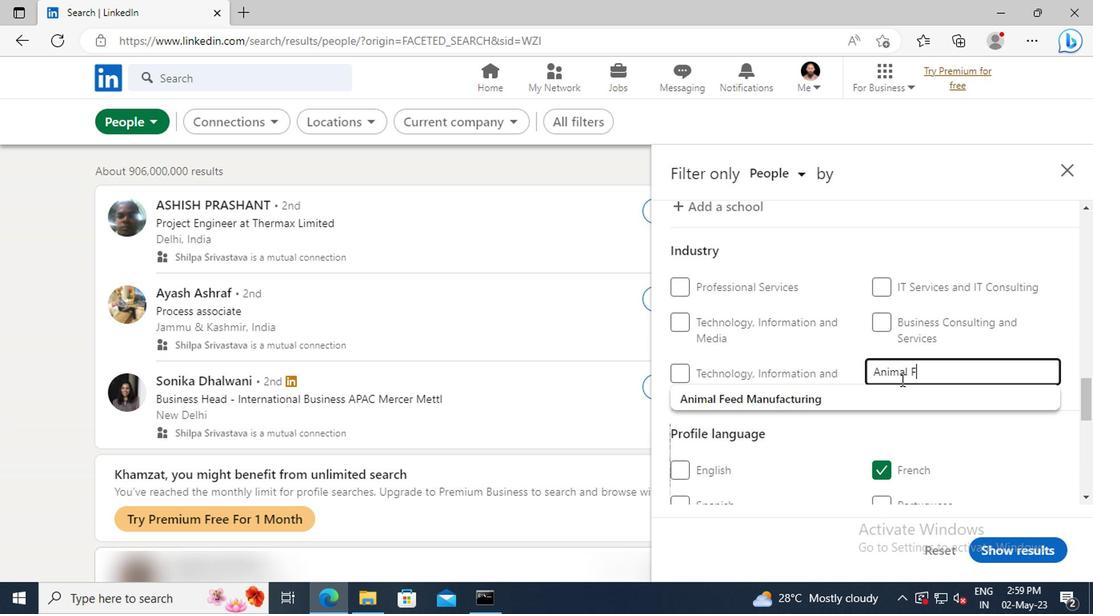 
Action: Mouse moved to (900, 394)
Screenshot: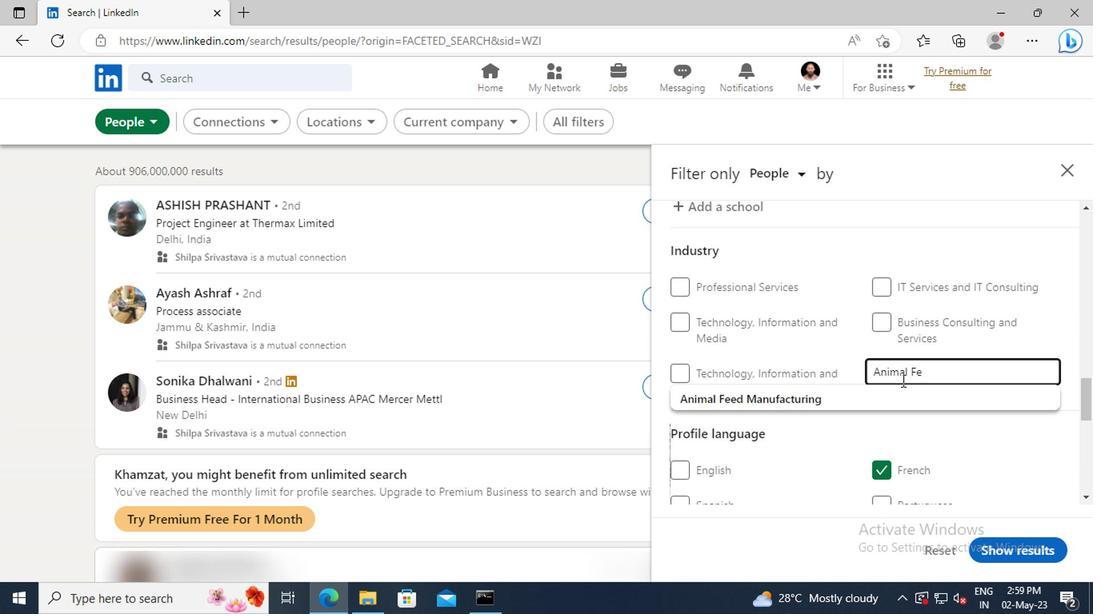 
Action: Mouse pressed left at (900, 394)
Screenshot: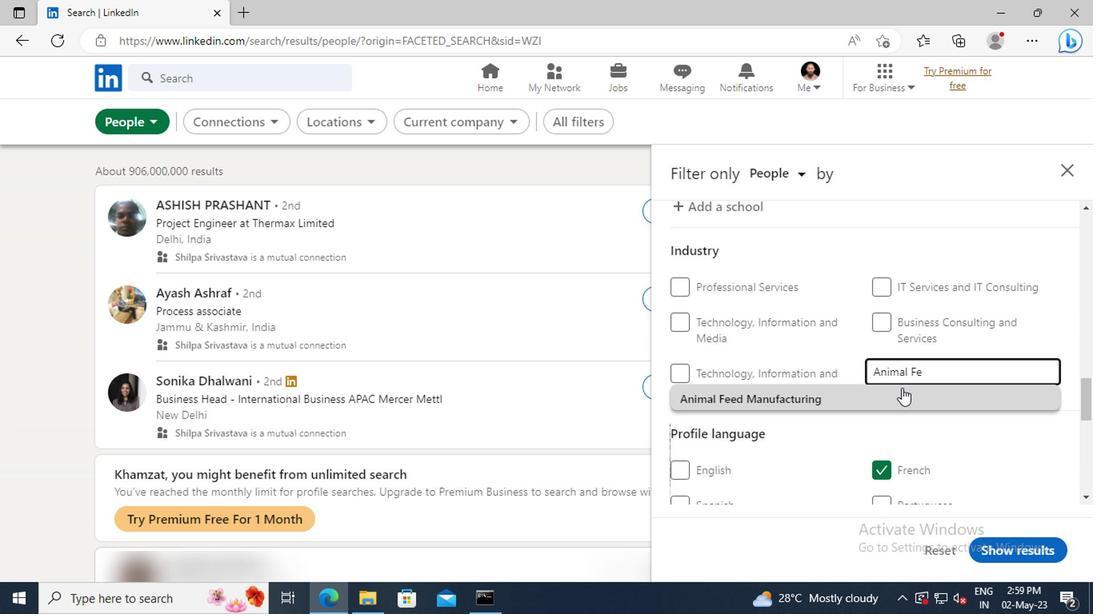 
Action: Mouse scrolled (900, 393) with delta (0, 0)
Screenshot: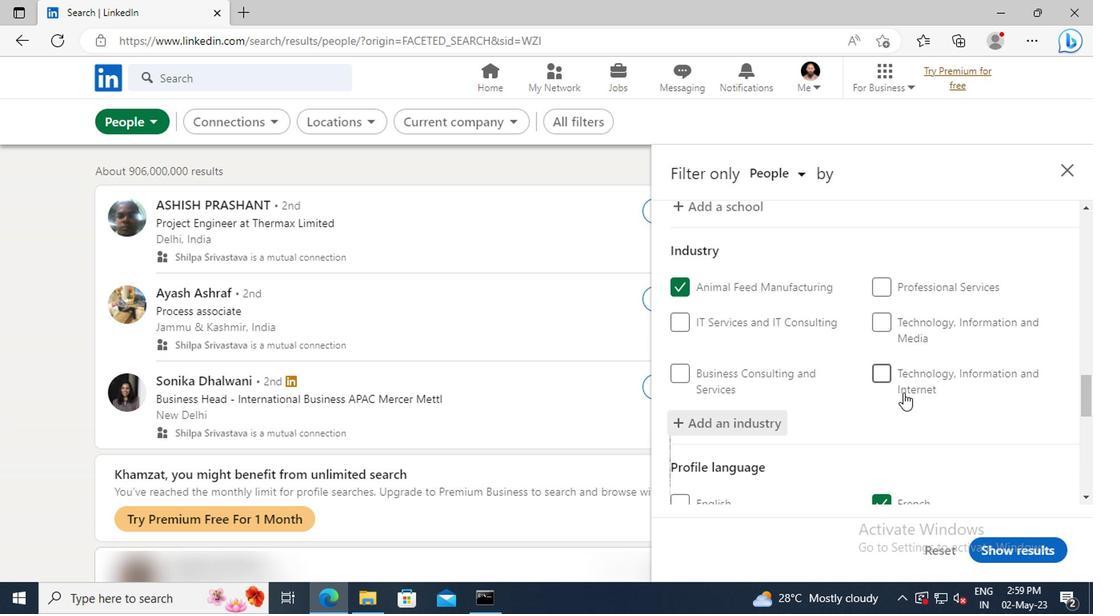 
Action: Mouse scrolled (900, 393) with delta (0, 0)
Screenshot: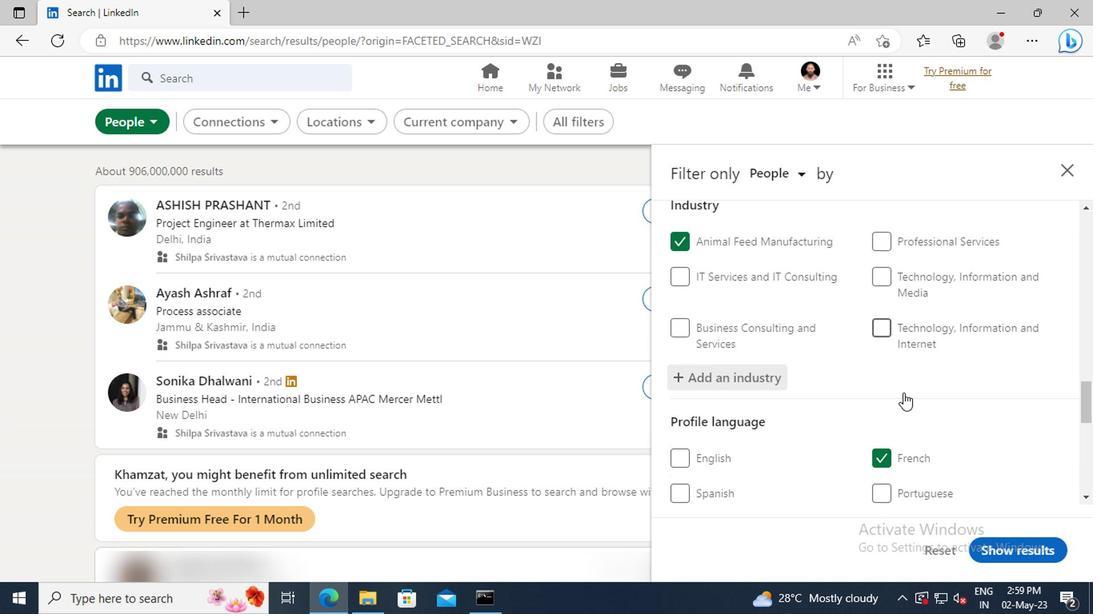 
Action: Mouse scrolled (900, 393) with delta (0, 0)
Screenshot: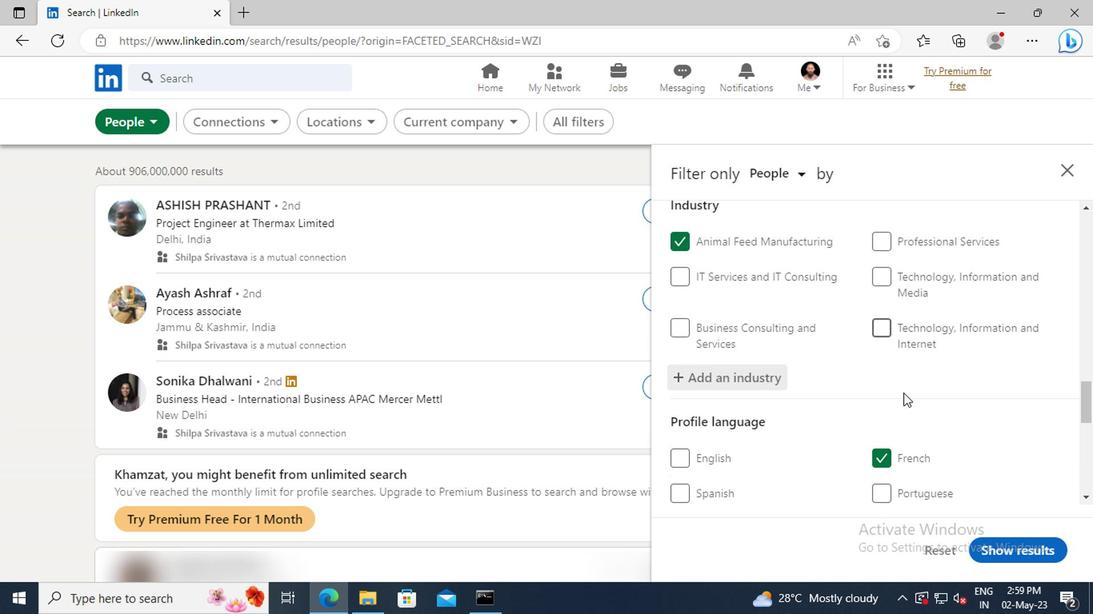 
Action: Mouse moved to (900, 378)
Screenshot: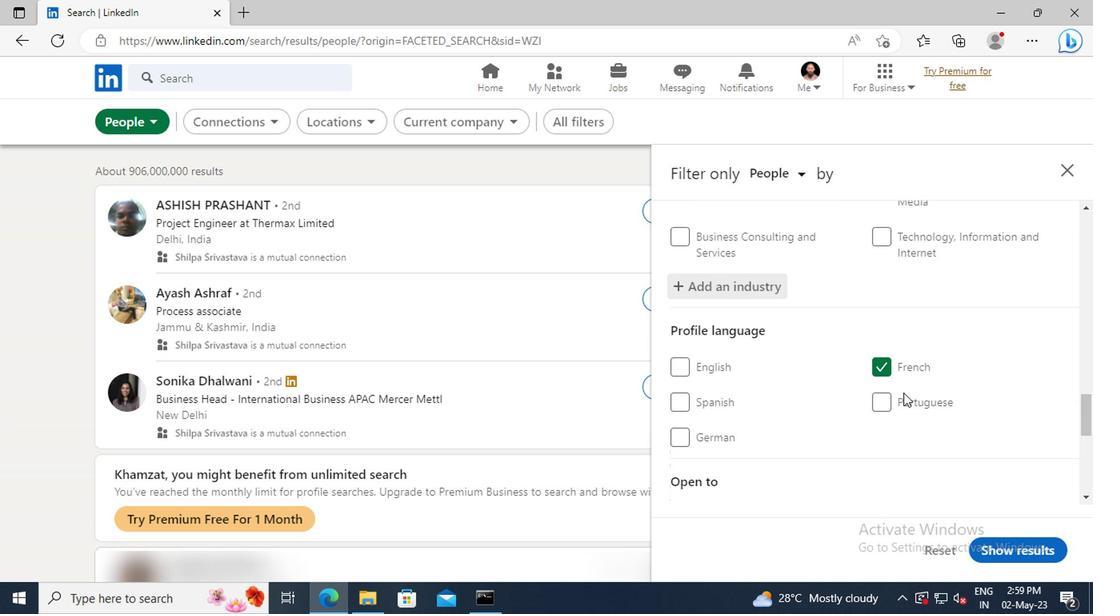 
Action: Mouse scrolled (900, 376) with delta (0, -1)
Screenshot: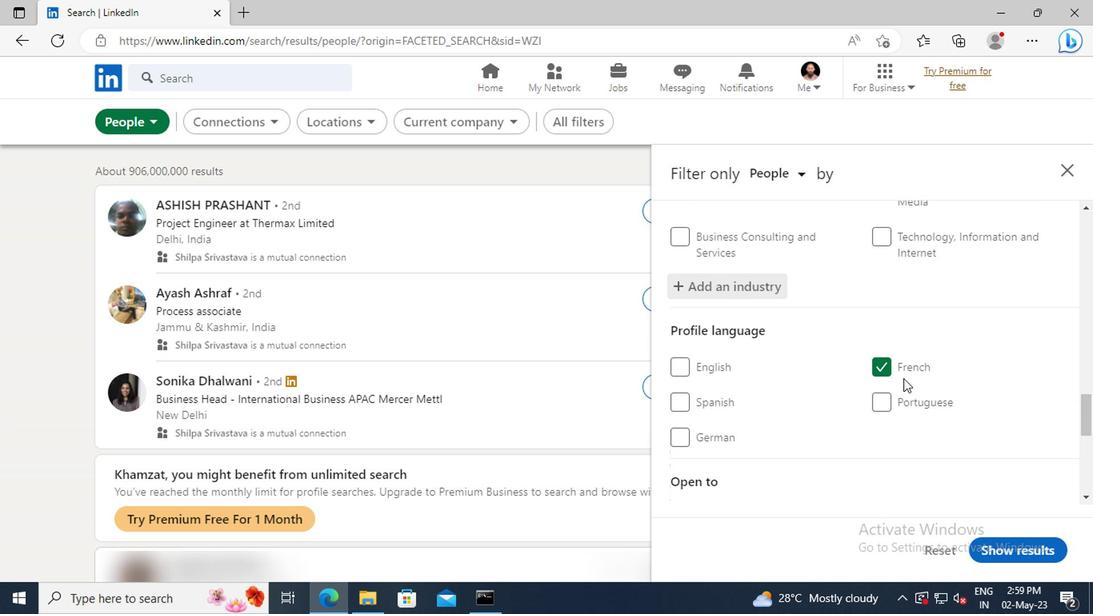 
Action: Mouse scrolled (900, 376) with delta (0, -1)
Screenshot: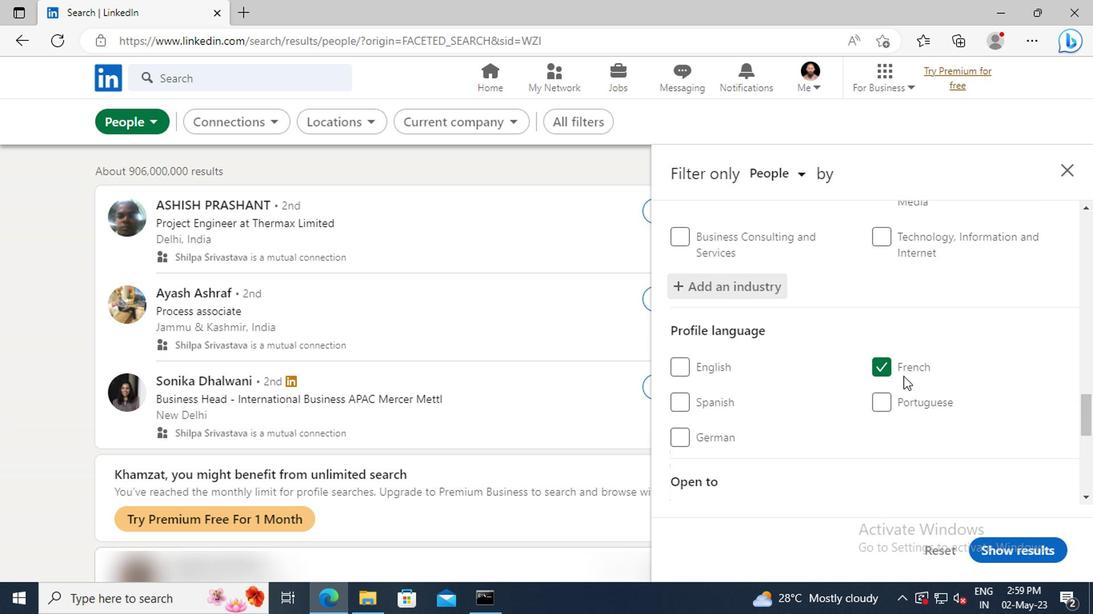 
Action: Mouse moved to (895, 353)
Screenshot: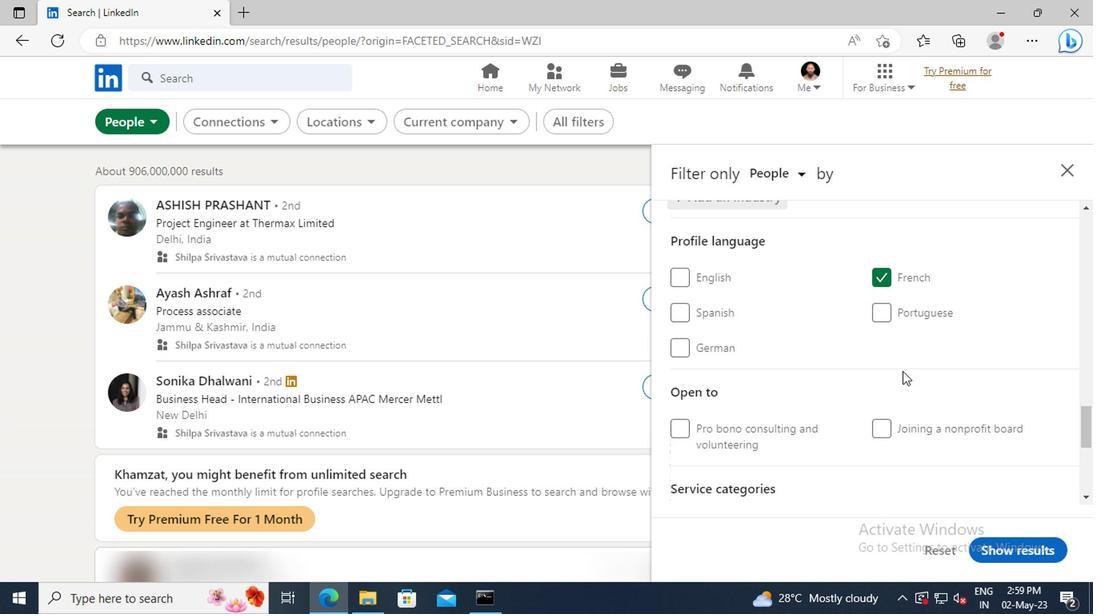
Action: Mouse scrolled (895, 352) with delta (0, 0)
Screenshot: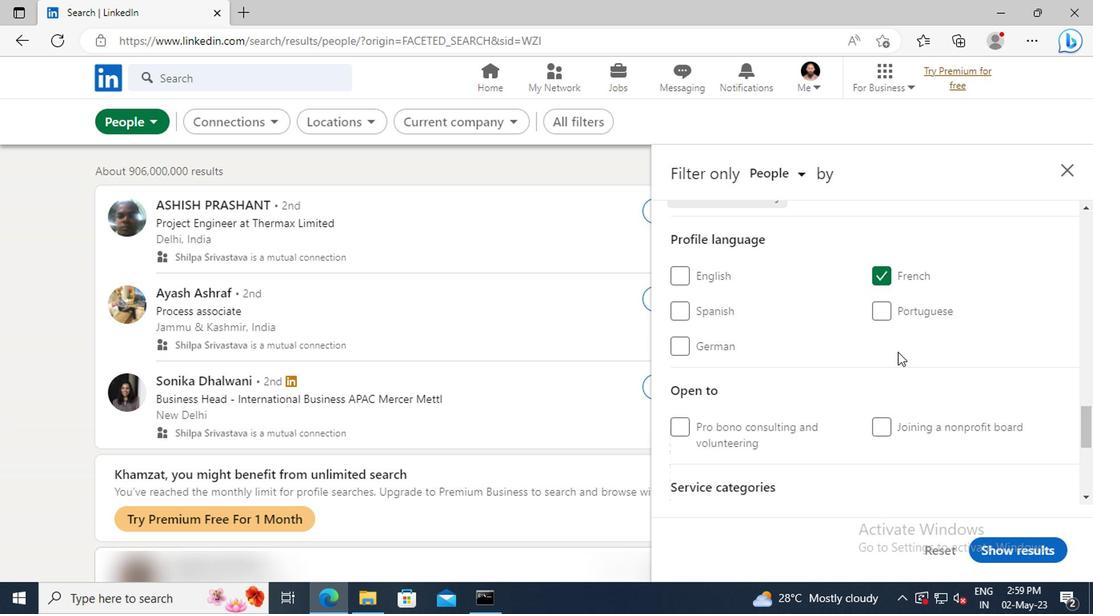 
Action: Mouse scrolled (895, 352) with delta (0, 0)
Screenshot: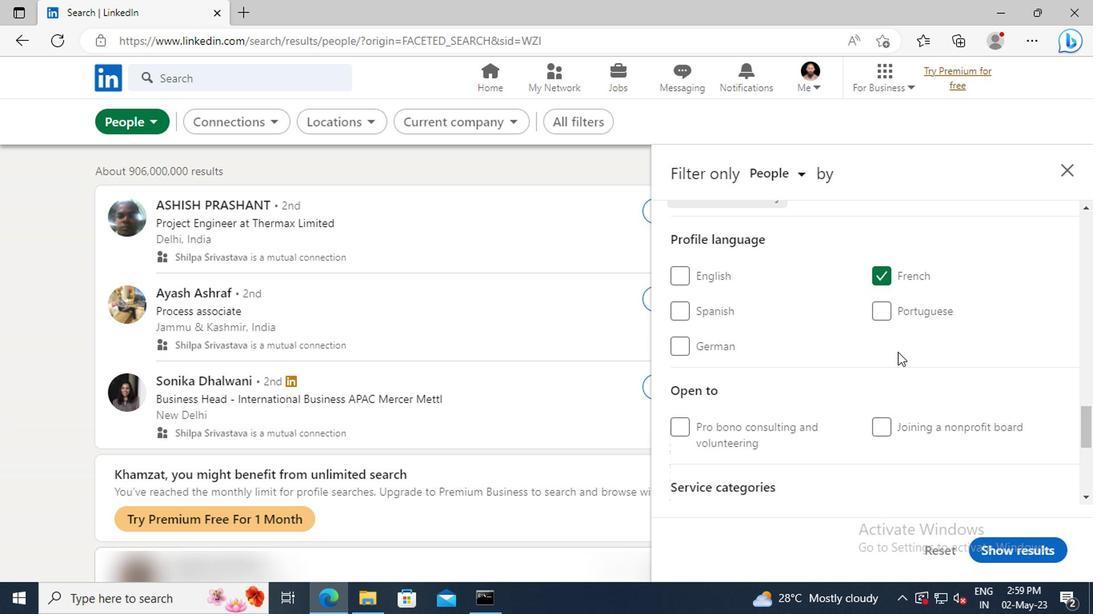 
Action: Mouse moved to (886, 335)
Screenshot: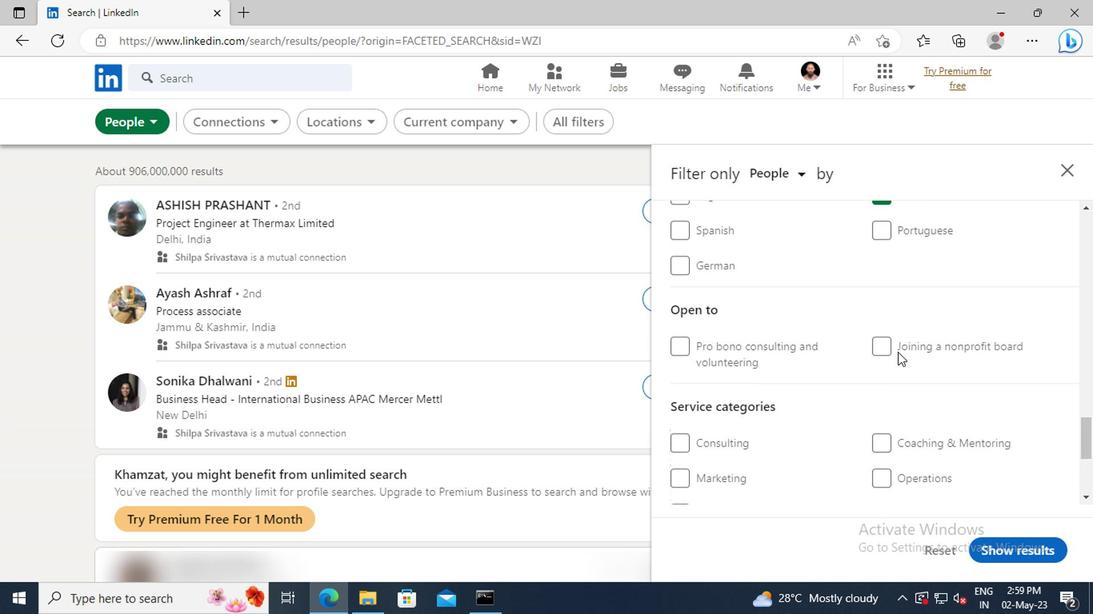 
Action: Mouse scrolled (886, 335) with delta (0, 0)
Screenshot: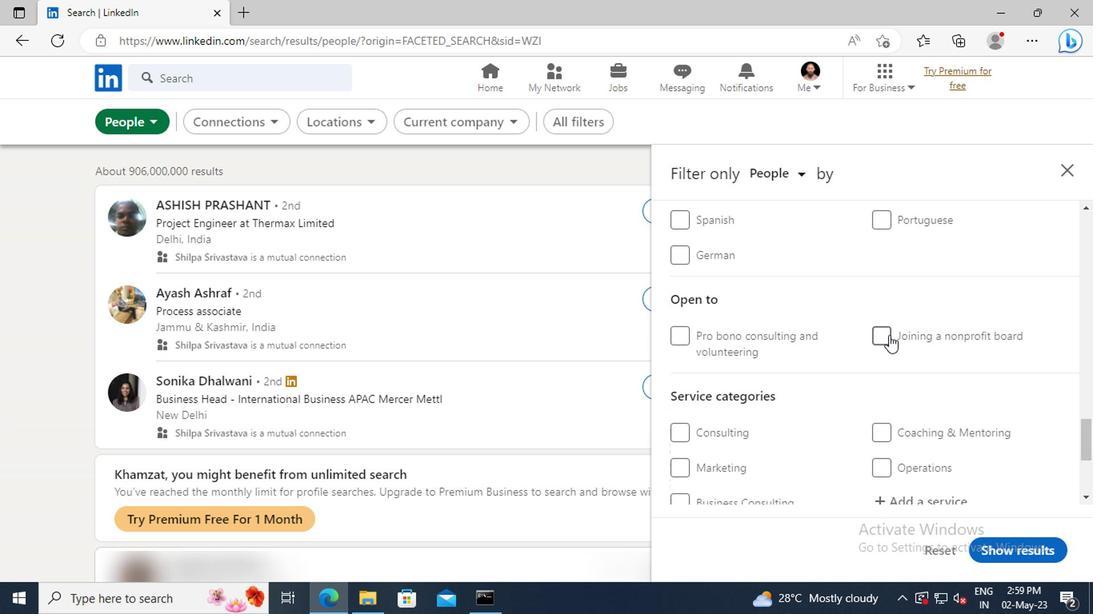 
Action: Mouse scrolled (886, 335) with delta (0, 0)
Screenshot: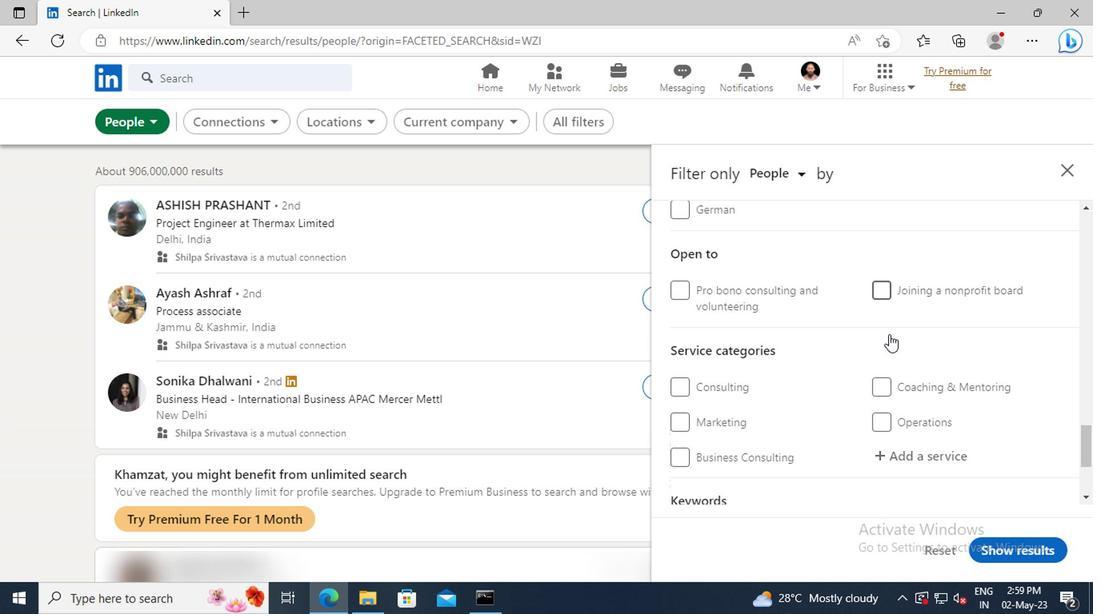 
Action: Mouse scrolled (886, 335) with delta (0, 0)
Screenshot: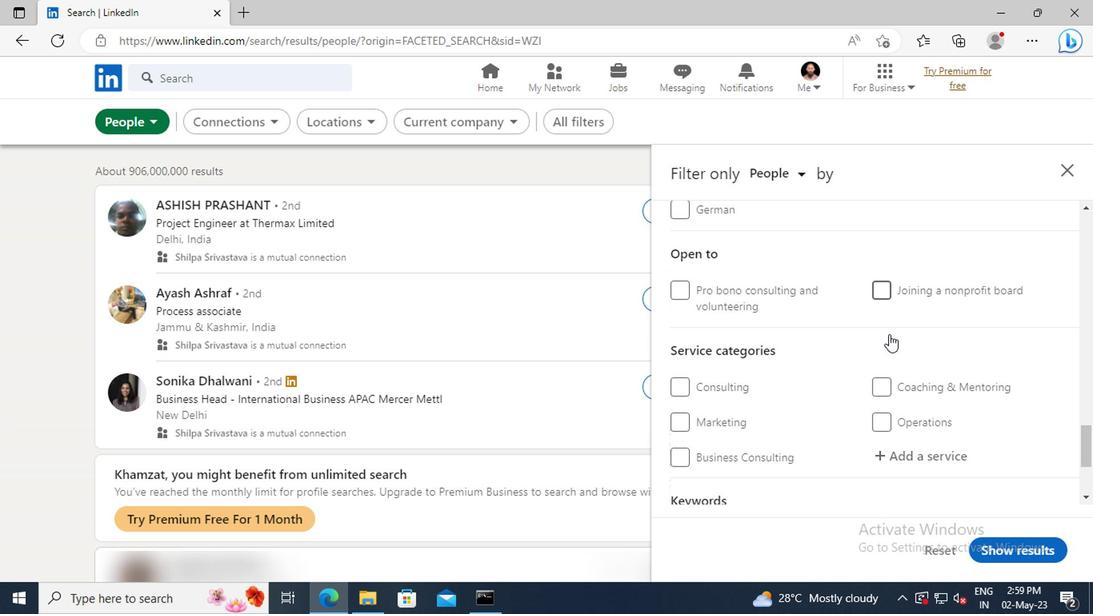 
Action: Mouse scrolled (886, 335) with delta (0, 0)
Screenshot: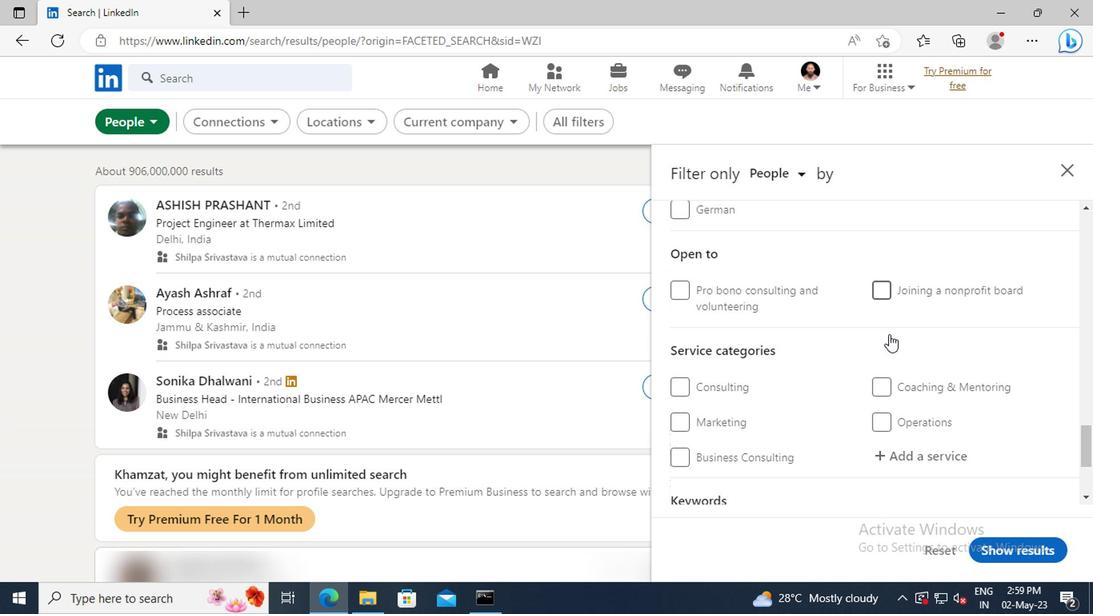 
Action: Mouse moved to (887, 325)
Screenshot: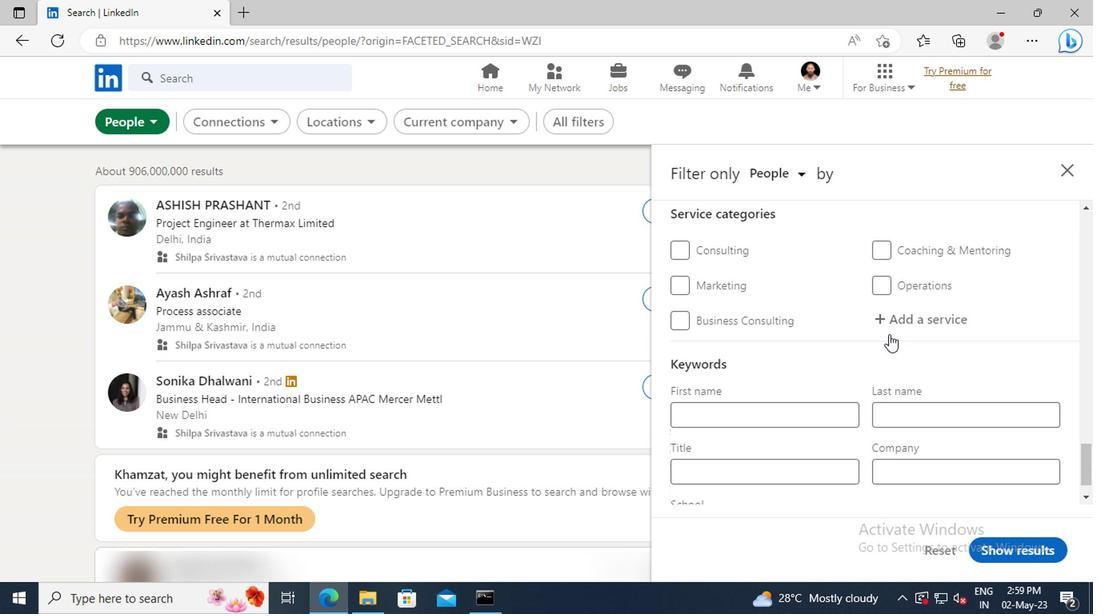 
Action: Mouse pressed left at (887, 325)
Screenshot: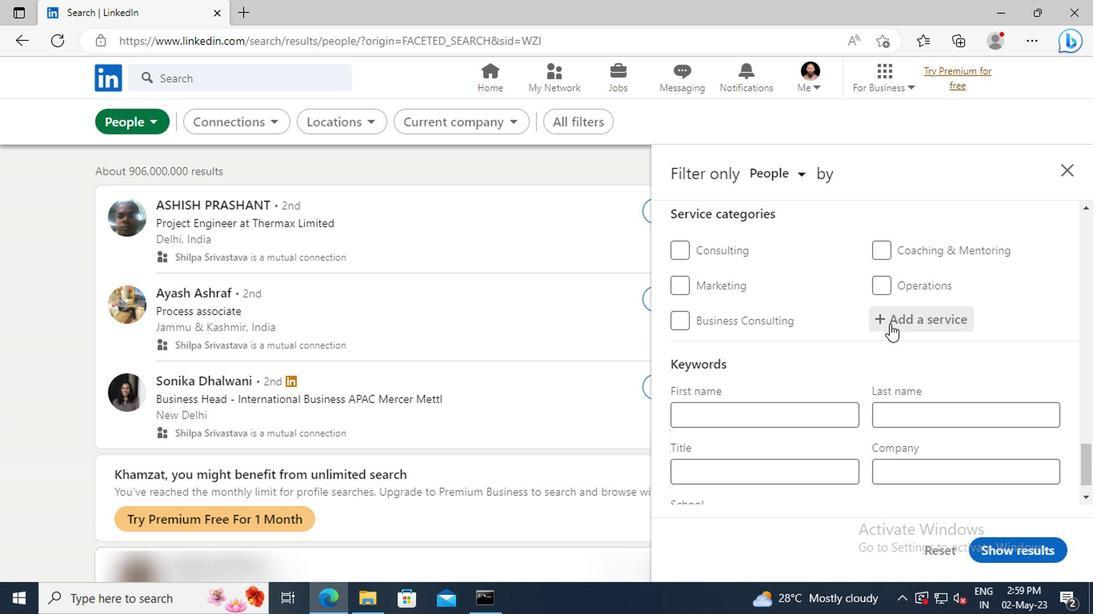 
Action: Key pressed <Key.shift>USER
Screenshot: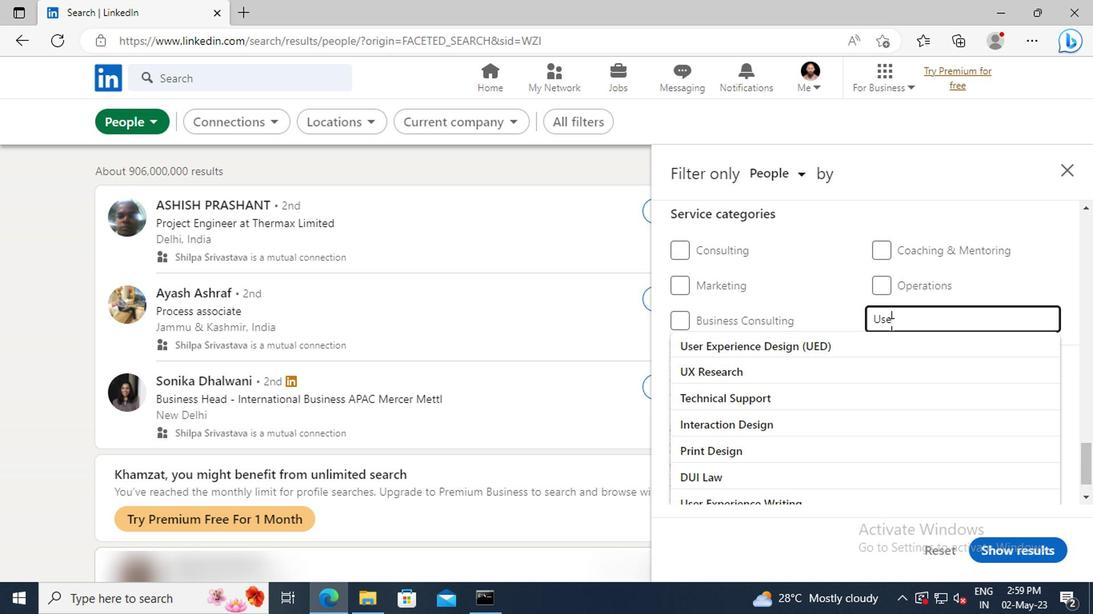 
Action: Mouse moved to (890, 342)
Screenshot: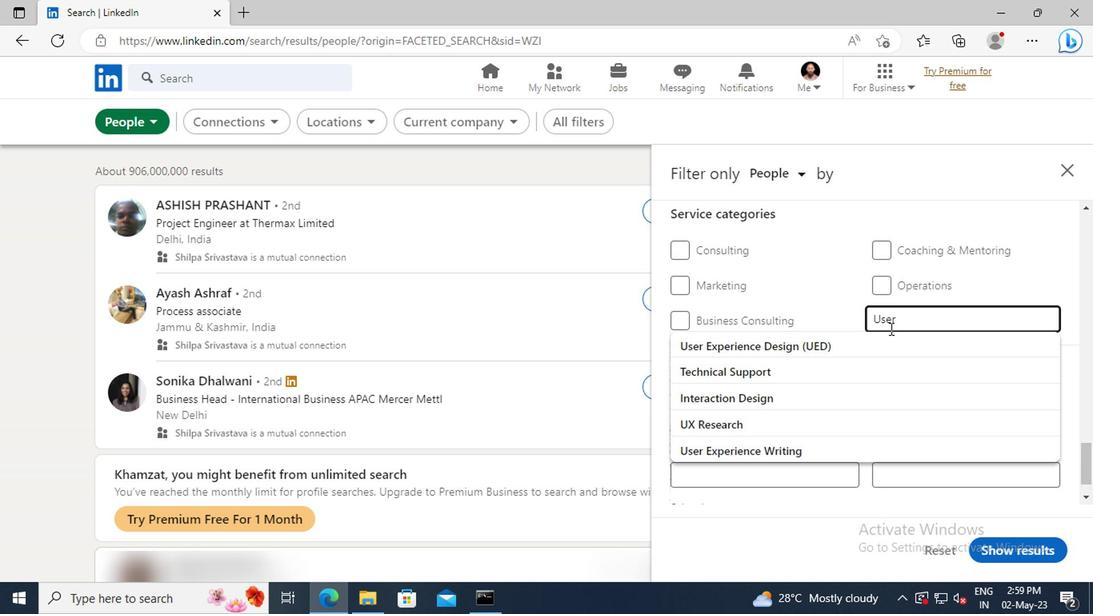 
Action: Mouse pressed left at (890, 342)
Screenshot: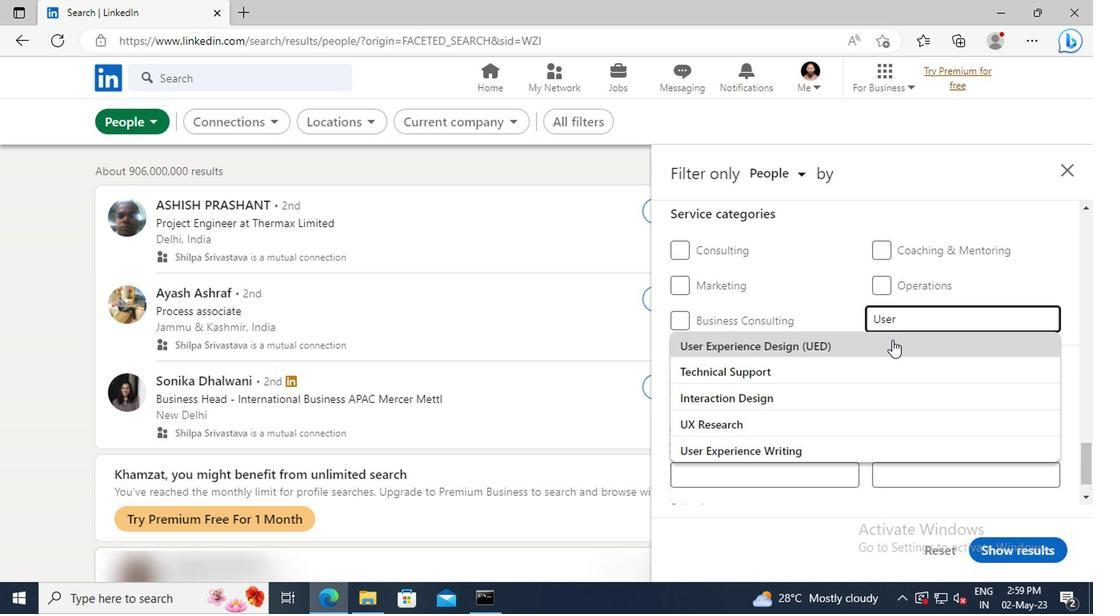 
Action: Mouse scrolled (890, 341) with delta (0, -1)
Screenshot: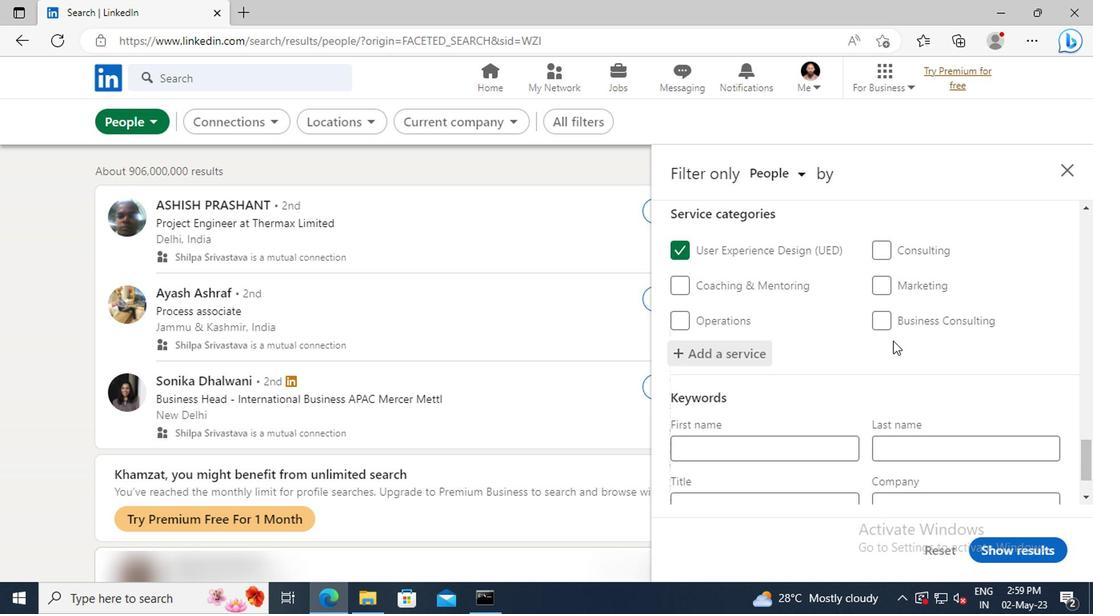
Action: Mouse scrolled (890, 341) with delta (0, -1)
Screenshot: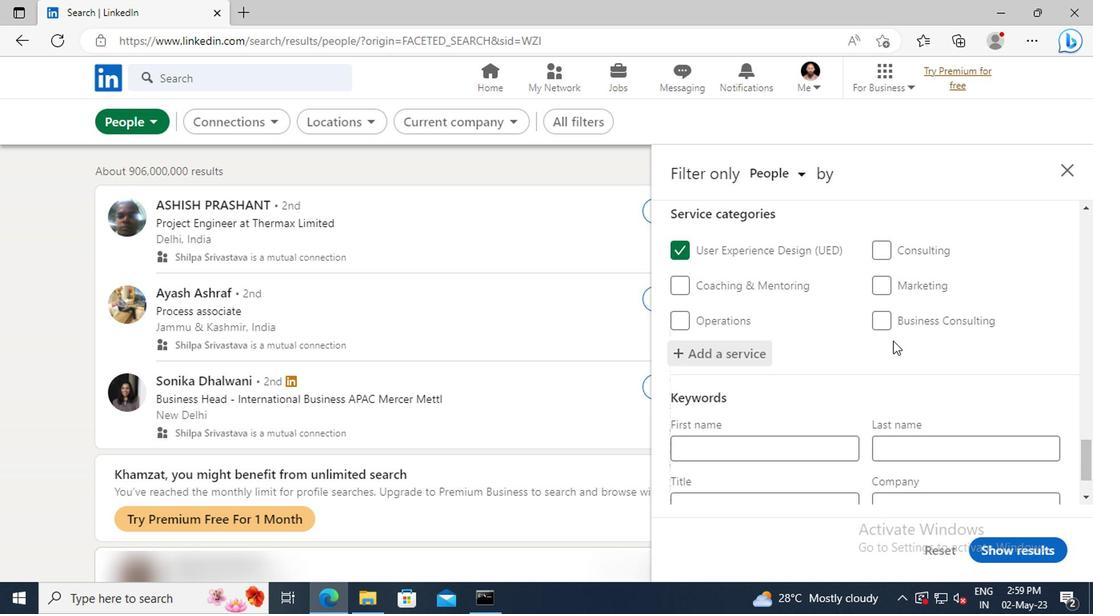 
Action: Mouse scrolled (890, 341) with delta (0, -1)
Screenshot: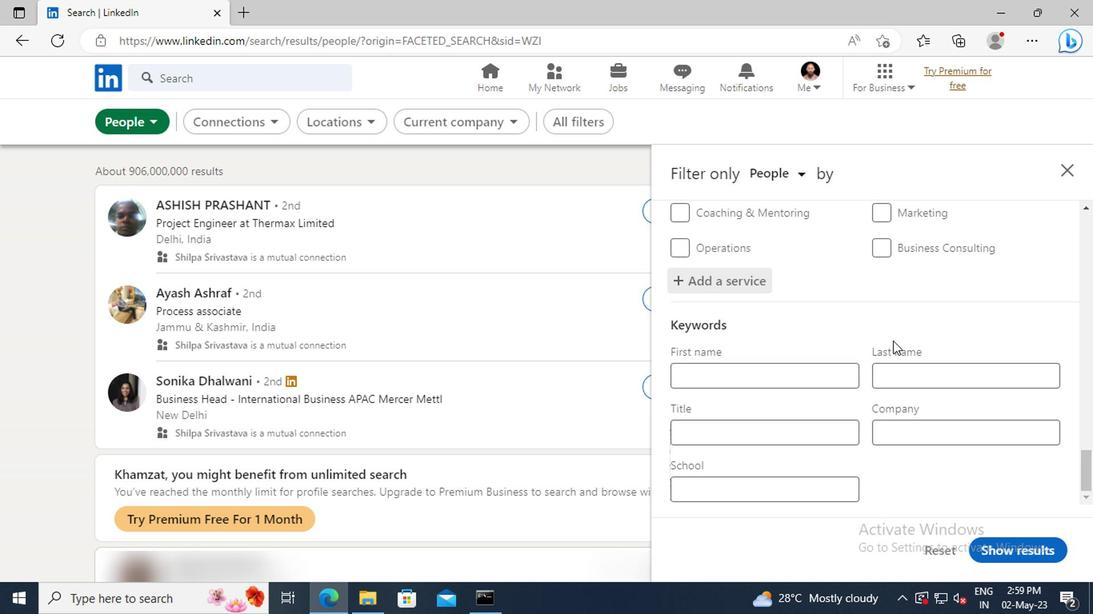 
Action: Mouse scrolled (890, 341) with delta (0, -1)
Screenshot: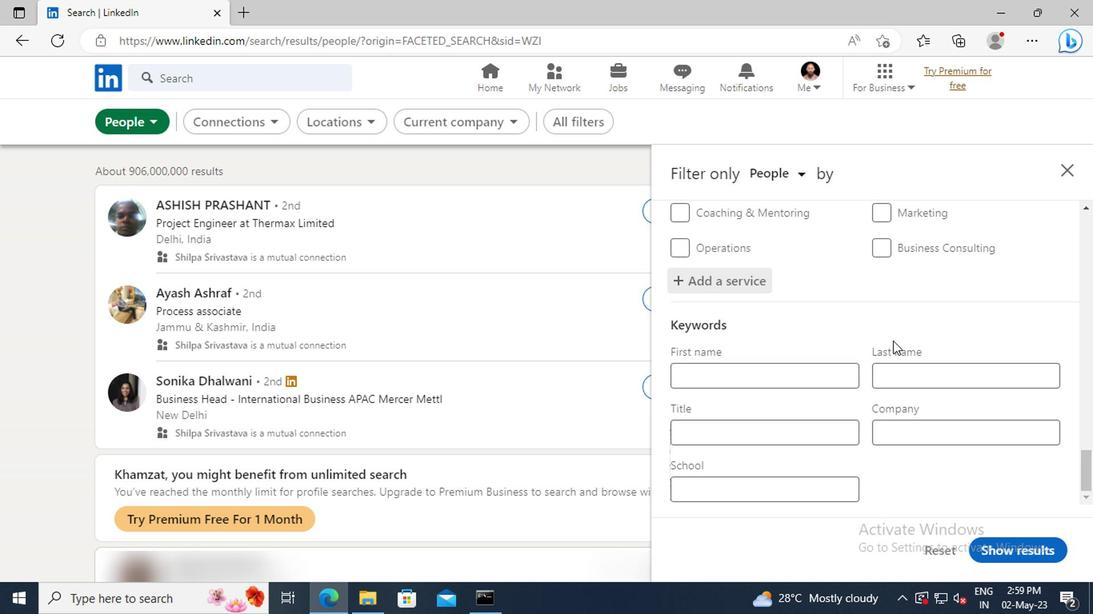 
Action: Mouse moved to (791, 436)
Screenshot: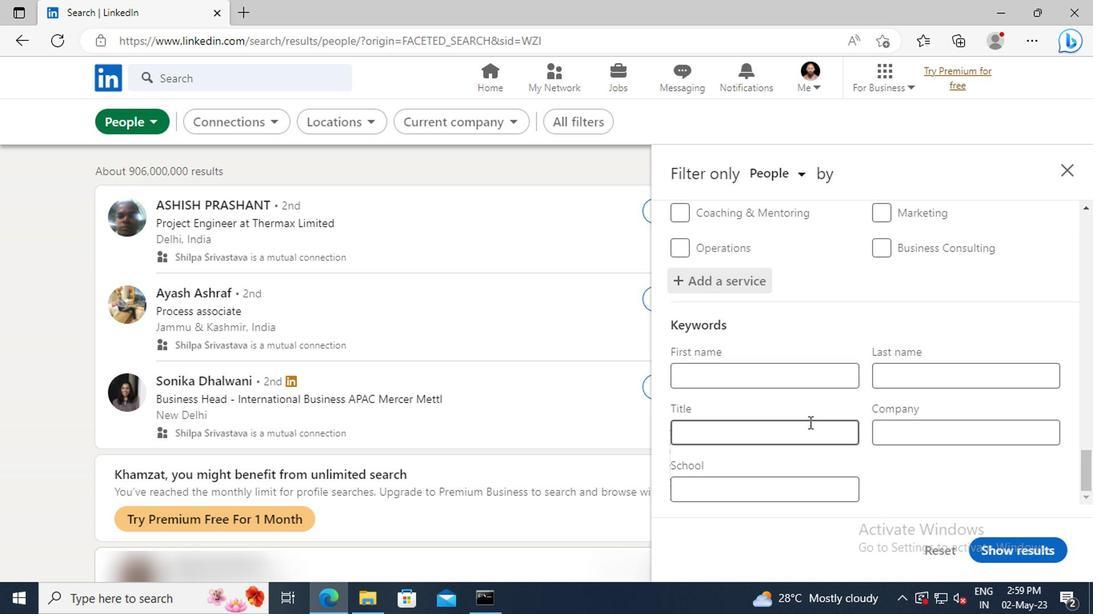 
Action: Mouse pressed left at (791, 436)
Screenshot: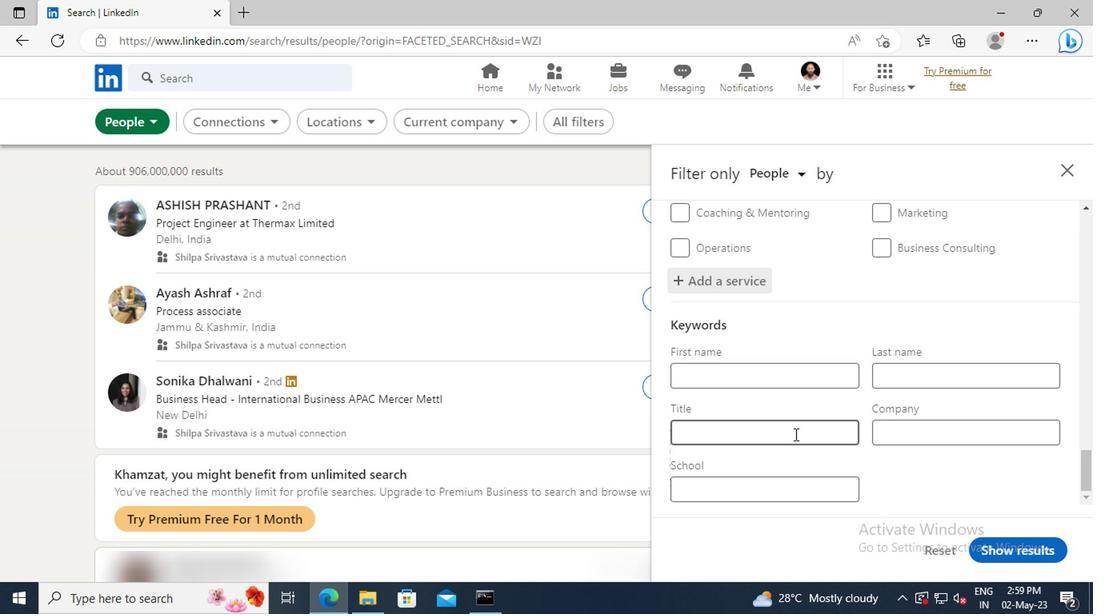 
Action: Key pressed <Key.shift>MANUFACTURING<Key.space><Key.shift><Key.shift>ASSEMBLER<Key.enter>
Screenshot: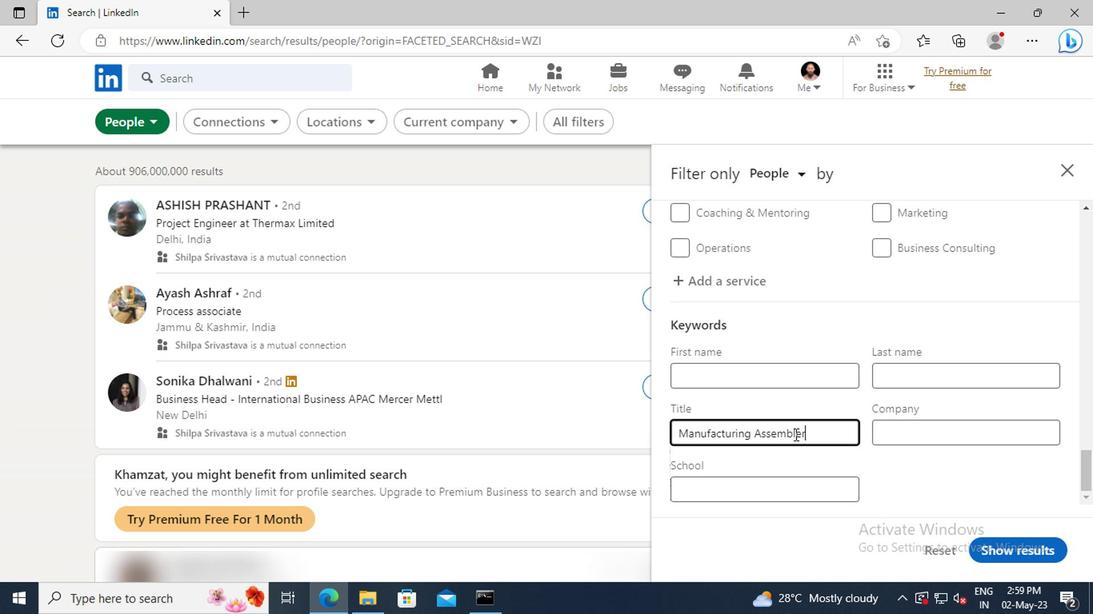 
Action: Mouse moved to (984, 548)
Screenshot: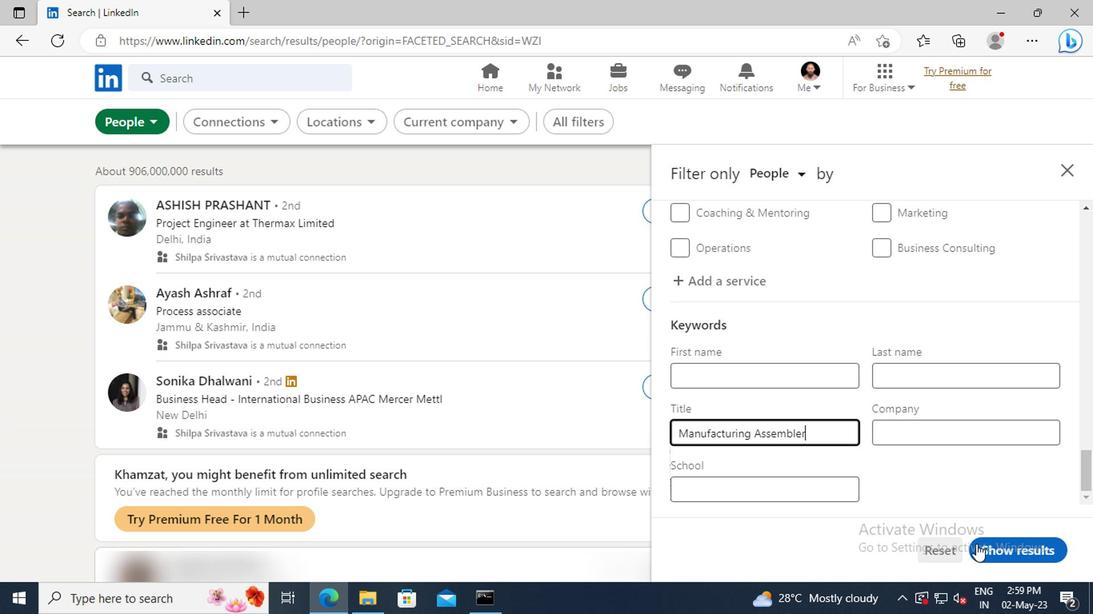 
Action: Mouse pressed left at (984, 548)
Screenshot: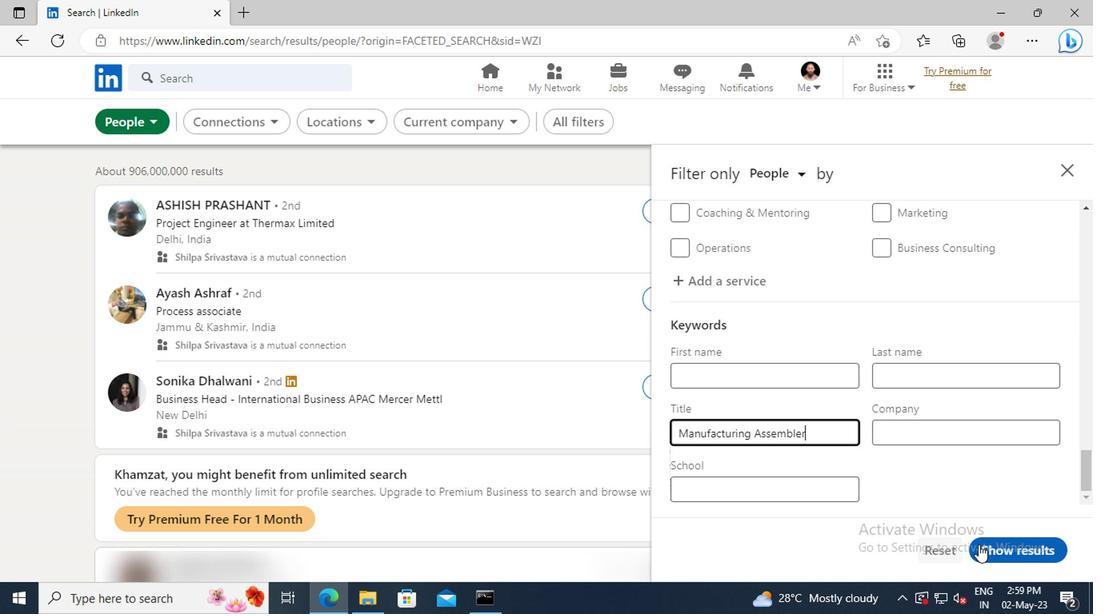 
